 Task: Add an event with the title Lunch and Learn: Effective Time Management and Productivity Strategies, date '2023/12/07', time 7:50 AM to 9:50 AMand add a description: We value the participation and input of all stakeholders, as their engagement is vital to the growth and sustainability of our organization. Join us at the Annual General Meeting and be part of the collaborative effort to shape our organization's future, celebrate achievements, and address challenges head-on. Together, we will continue to build a successful and thriving organization.Select event color  Lavender . Add location for the event as: 789 Thyssen-Bornemisza Museum, Madrid, Spain, logged in from the account softage.5@softage.netand send the event invitation to softage.10@softage.net and softage.3@softage.net. Set a reminder for the event Weekly on Sunday
Action: Mouse moved to (1342, 94)
Screenshot: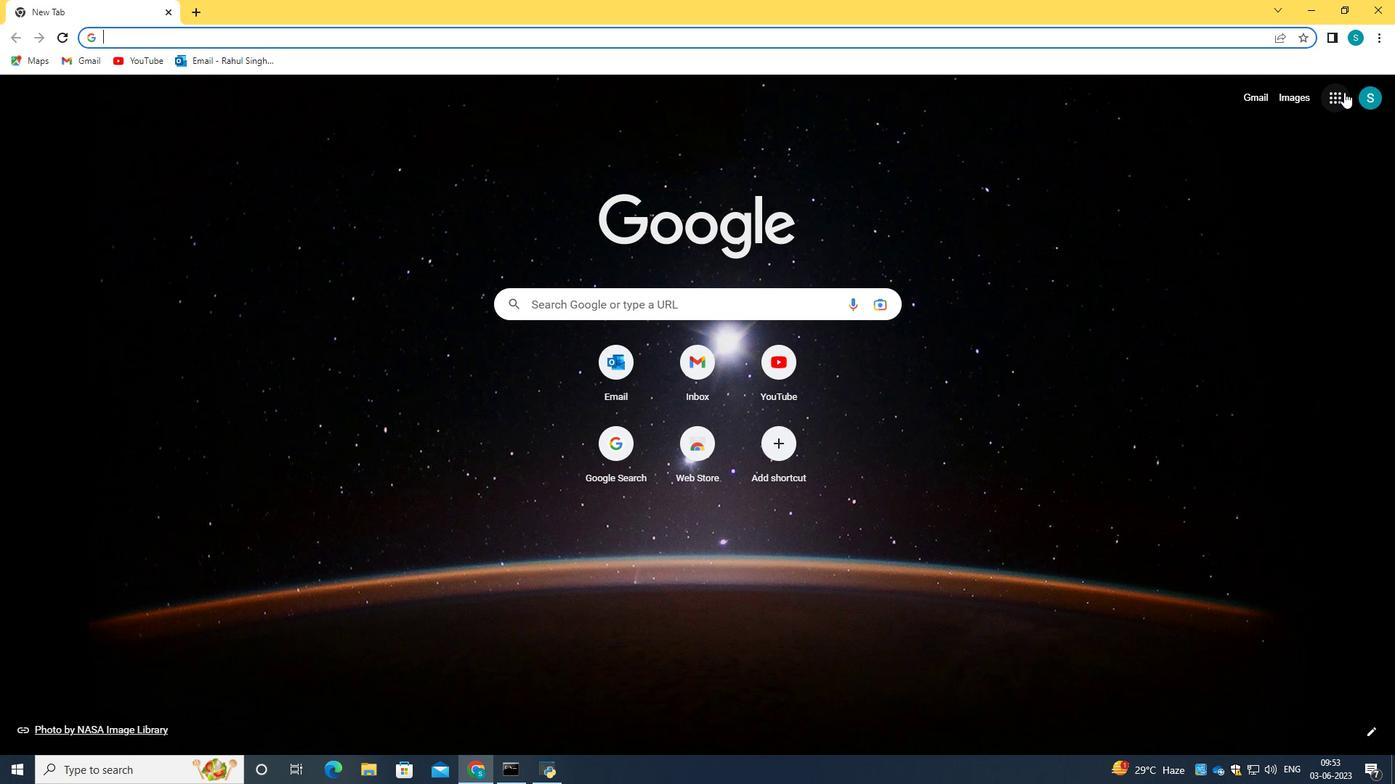 
Action: Mouse pressed left at (1342, 94)
Screenshot: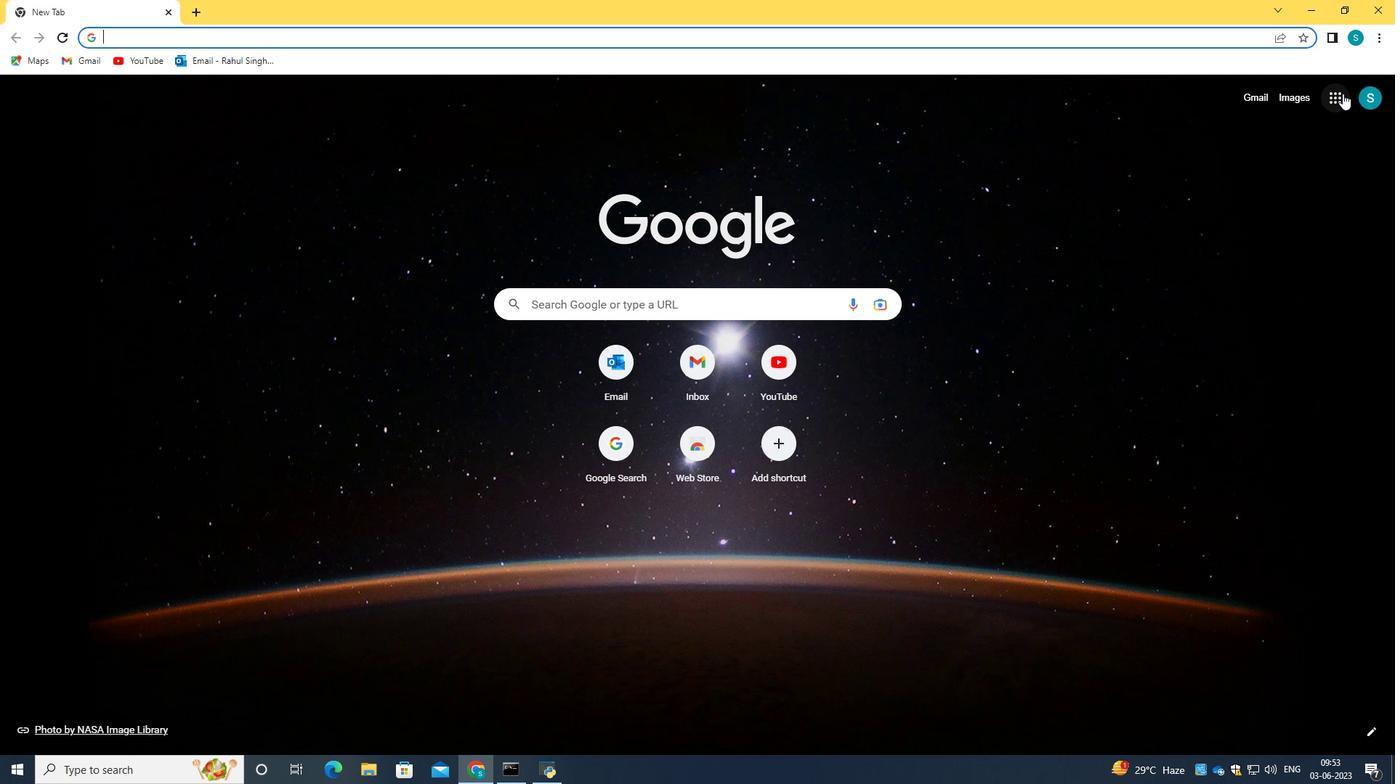 
Action: Mouse moved to (1201, 305)
Screenshot: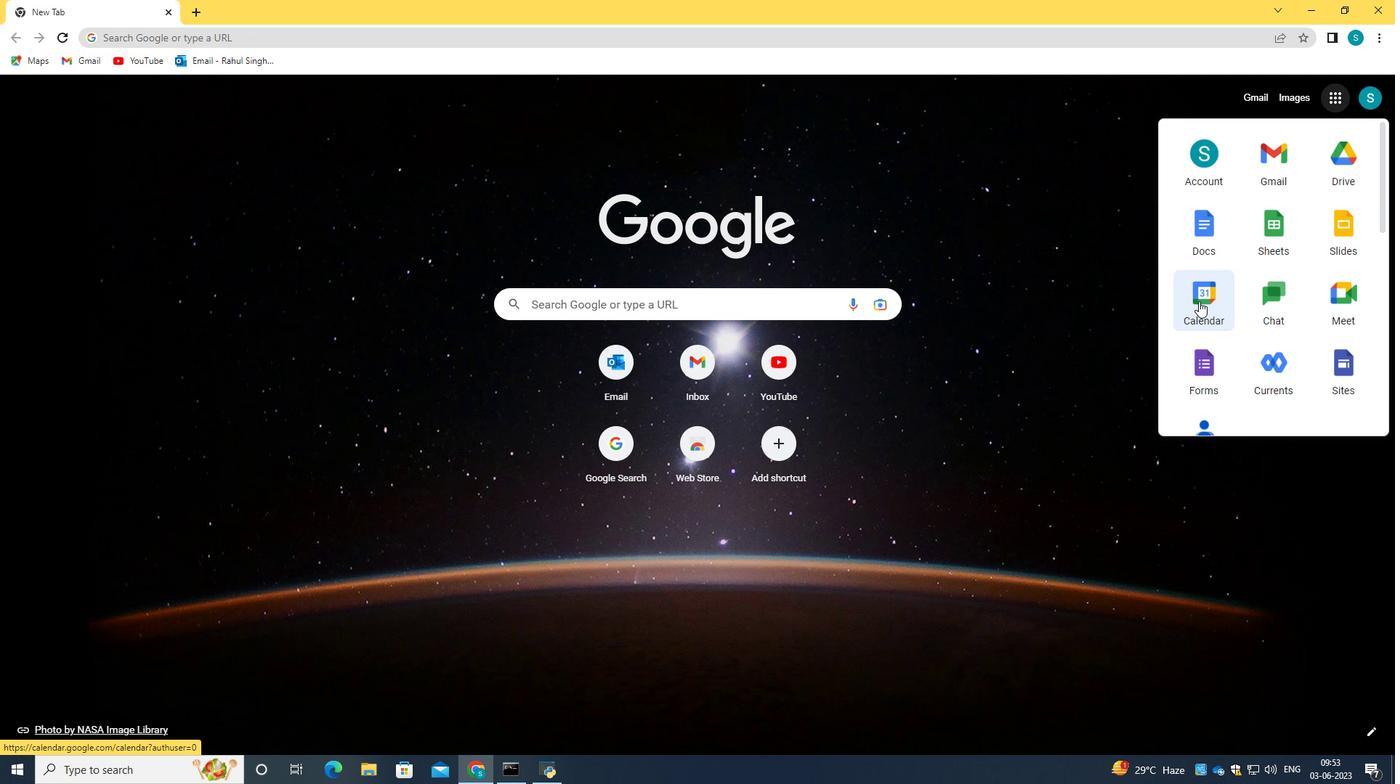 
Action: Mouse pressed left at (1201, 305)
Screenshot: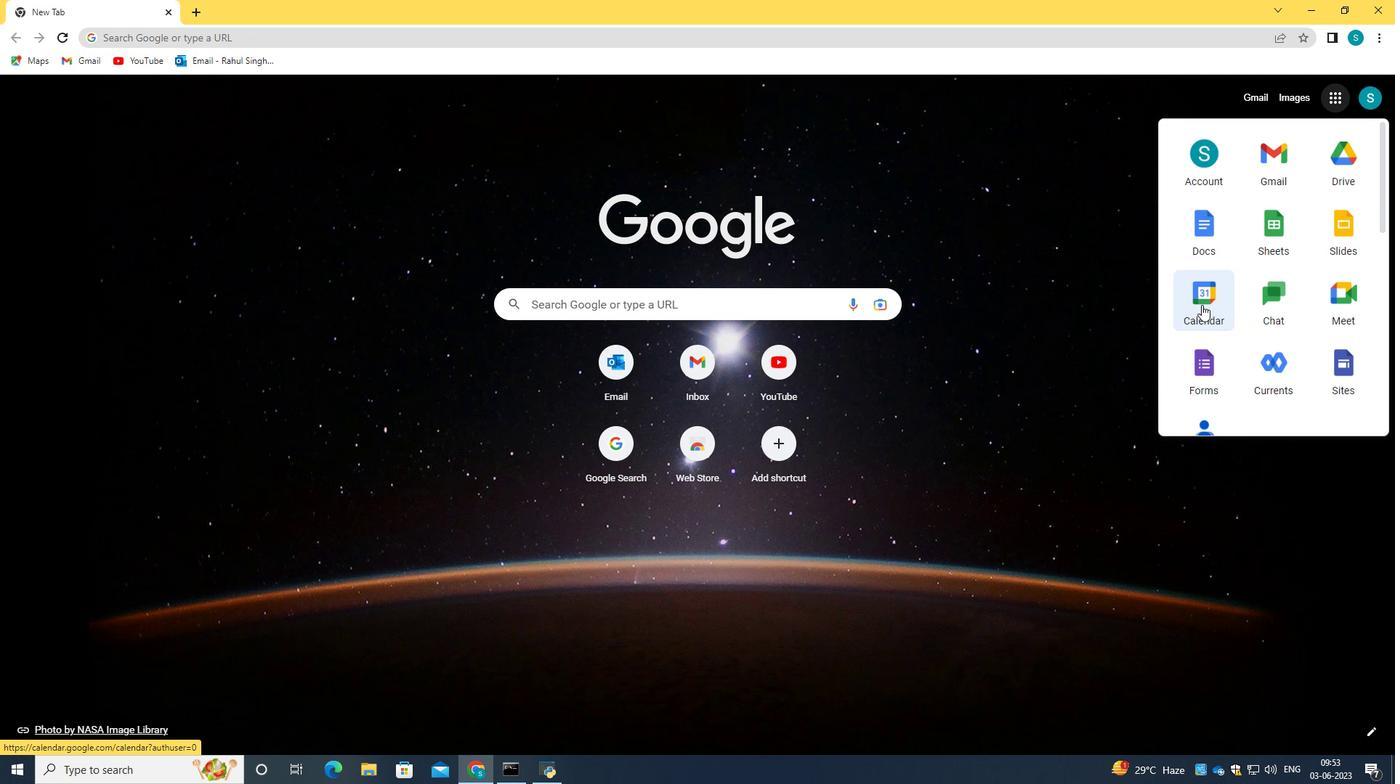 
Action: Mouse moved to (95, 144)
Screenshot: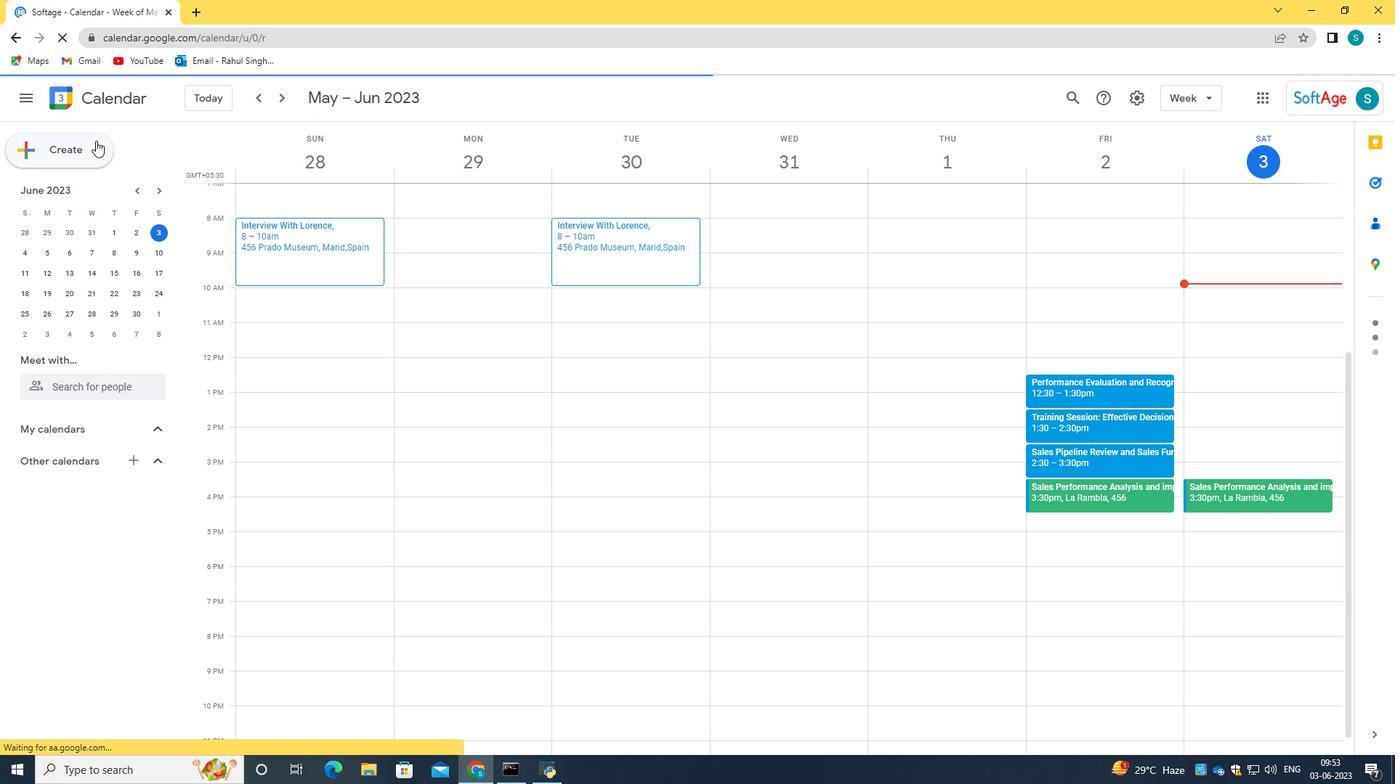 
Action: Mouse pressed left at (95, 144)
Screenshot: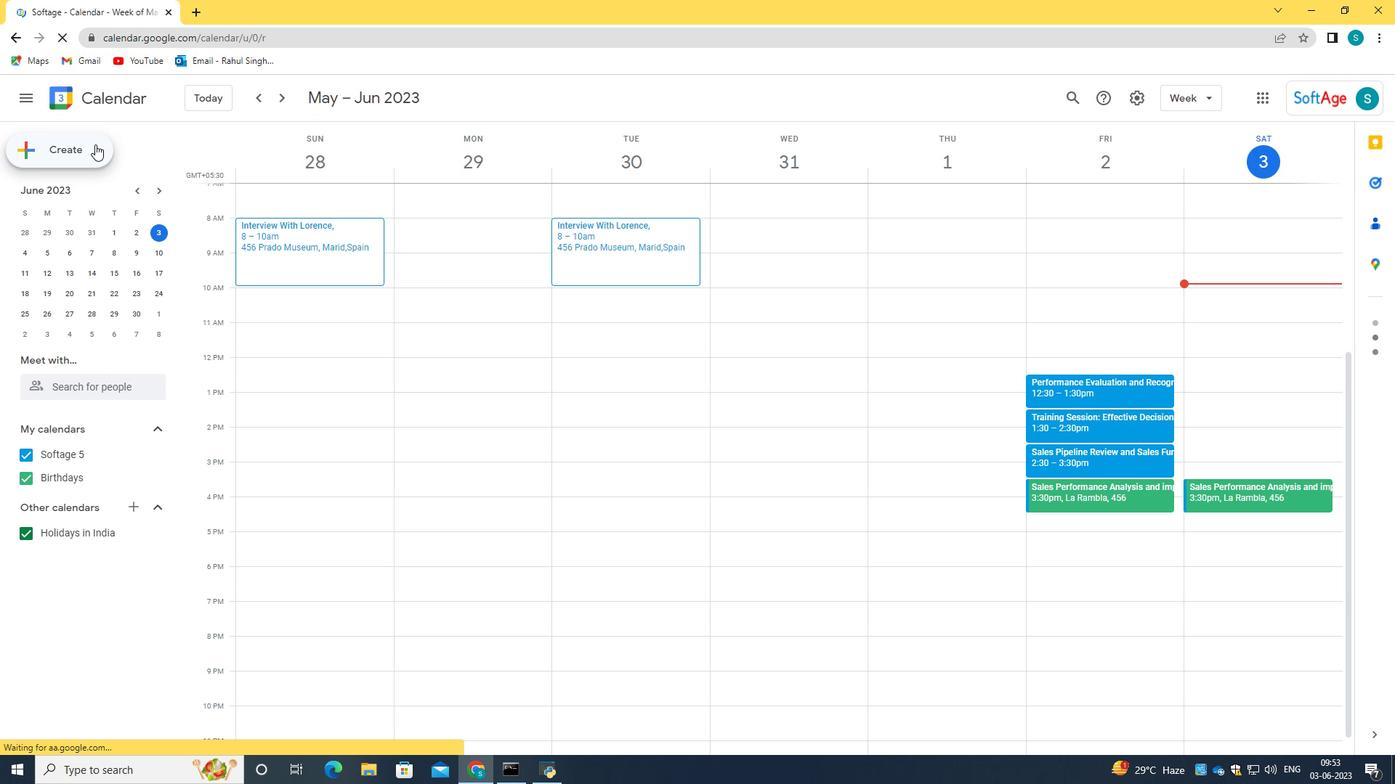 
Action: Mouse moved to (81, 191)
Screenshot: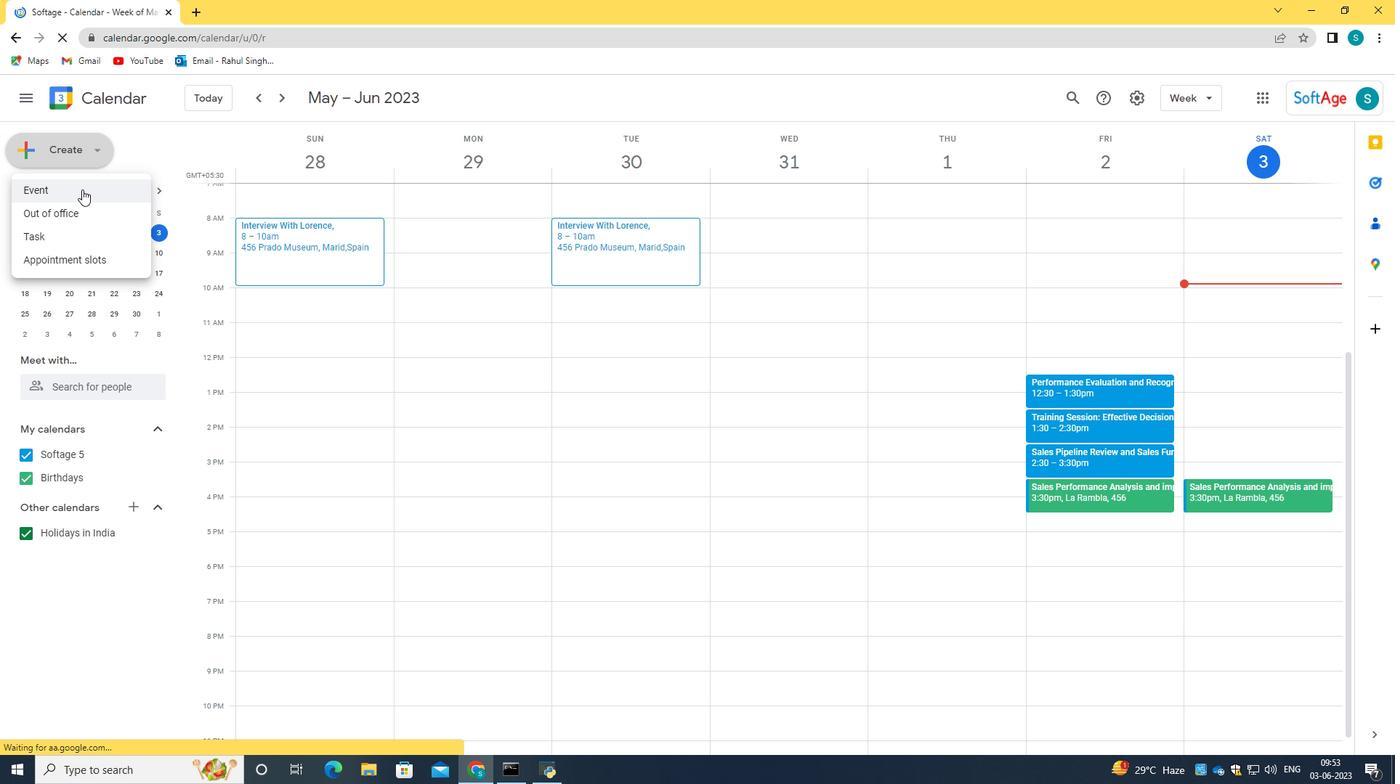 
Action: Mouse pressed left at (81, 191)
Screenshot: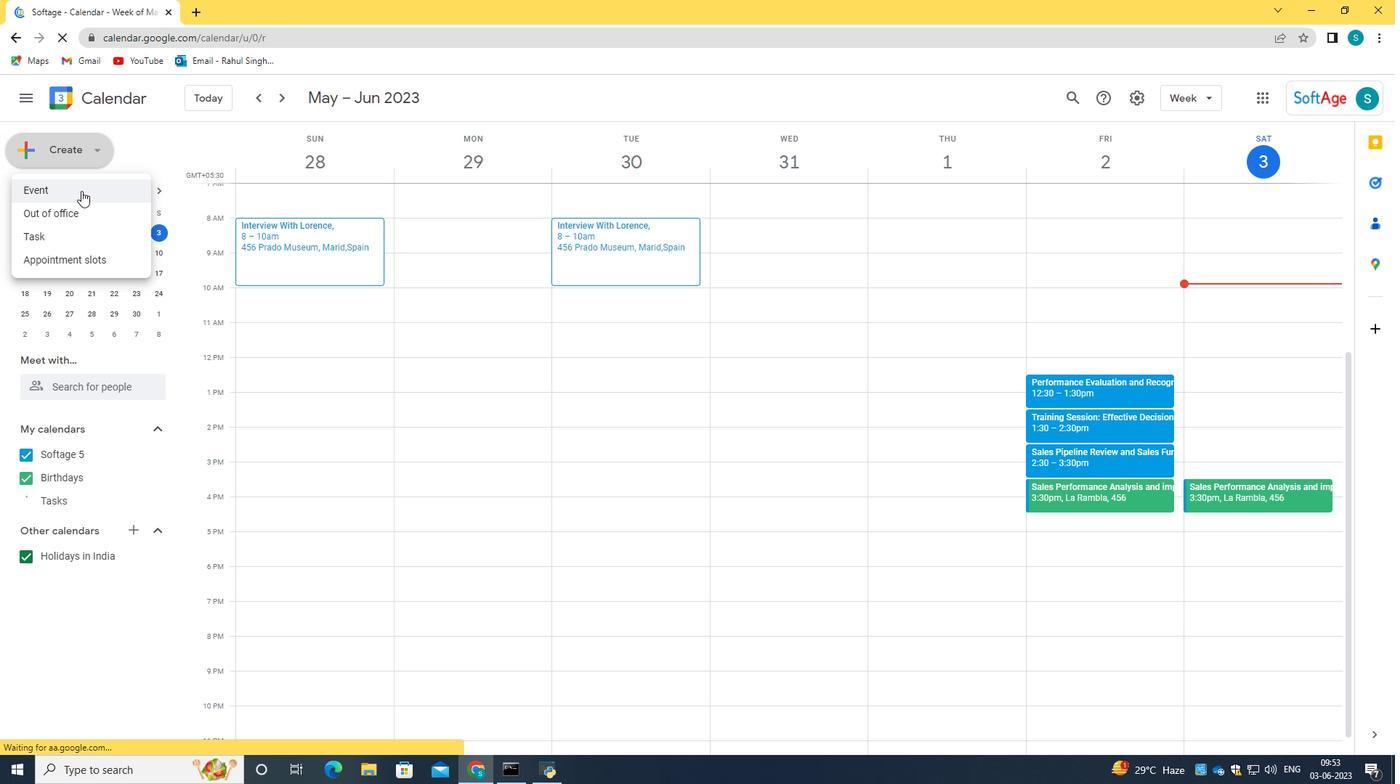 
Action: Mouse moved to (1043, 576)
Screenshot: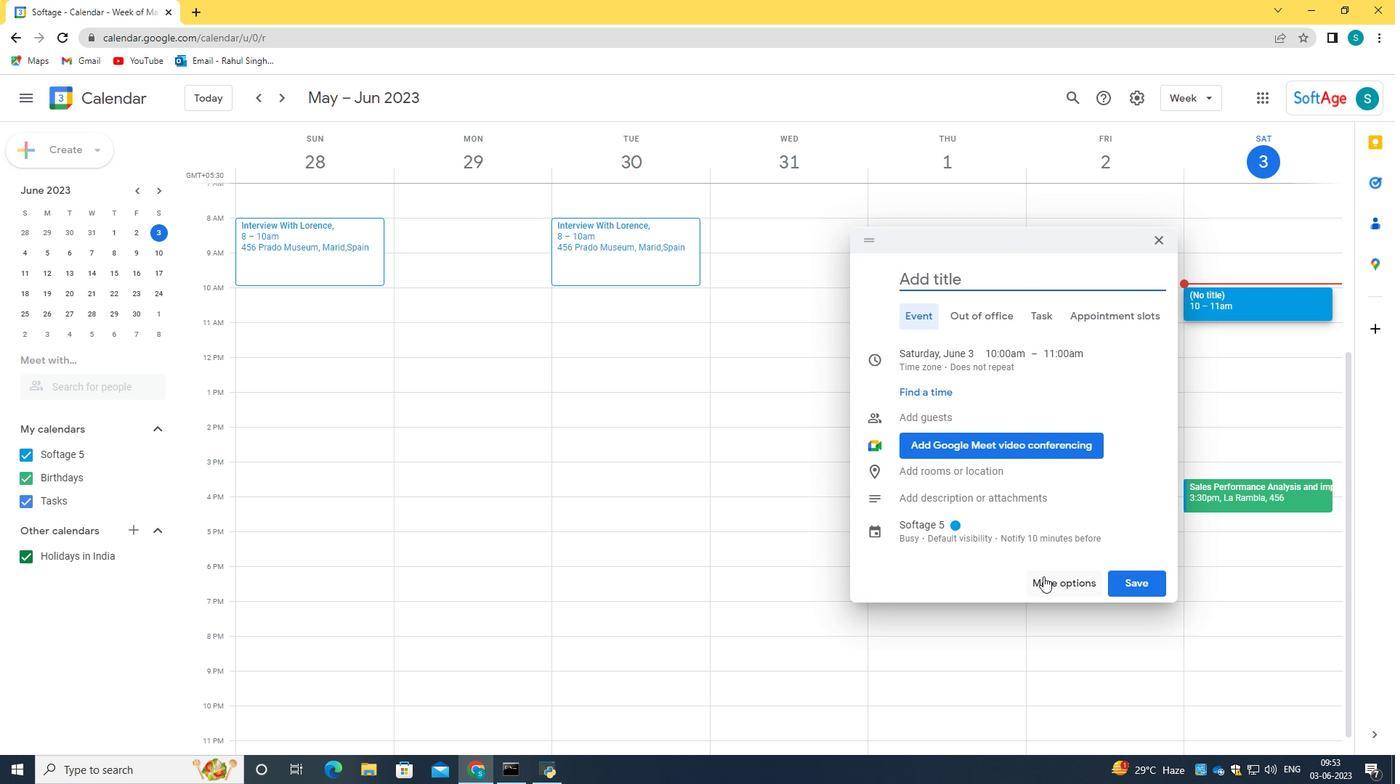 
Action: Mouse pressed left at (1043, 576)
Screenshot: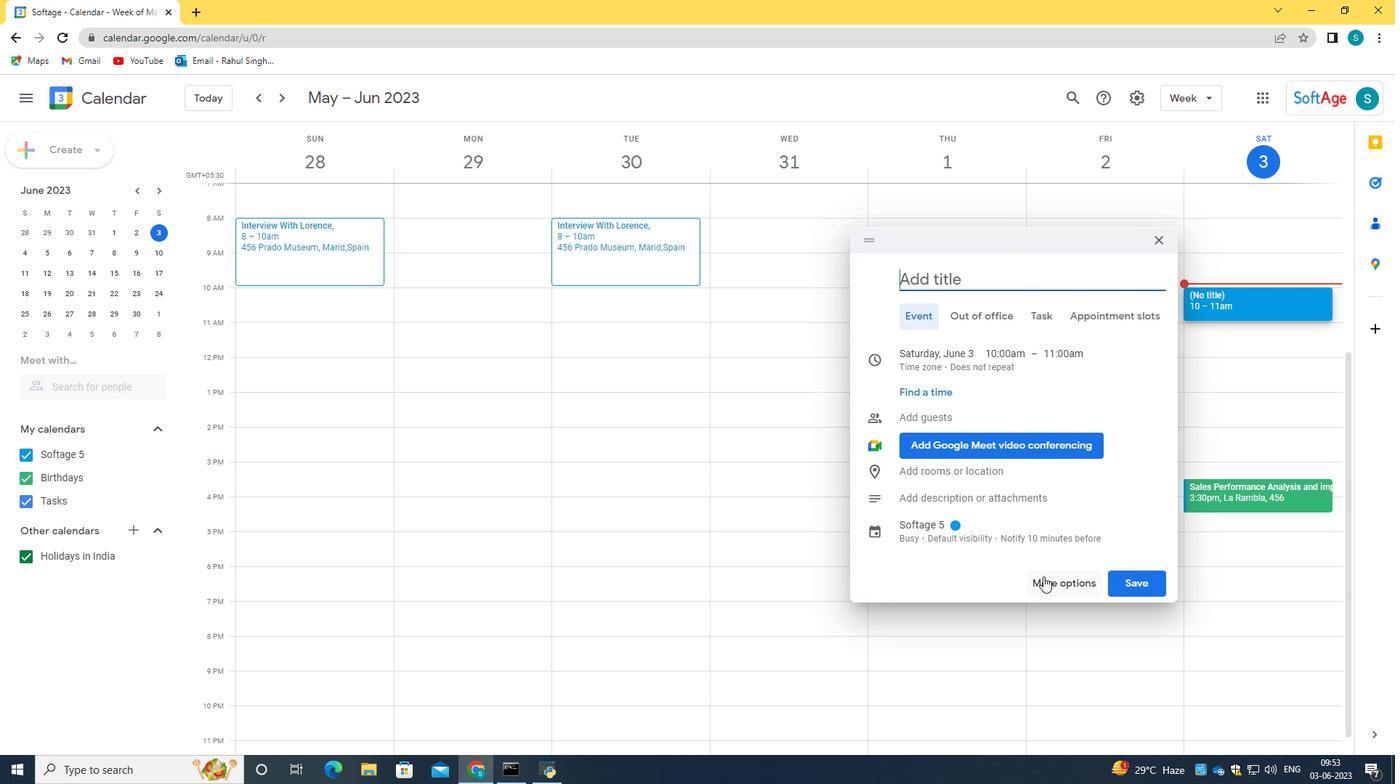 
Action: Mouse moved to (164, 107)
Screenshot: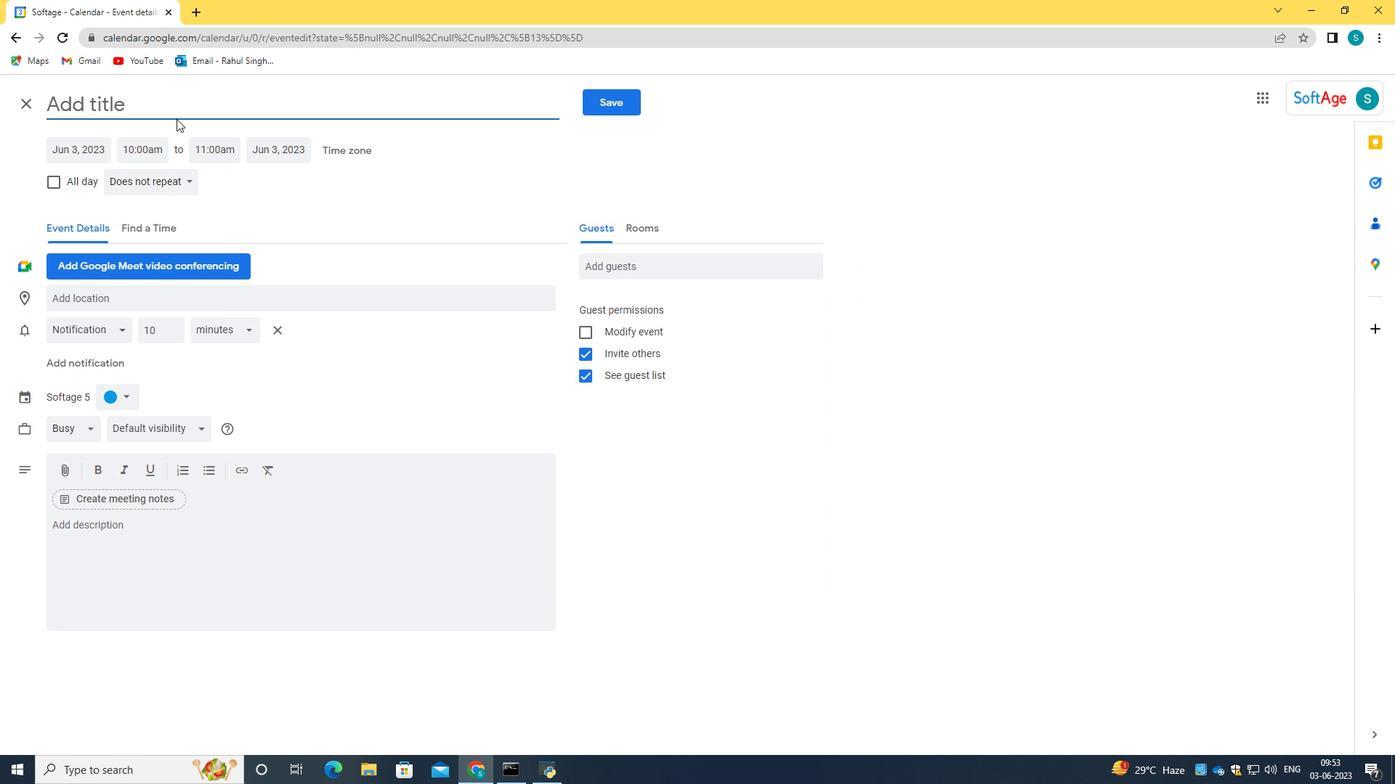 
Action: Mouse pressed left at (164, 107)
Screenshot: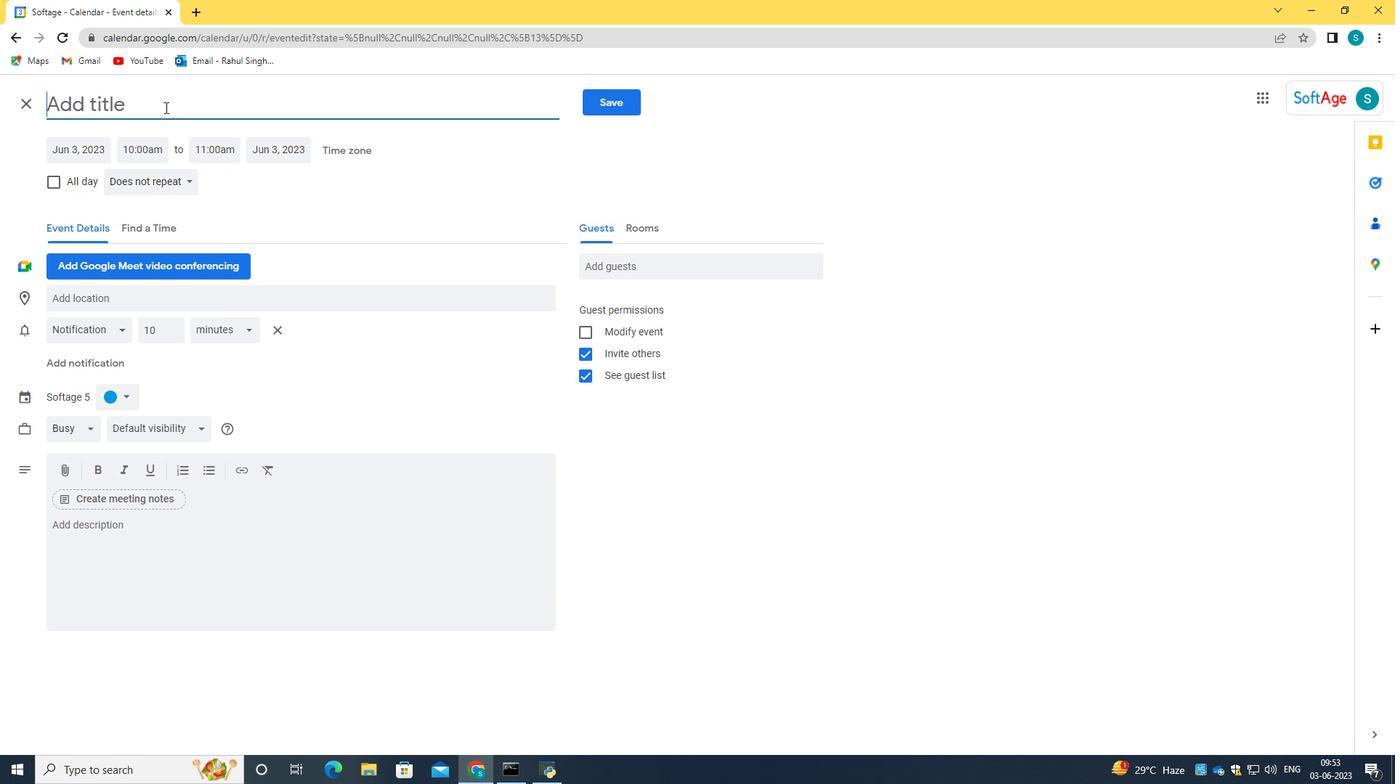 
Action: Key pressed <Key.caps_lock>L<Key.caps_lock>uc<Key.backspace>nch<Key.space>and<Key.space><Key.caps_lock>L<Key.caps_lock>earn<Key.shift_r>:<Key.space><Key.caps_lock>E<Key.caps_lock>ffective<Key.space><Key.caps_lock>T<Key.caps_lock>ime<Key.space><Key.caps_lock>M<Key.caps_lock>anagement<Key.space>and<Key.space>pr<Key.backspace><Key.backspace><Key.caps_lock>P<Key.caps_lock>roductivity<Key.space><Key.caps_lock>S<Key.caps_lock>trag<Key.backspace>tegies<Key.space>
Screenshot: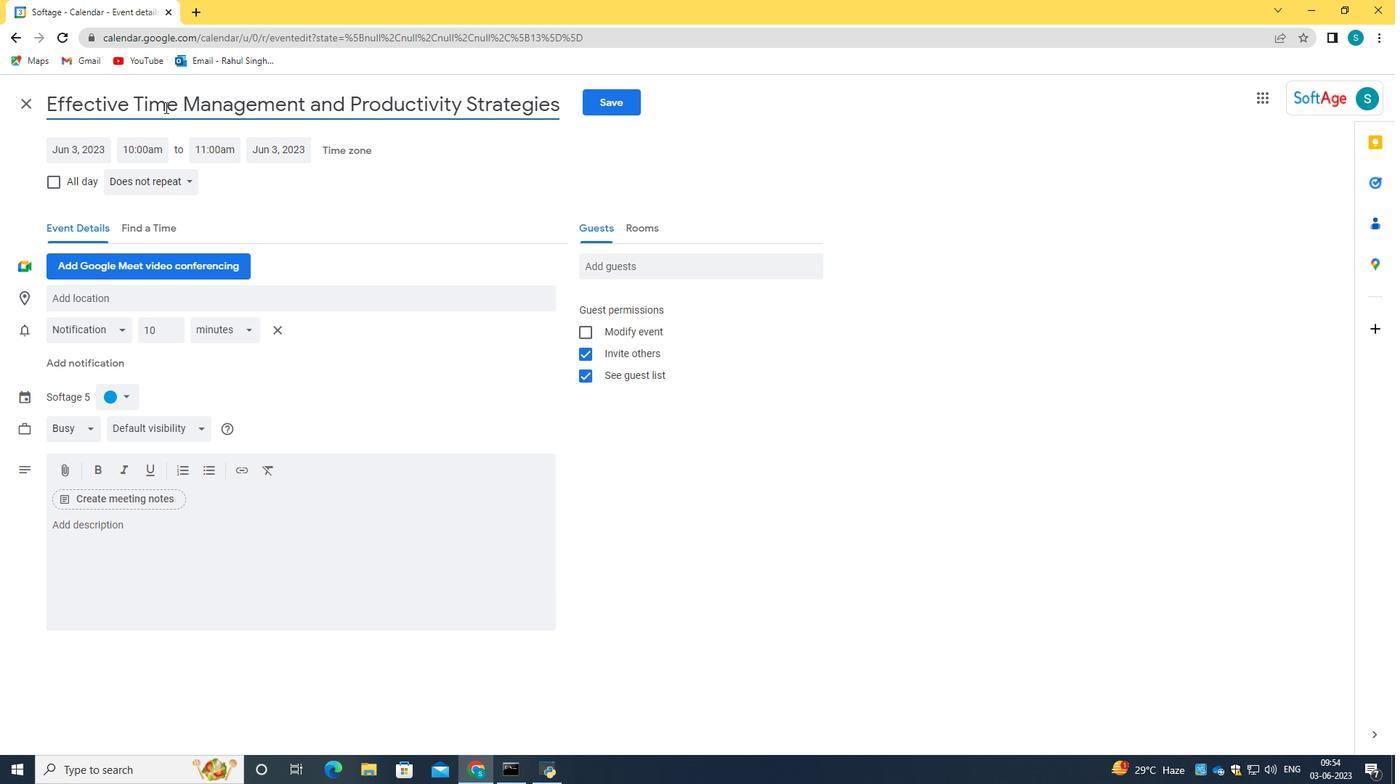 
Action: Mouse moved to (70, 149)
Screenshot: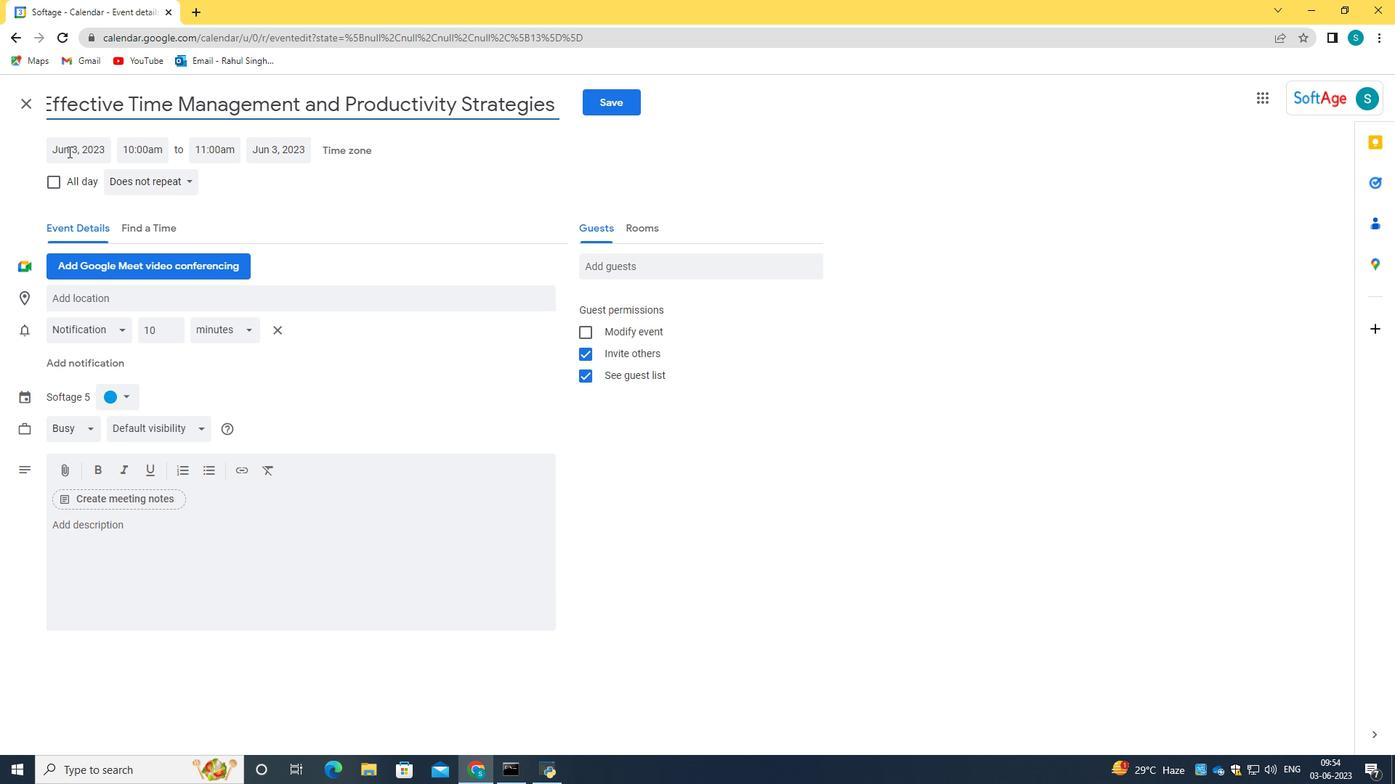 
Action: Mouse pressed left at (70, 149)
Screenshot: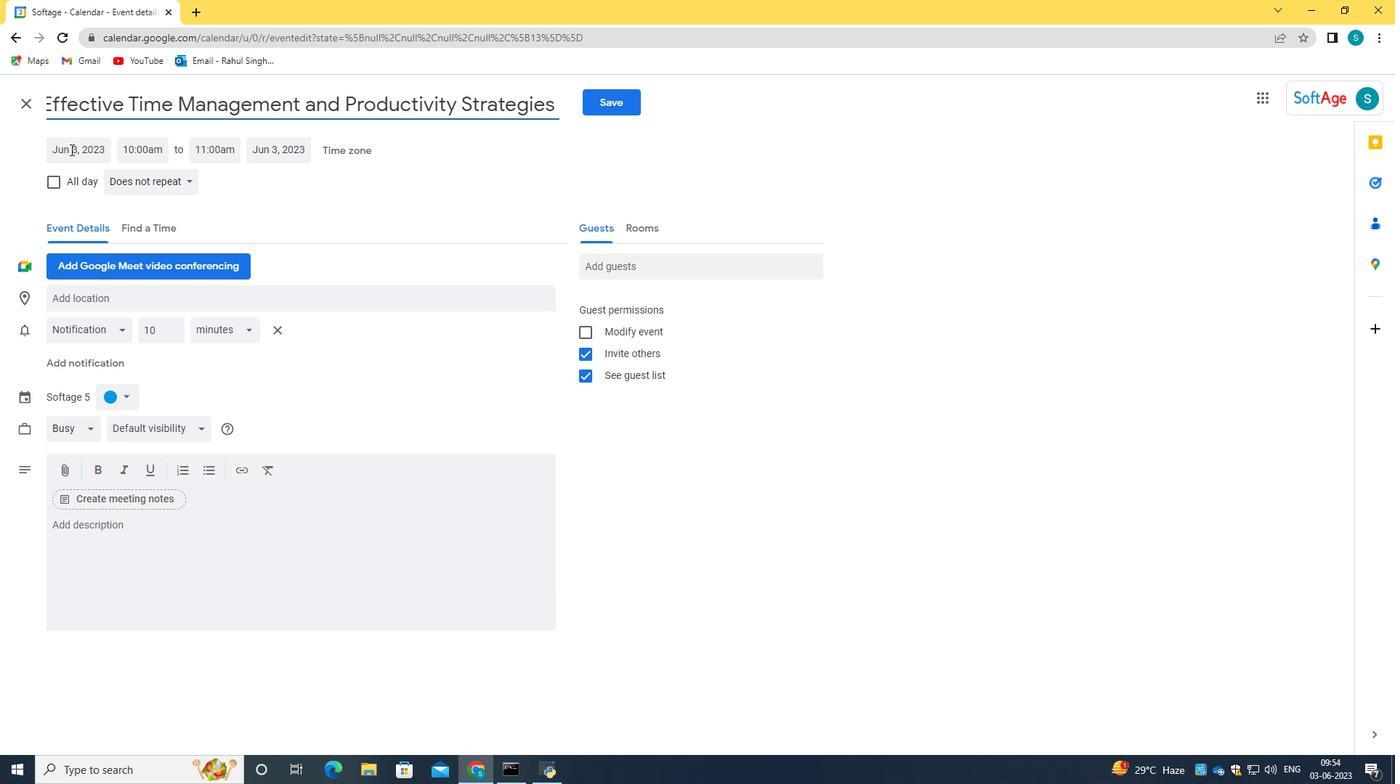 
Action: Key pressed 2023/12/07
Screenshot: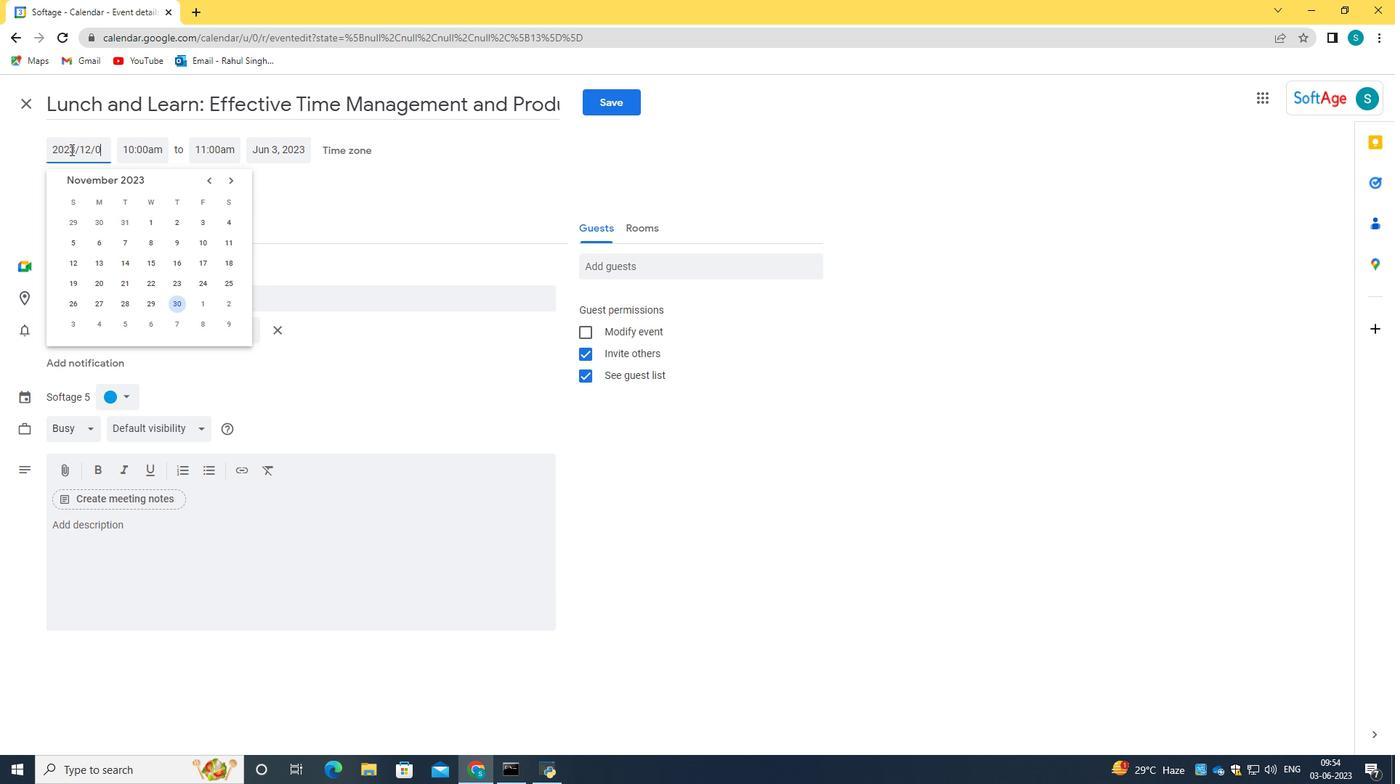 
Action: Mouse moved to (250, 202)
Screenshot: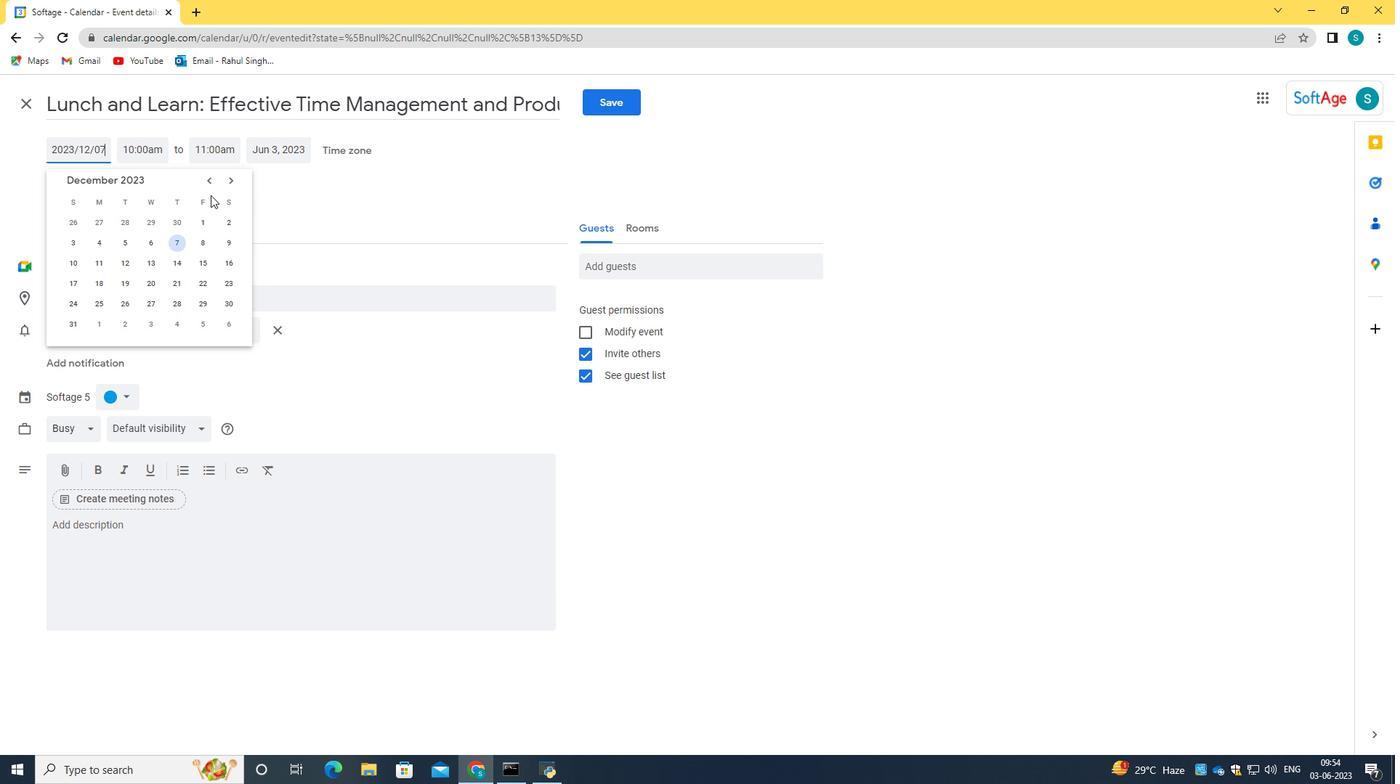 
Action: Key pressed <Key.tab>
Screenshot: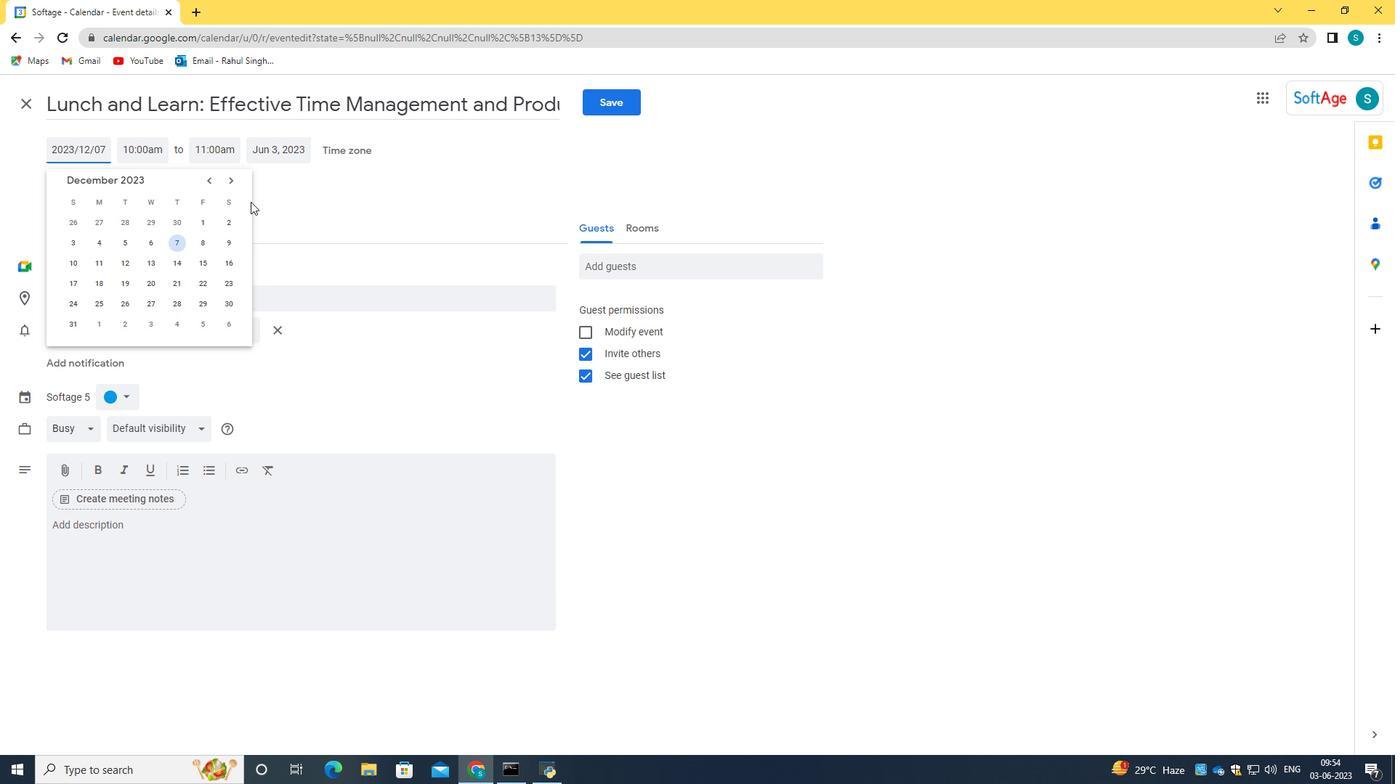 
Action: Mouse moved to (218, 177)
Screenshot: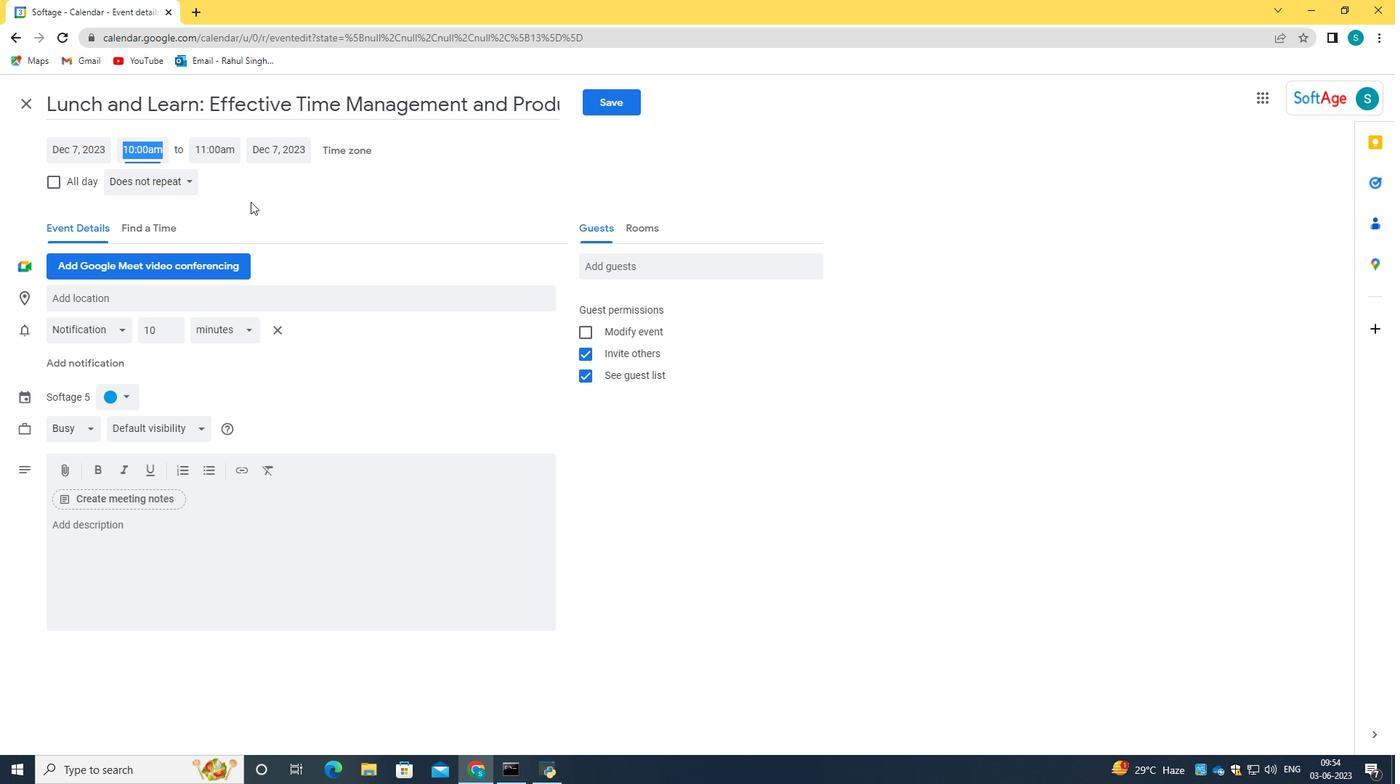
Action: Key pressed 7<Key.shift_r>:50am<Key.tab>9<Key.shift_r>:50am
Screenshot: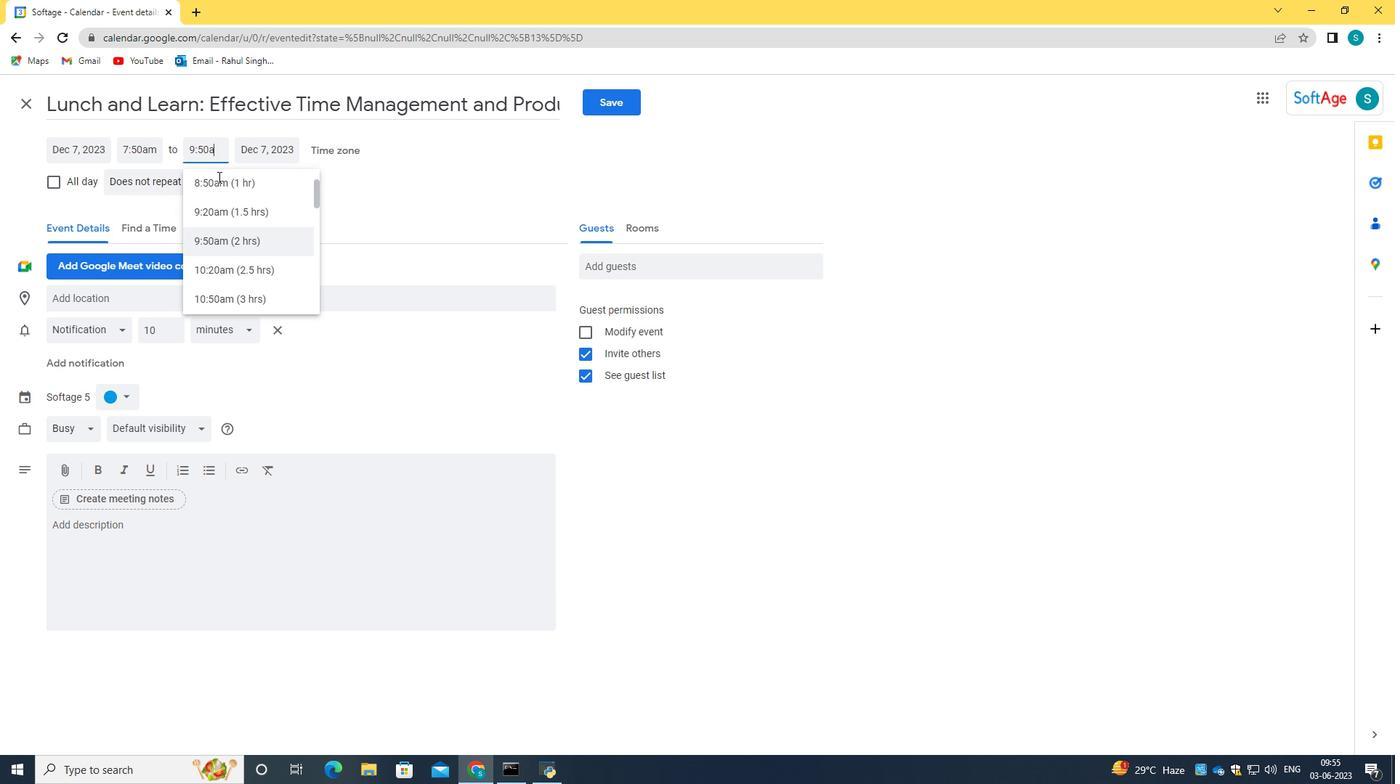 
Action: Mouse moved to (275, 244)
Screenshot: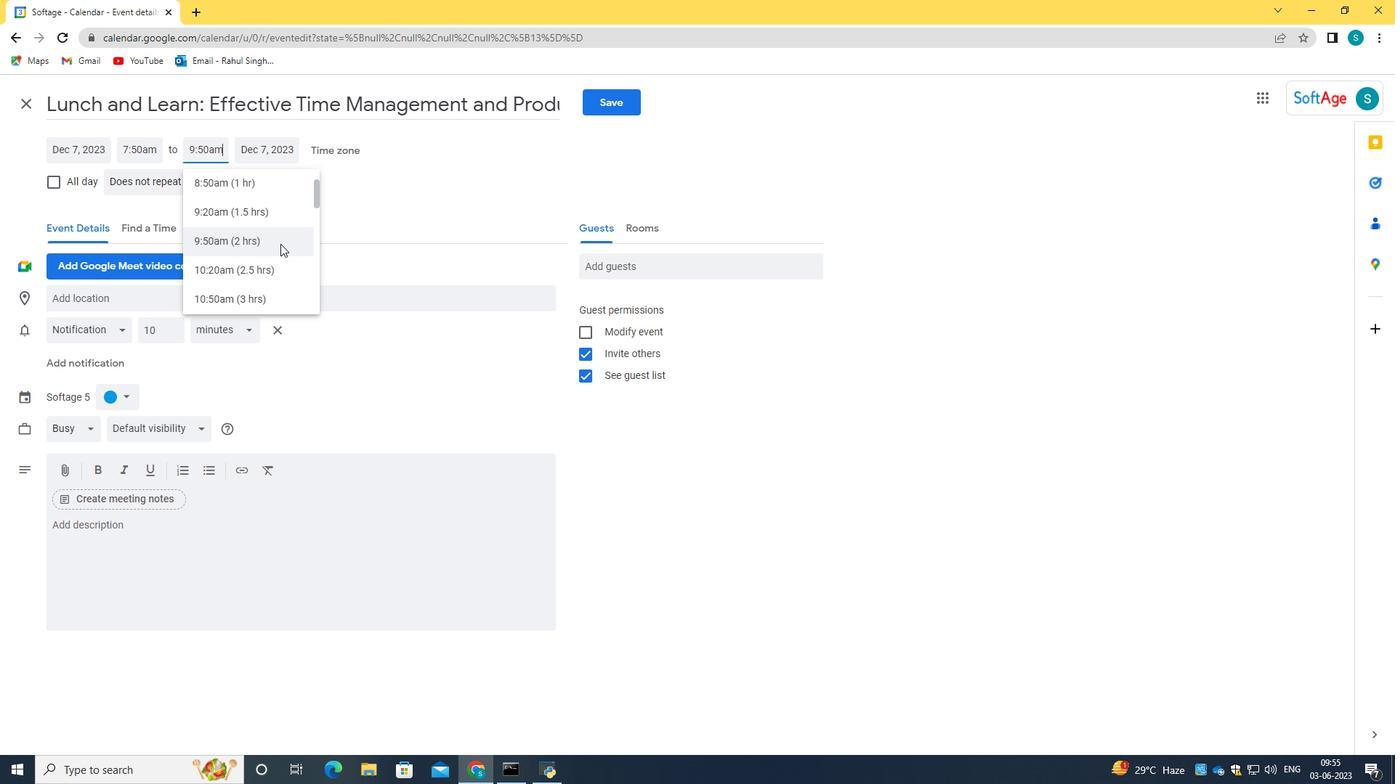 
Action: Mouse pressed left at (275, 244)
Screenshot: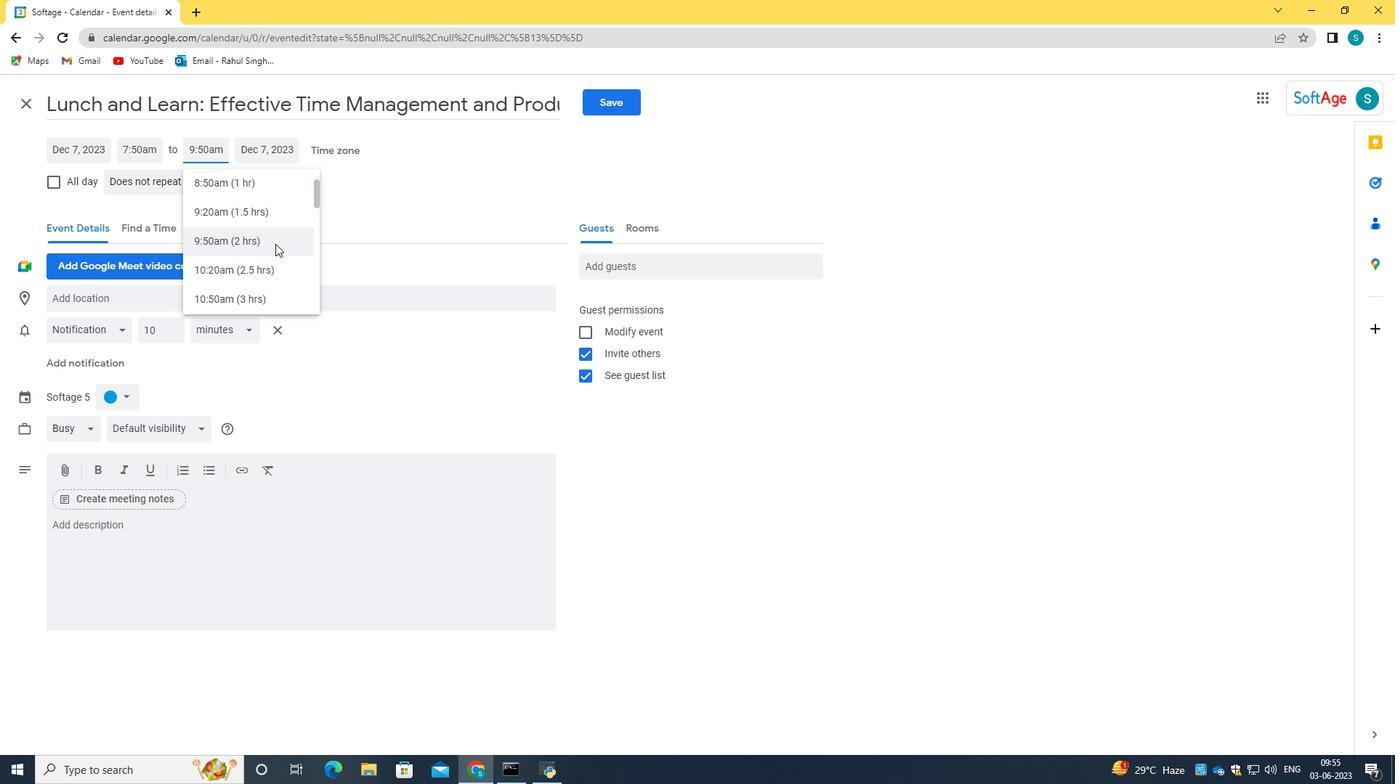 
Action: Mouse moved to (393, 206)
Screenshot: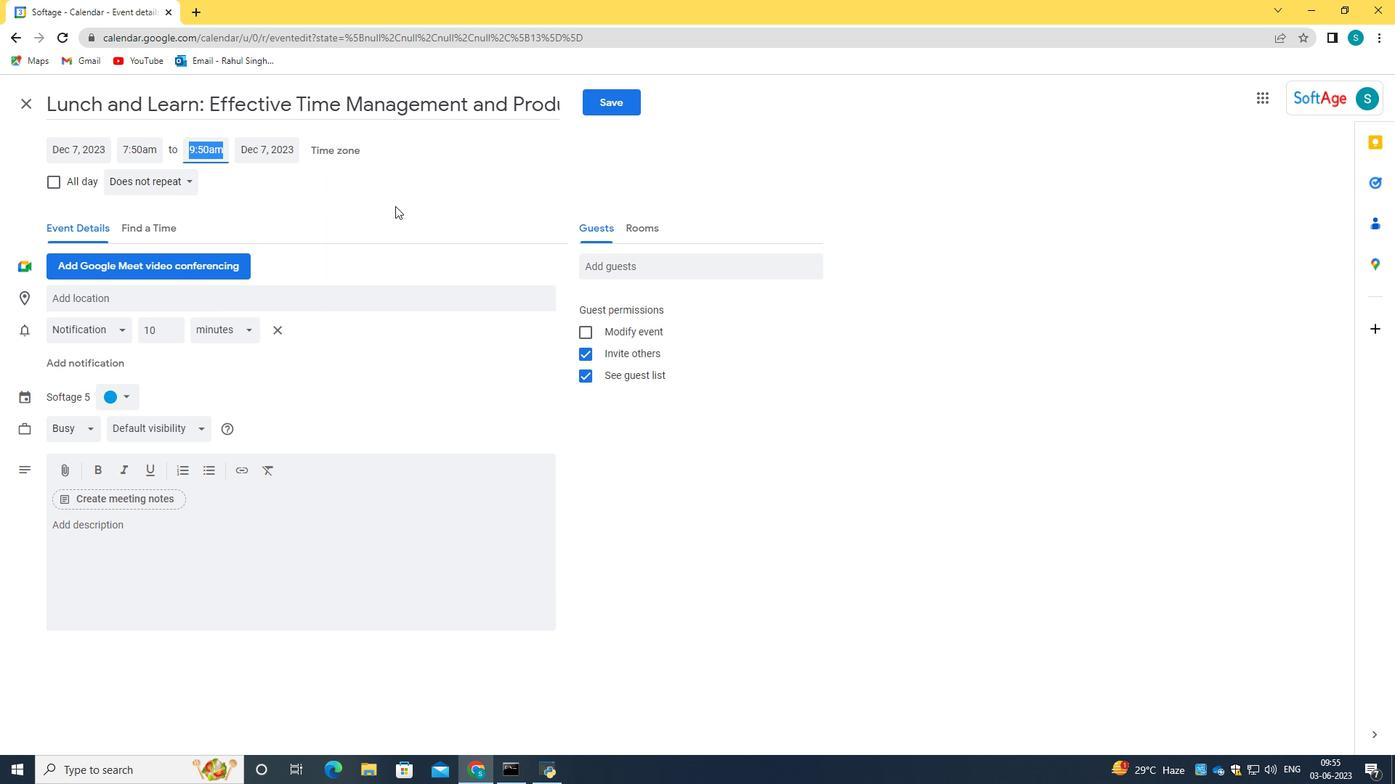 
Action: Mouse pressed left at (393, 206)
Screenshot: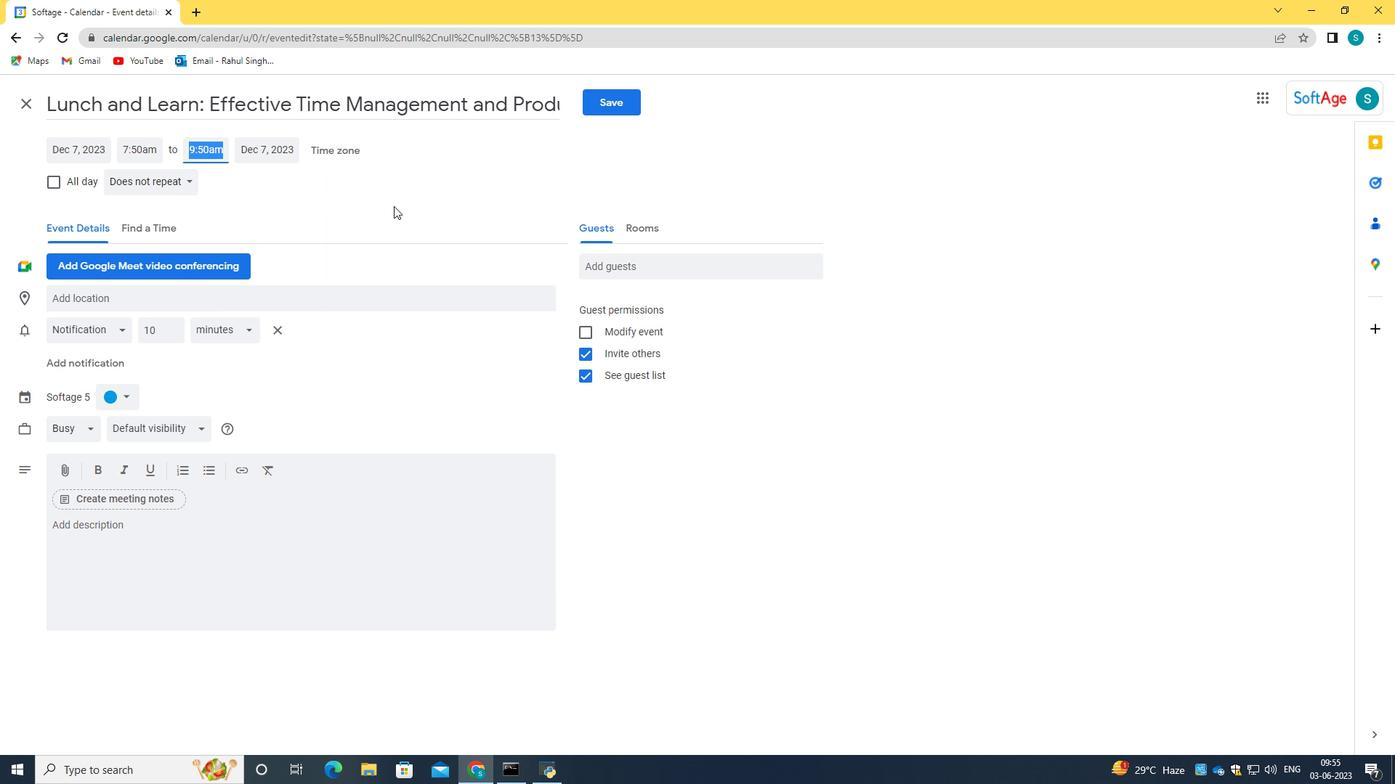 
Action: Mouse moved to (151, 574)
Screenshot: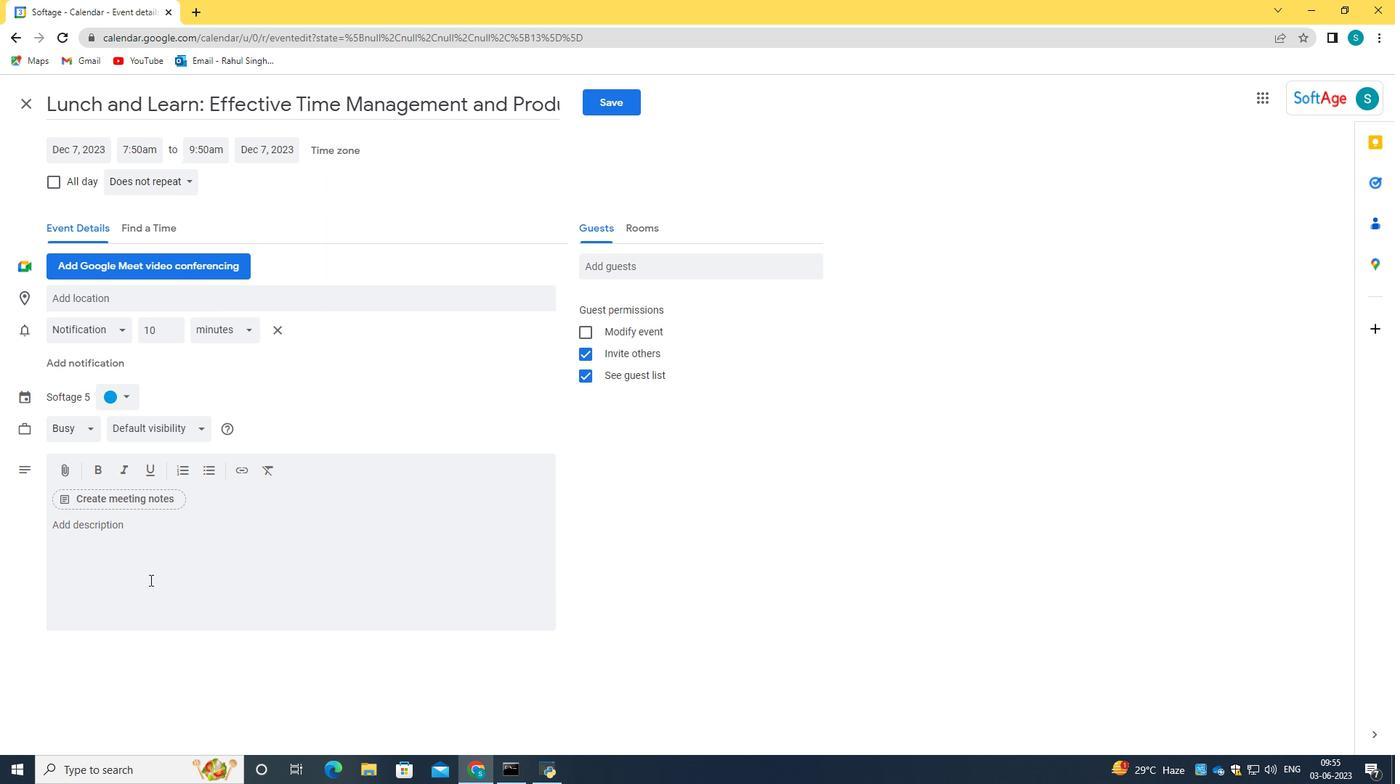 
Action: Mouse pressed left at (151, 574)
Screenshot: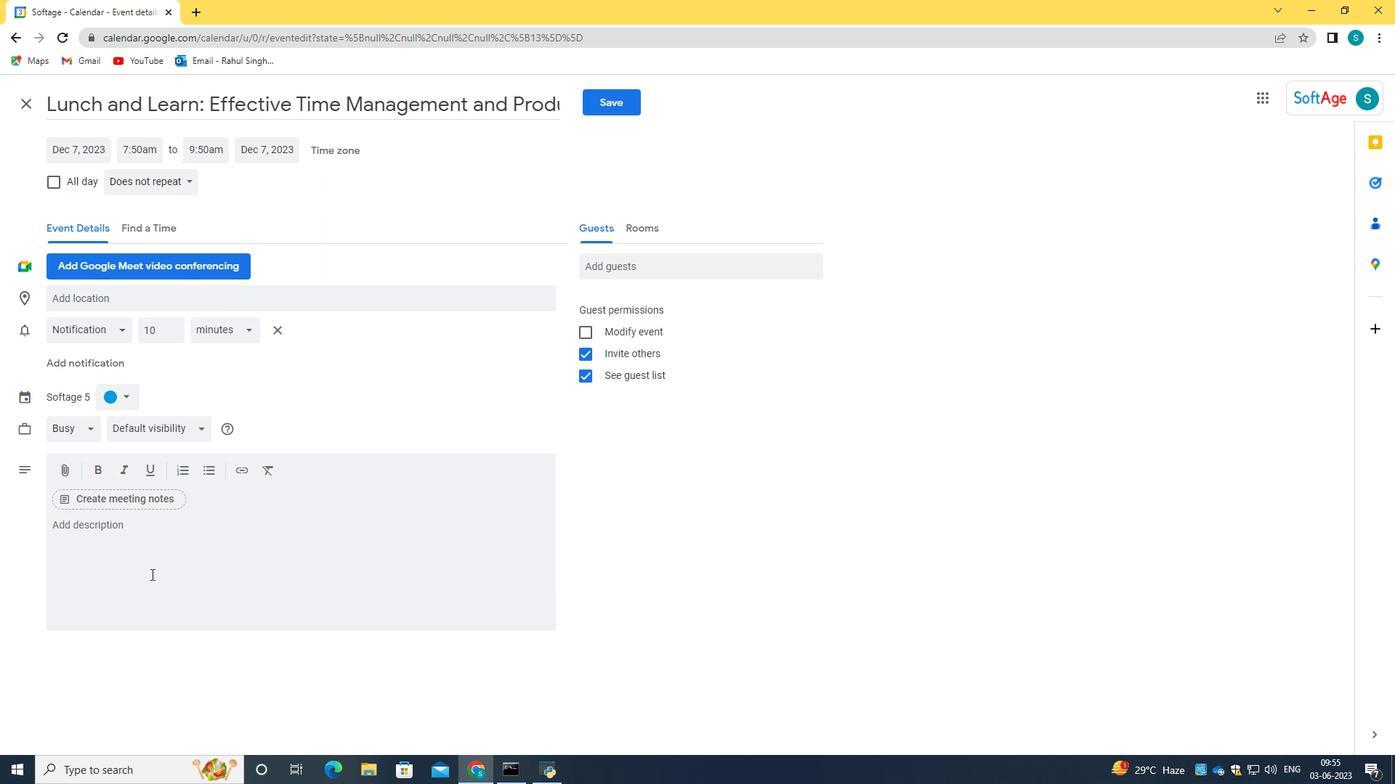
Action: Key pressed <Key.caps_lock>W<Key.caps_lock>e<Key.space>value<Key.space>the<Key.space>participation<Key.space>add<Key.space><Key.backspace><Key.backspace><Key.backspace>nd<Key.space>input<Key.space>of<Key.space>all<Key.space>stakeholders,<Key.space>as<Key.space>their<Key.space>engagement<Key.space>is<Key.space>vital<Key.space>to<Key.space>the<Key.space>grown<Key.backspace>th<Key.space>ans<Key.space><Key.backspace><Key.backspace>d<Key.space>sustainability<Key.space>of<Key.space>our<Key.space>organization.<Key.space><Key.caps_lock>J<Key.caps_lock>oin<Key.space>us<Key.space>at<Key.space>the<Key.space><Key.caps_lock>A<Key.caps_lock>nnual<Key.space><Key.caps_lock>G<Key.caps_lock>eneral<Key.space><Key.caps_lock>M<Key.caps_lock>eeting<Key.space>and<Key.space>be<Key.space>part<Key.space>of<Key.space>the<Key.space>collaborative<Key.space>effort<Key.space>to<Key.space>shape<Key.space>our<Key.space>organizations's<Key.space><Key.backspace><Key.backspace><Key.backspace><Key.backspace>'s<Key.space>future,<Key.space>celebrate<Key.space>achievements,<Key.space>and<Key.space>address<Key.space>challenge<Key.space>heads=<Key.backspace>-on.<Key.space><Key.caps_lock>T<Key.caps_lock>ogether<Key.space>,<Key.space><Key.backspace><Key.backspace><Key.backspace>,<Key.space>we<Key.space>will<Key.space>continue<Key.space>to<Key.space>build<Key.space>a<Key.space>successful<Key.space>and<Key.space>thriving<Key.space>organization.
Screenshot: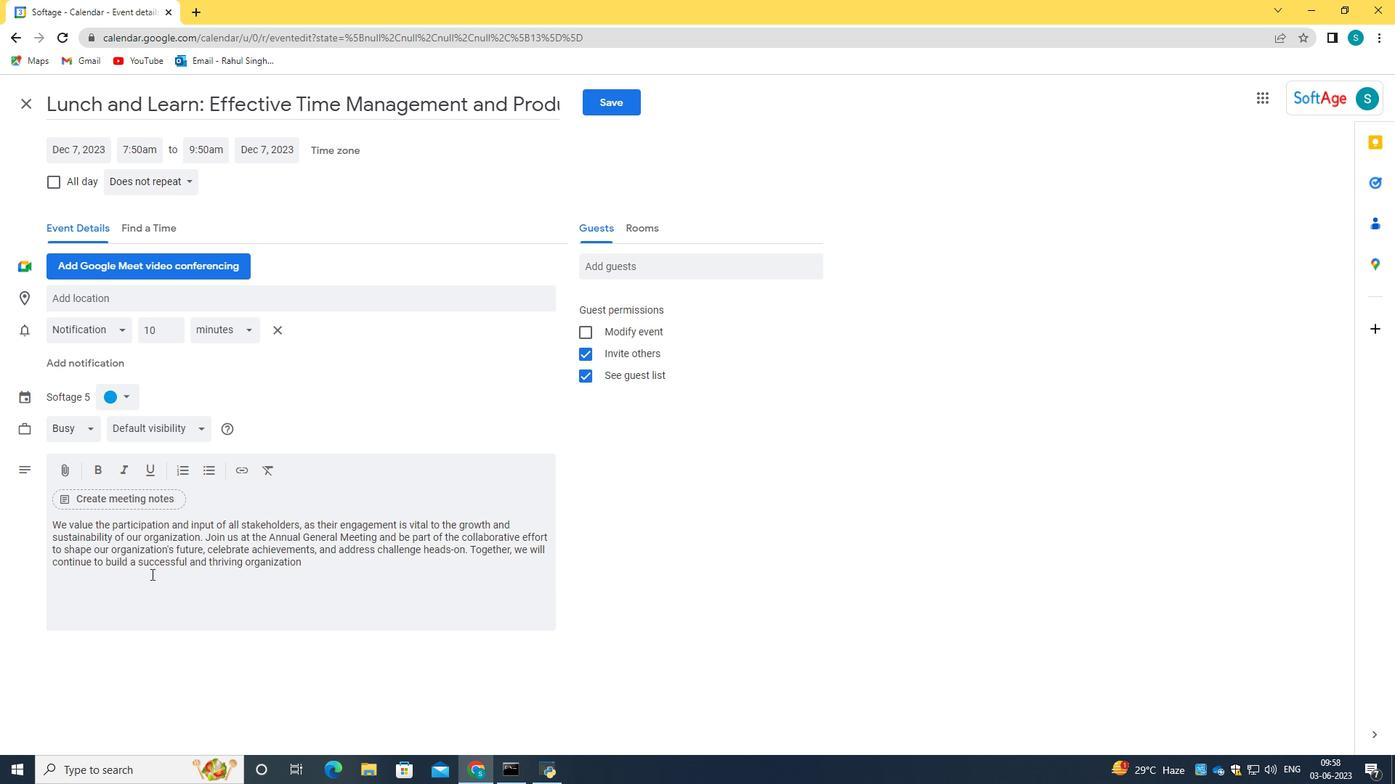 
Action: Mouse moved to (123, 390)
Screenshot: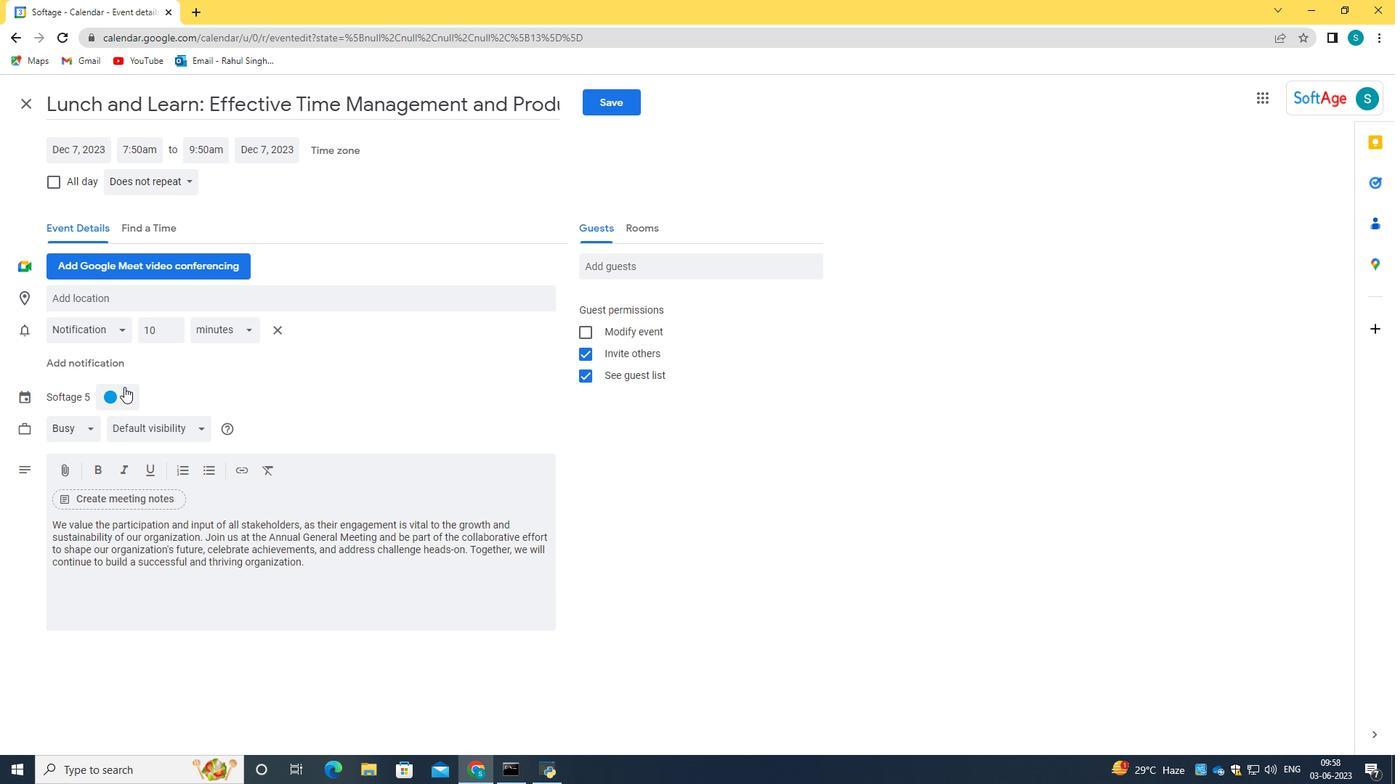 
Action: Mouse pressed left at (123, 390)
Screenshot: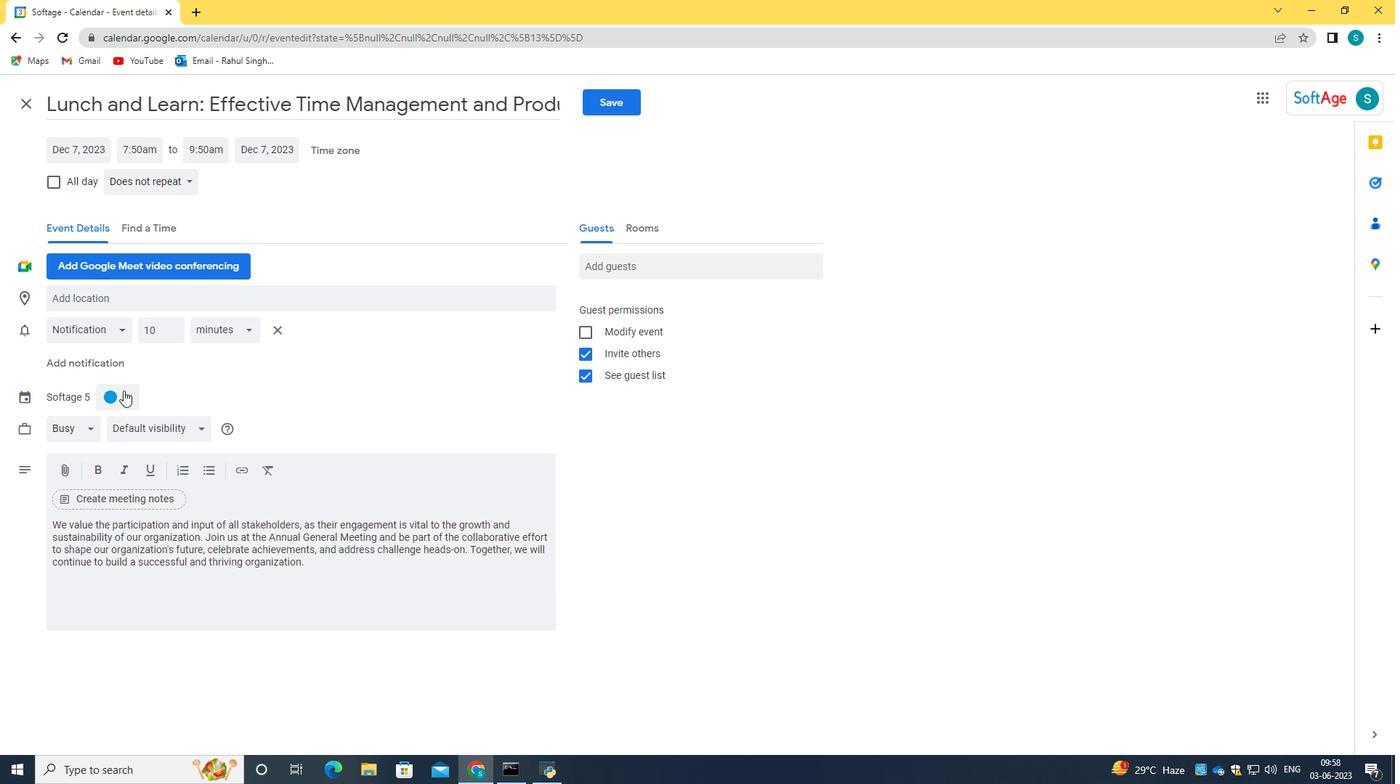 
Action: Mouse moved to (114, 465)
Screenshot: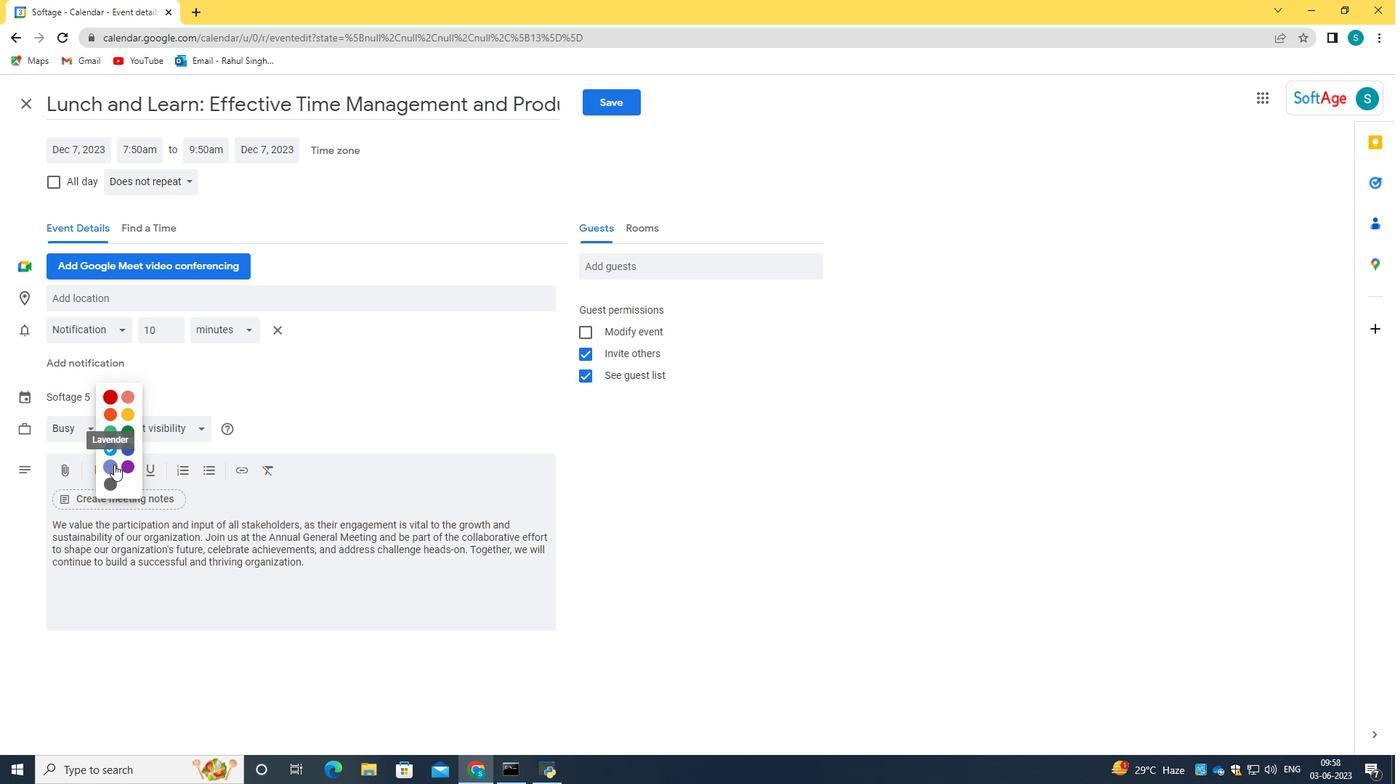 
Action: Mouse pressed left at (114, 465)
Screenshot: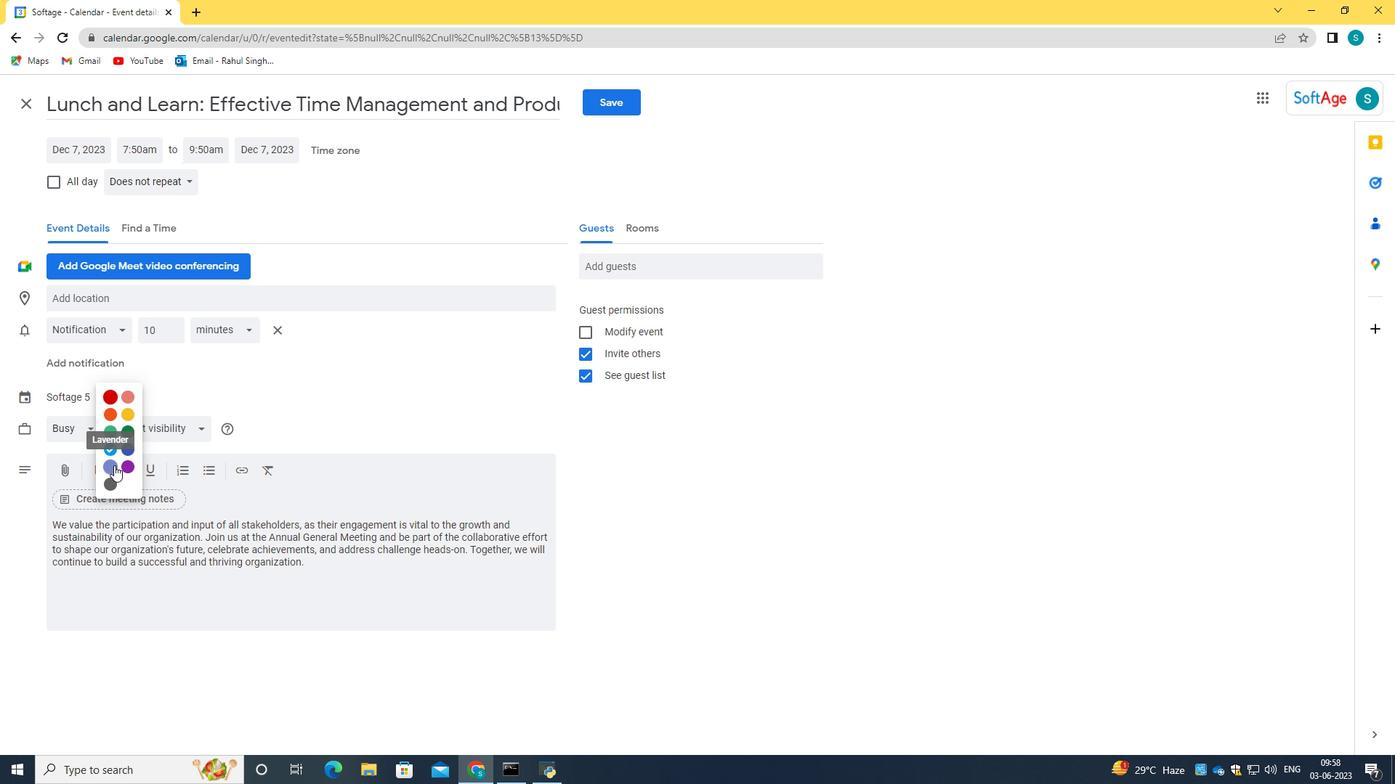
Action: Mouse moved to (151, 304)
Screenshot: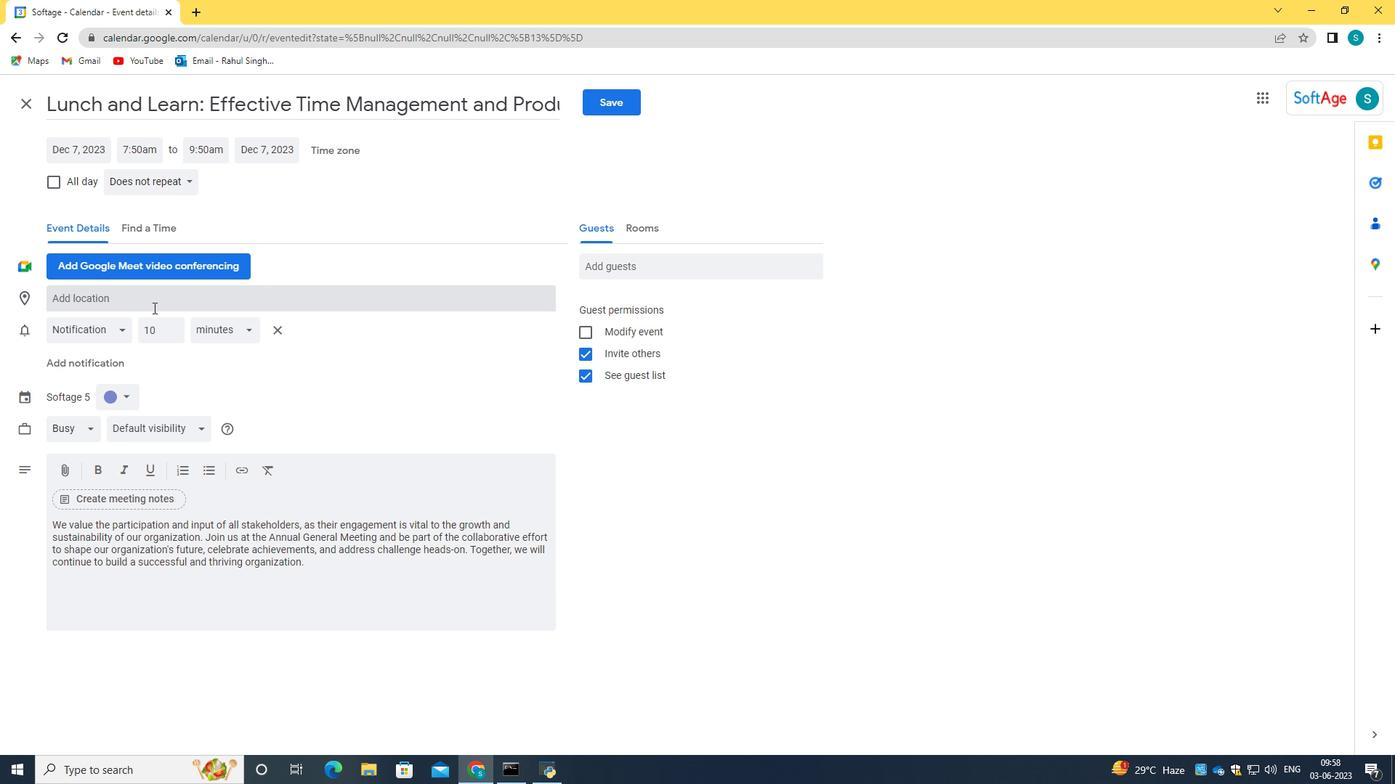 
Action: Mouse pressed left at (151, 304)
Screenshot: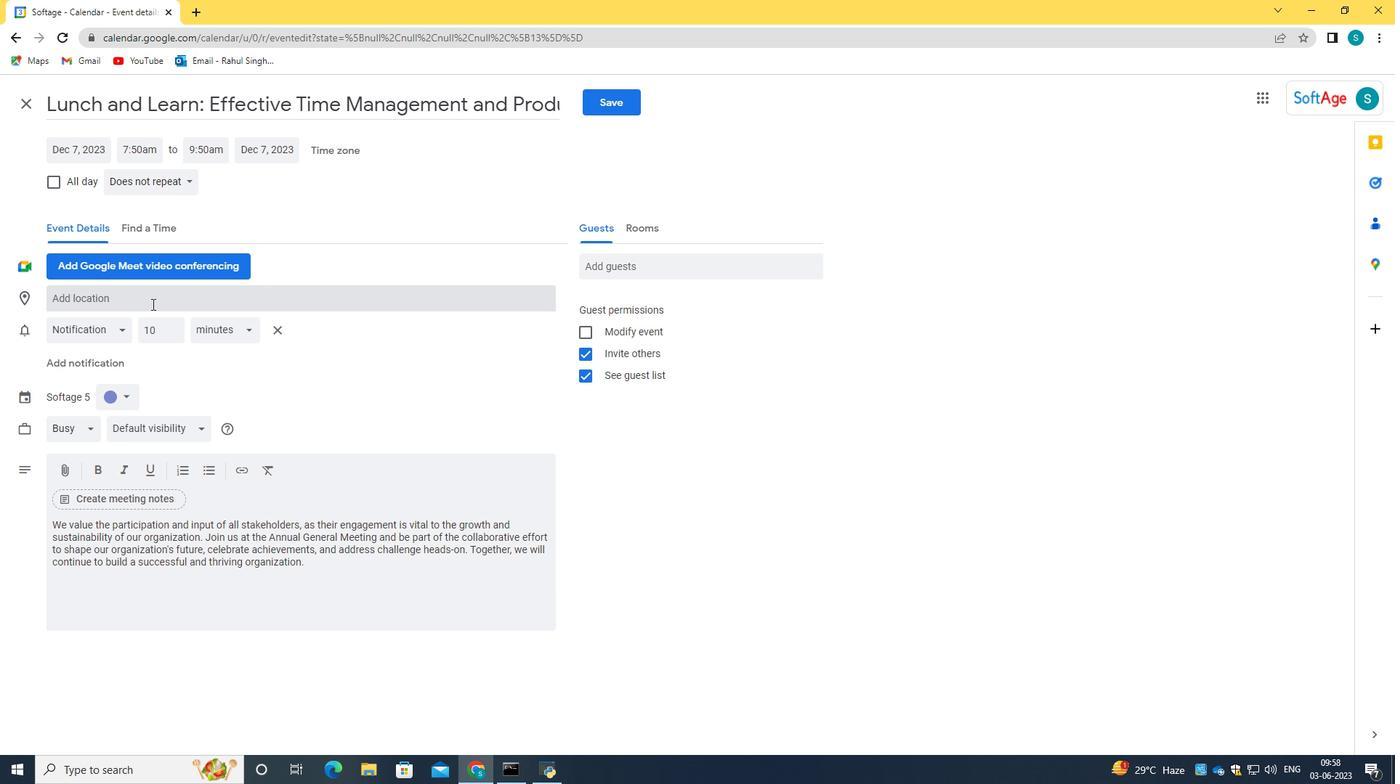 
Action: Key pressed 789<Key.space><Key.caps_lock>T<Key.caps_lock>hyssen-<Key.caps_lock>B<Key.caps_lock>ornemisza<Key.space>m<Key.caps_lock><Key.caps_lock><Key.backspace>
Screenshot: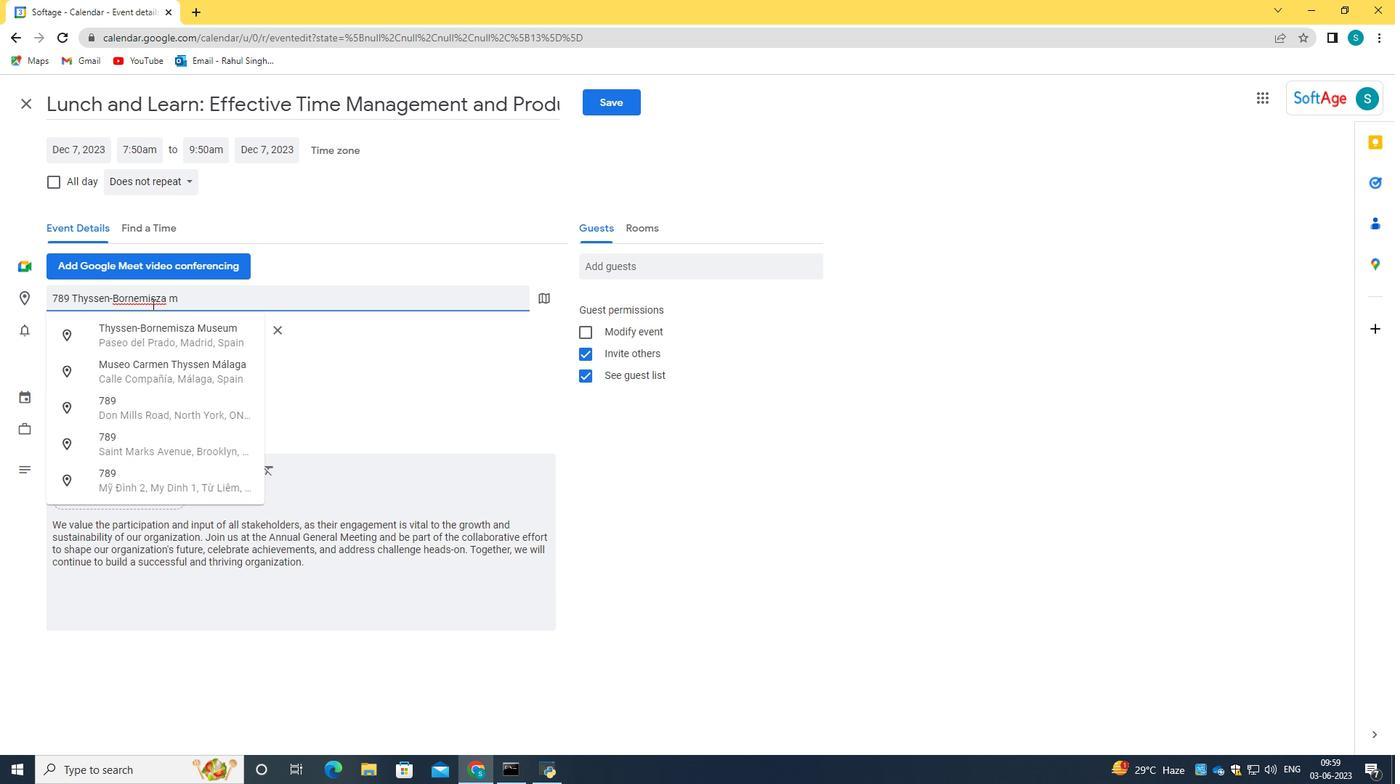 
Action: Mouse moved to (157, 327)
Screenshot: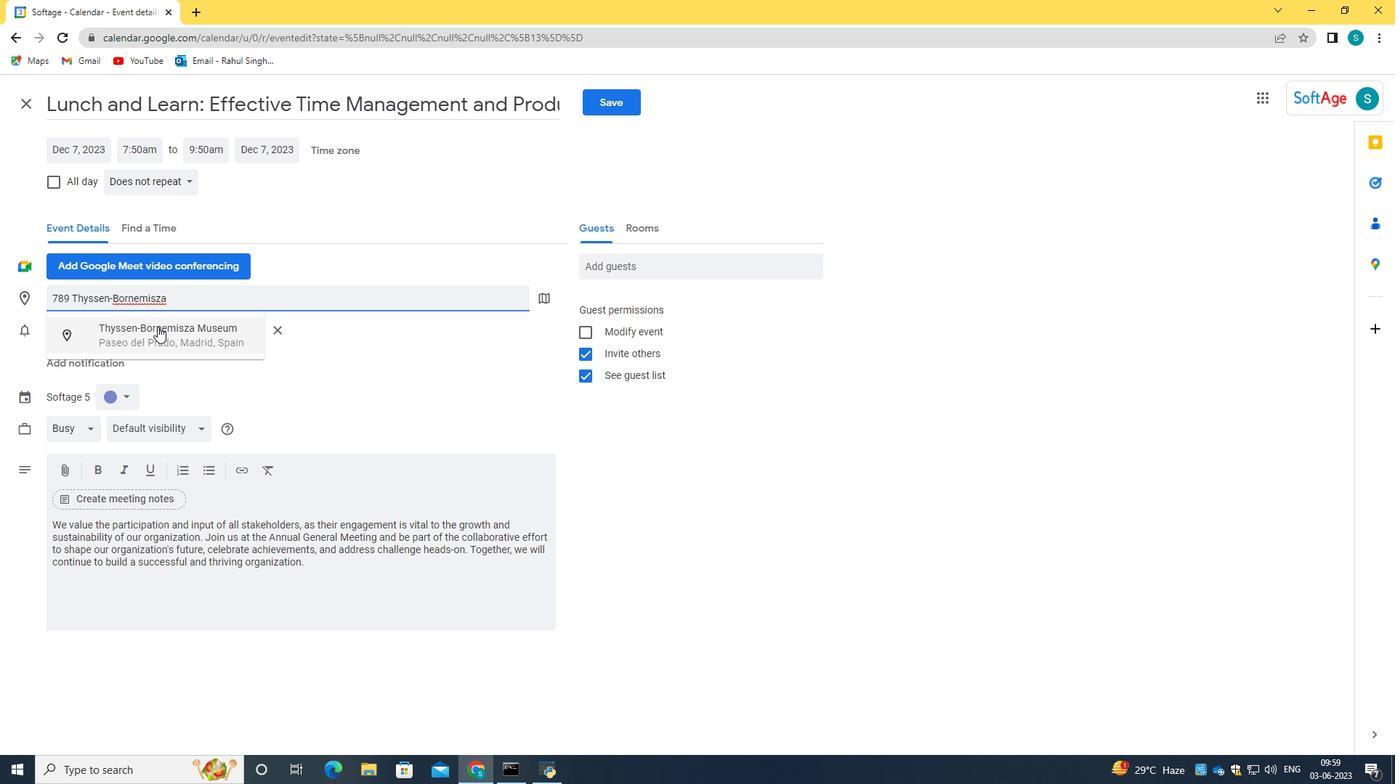 
Action: Mouse pressed left at (157, 327)
Screenshot: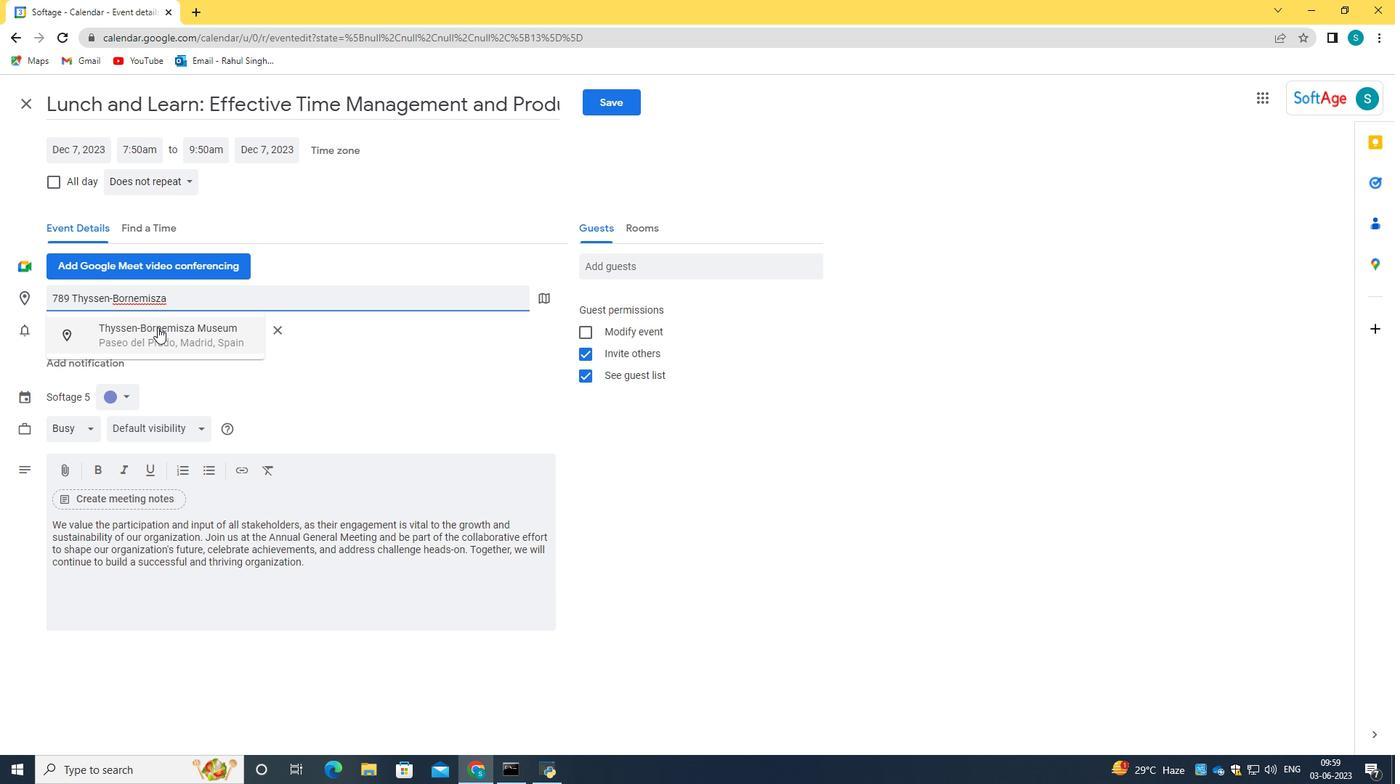 
Action: Mouse moved to (632, 270)
Screenshot: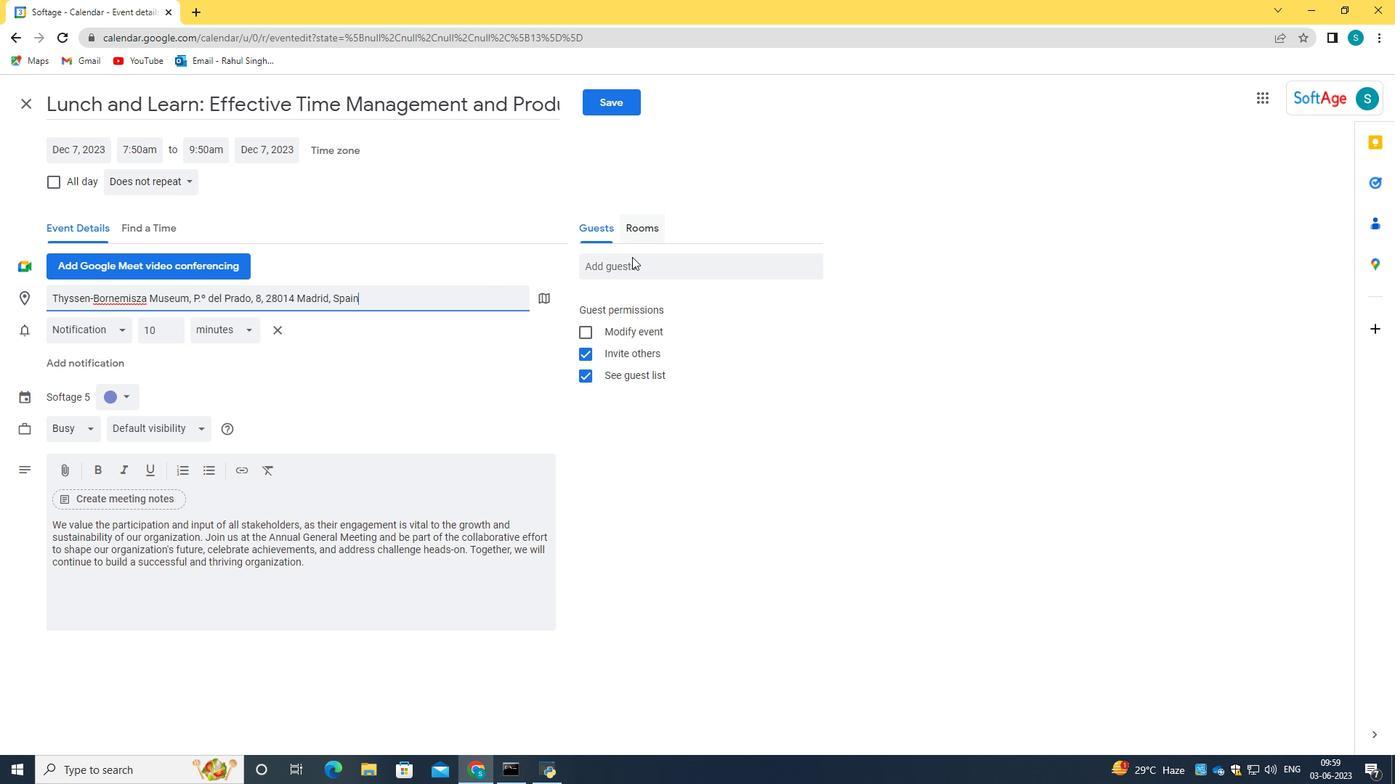
Action: Mouse pressed left at (632, 270)
Screenshot: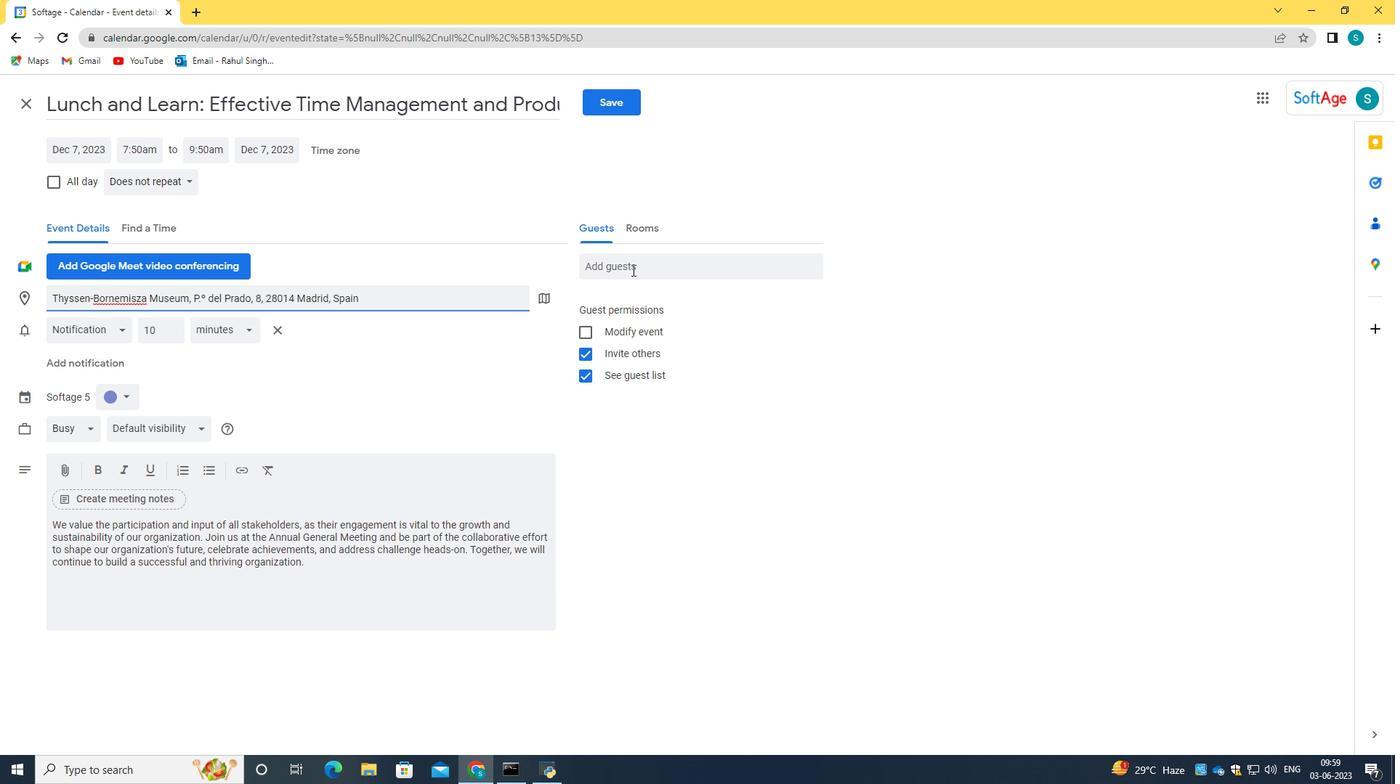 
Action: Mouse moved to (375, 297)
Screenshot: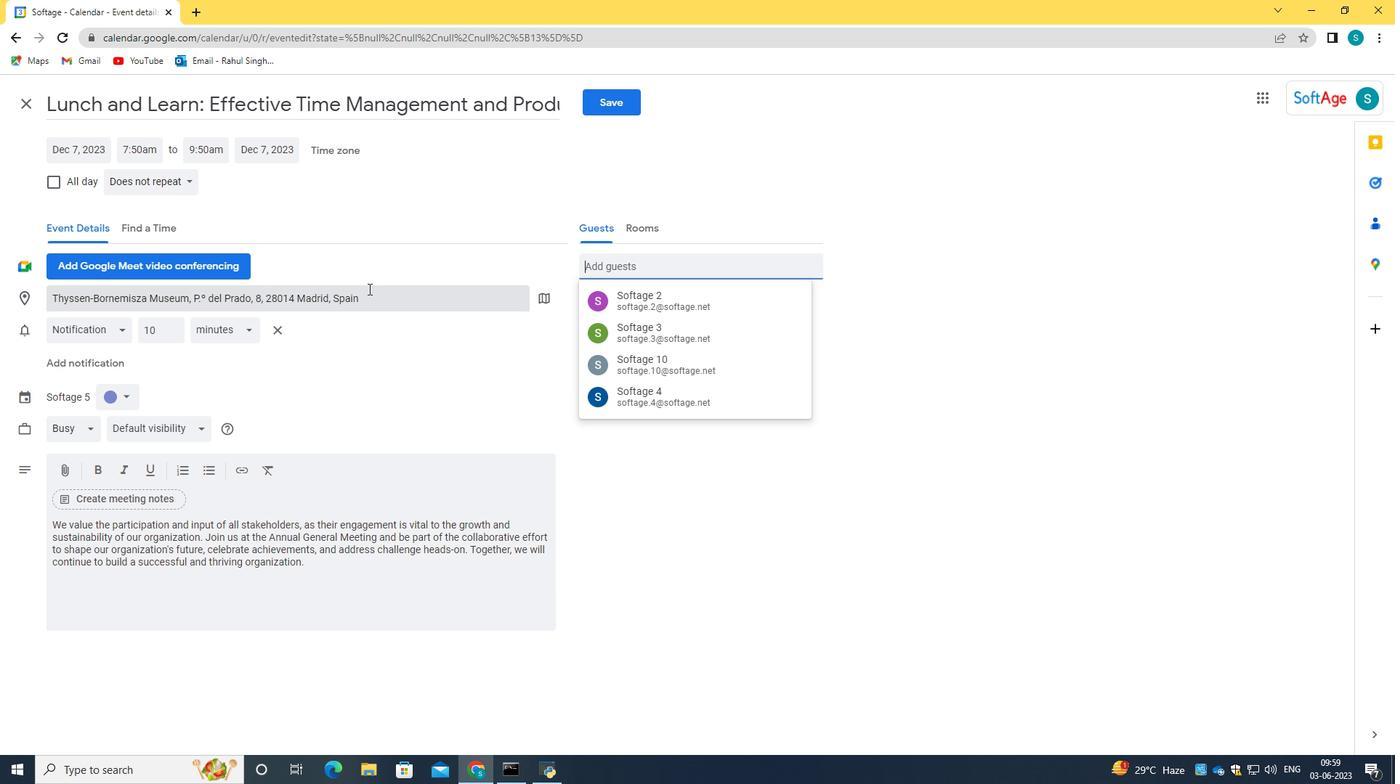 
Action: Mouse pressed left at (375, 297)
Screenshot: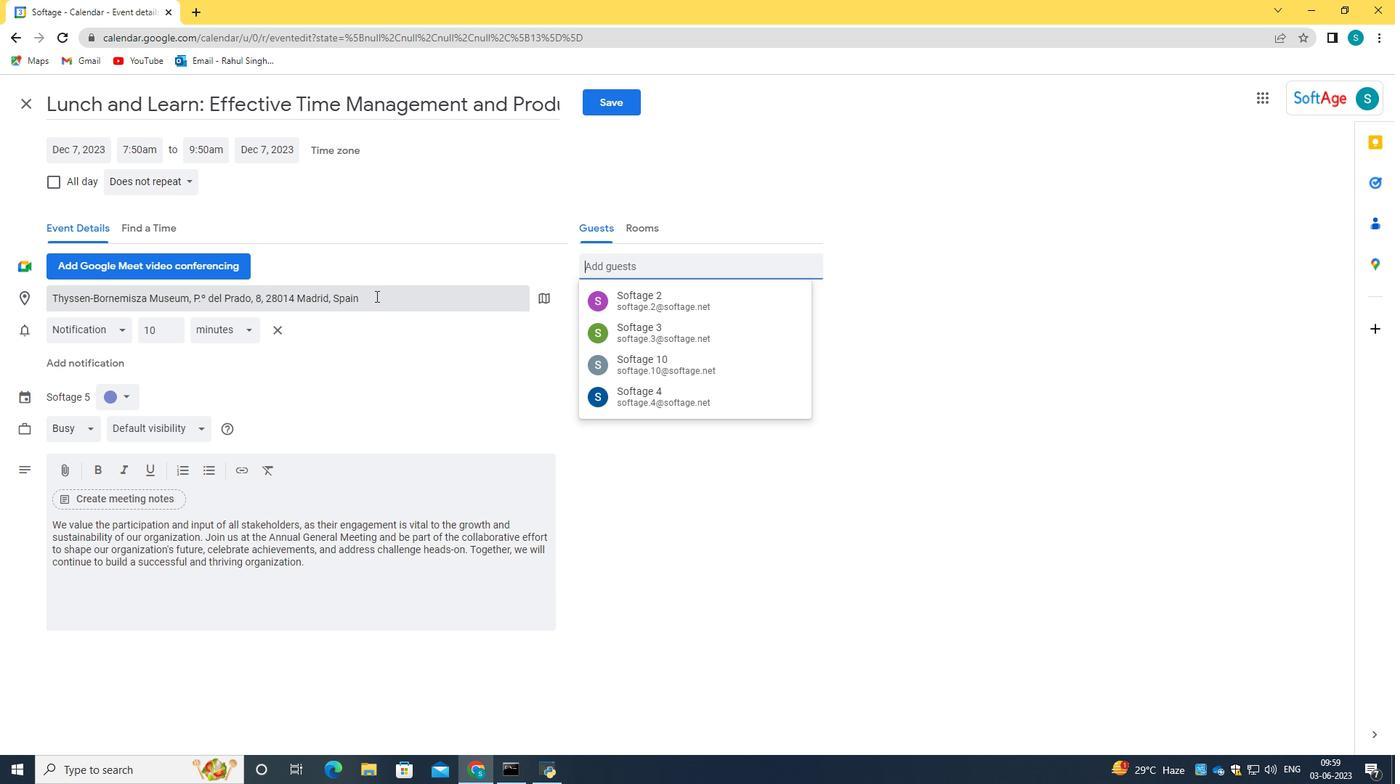 
Action: Mouse moved to (29, 302)
Screenshot: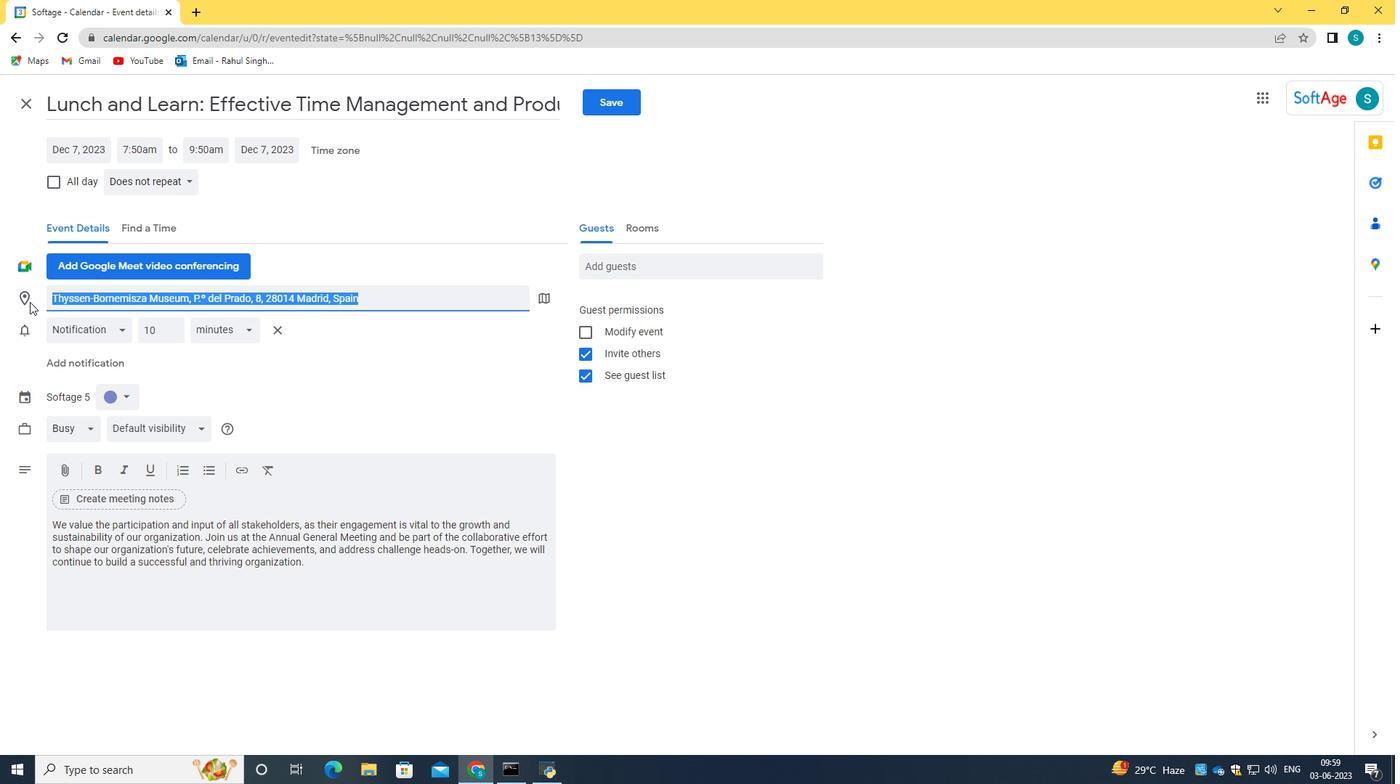 
Action: Key pressed <Key.backspace>789<Key.space><Key.caps_lock>T<Key.caps_lock>hyssen-<Key.caps_lock>B<Key.caps_lock>ornemisza<Key.space>m<Key.caps_lock><Key.caps_lock>u<Key.backspace><Key.backspace>m<Key.caps_lock>USEUM,<Key.space><Key.caps_lock>m<Key.caps_lock><Key.backspace><Key.backspace><Key.backspace><Key.backspace><Key.backspace><Key.backspace><Key.backspace><Key.backspace><Key.backspace><Key.backspace><Key.space><Key.caps_lock><Key.caps_lock>M<Key.caps_lock>useum,<Key.space><Key.caps_lock>M<Key.caps_lock>adrid,<Key.space><Key.caps_lock>S<Key.caps_lock>pain<Key.enter>
Screenshot: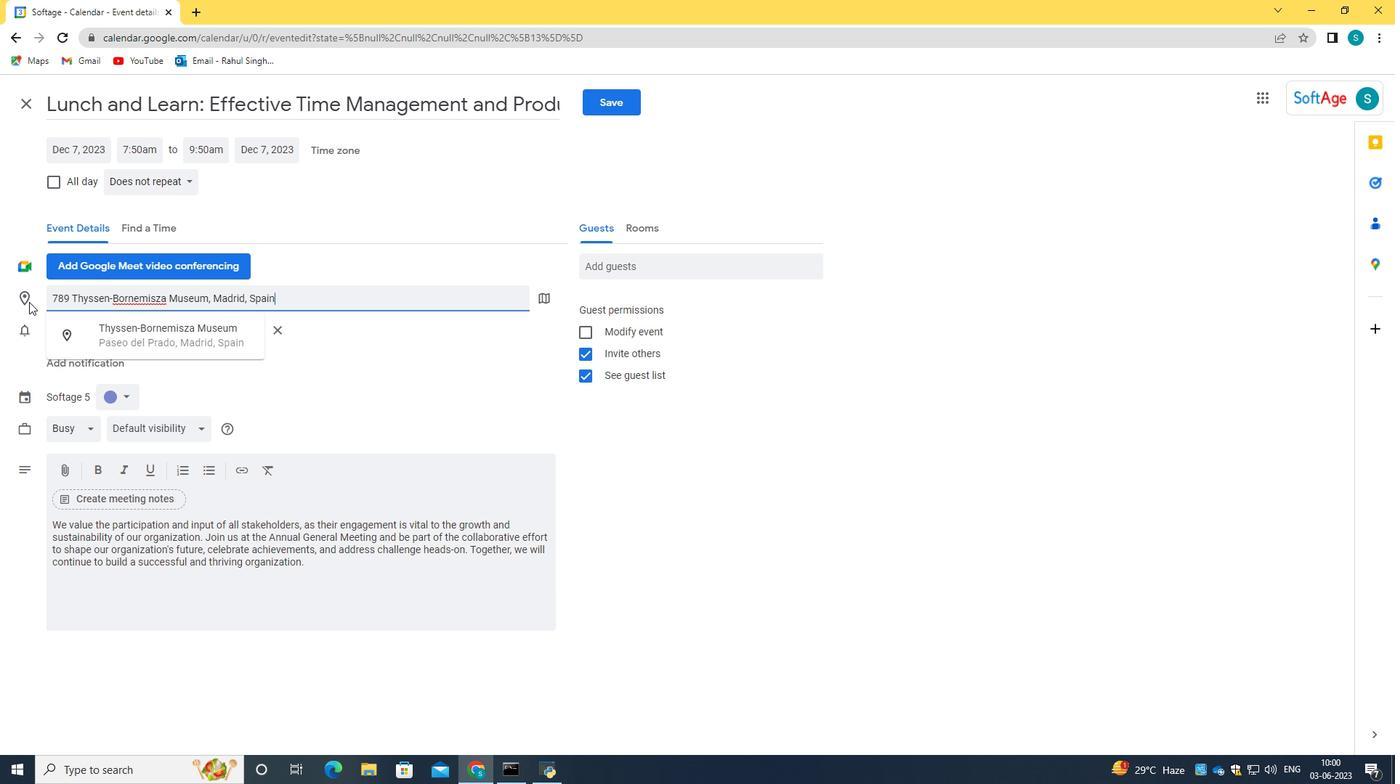 
Action: Mouse moved to (621, 265)
Screenshot: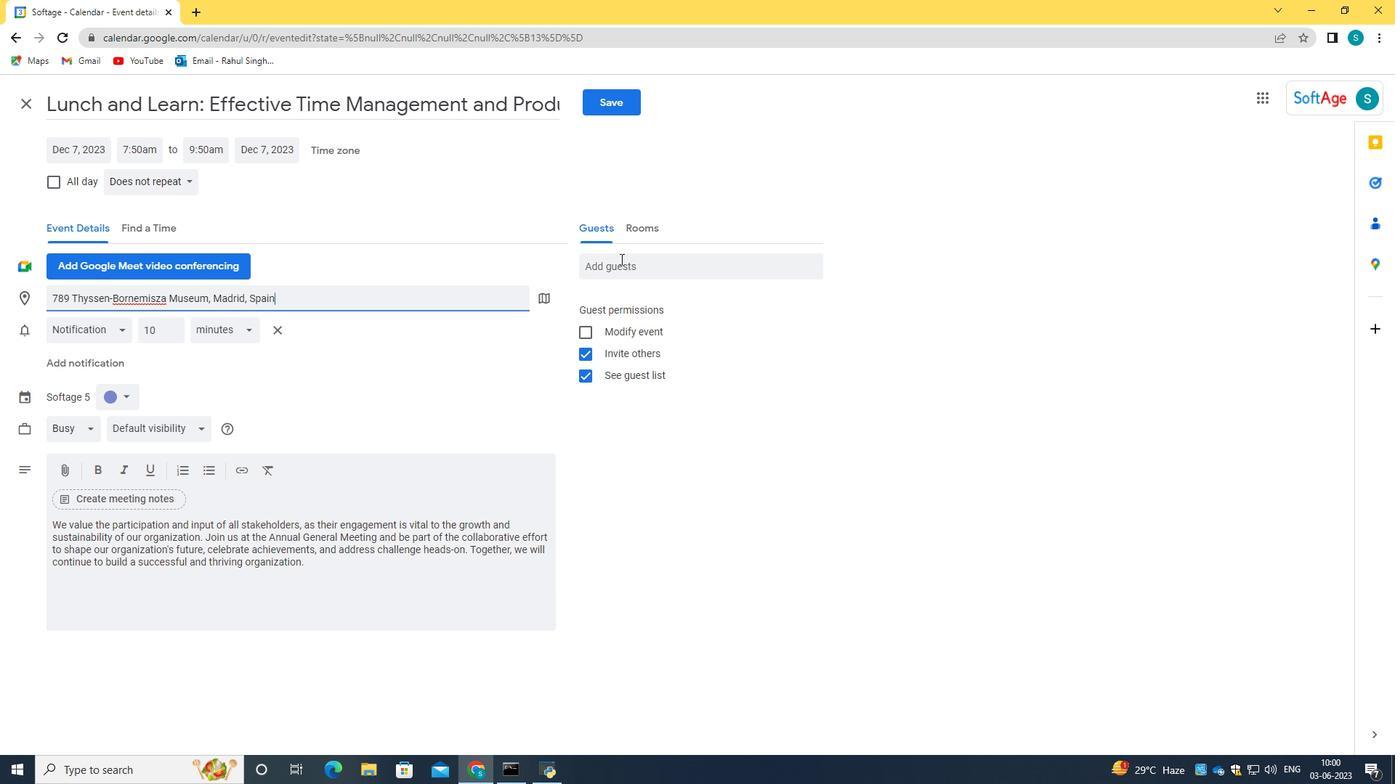 
Action: Mouse pressed left at (621, 265)
Screenshot: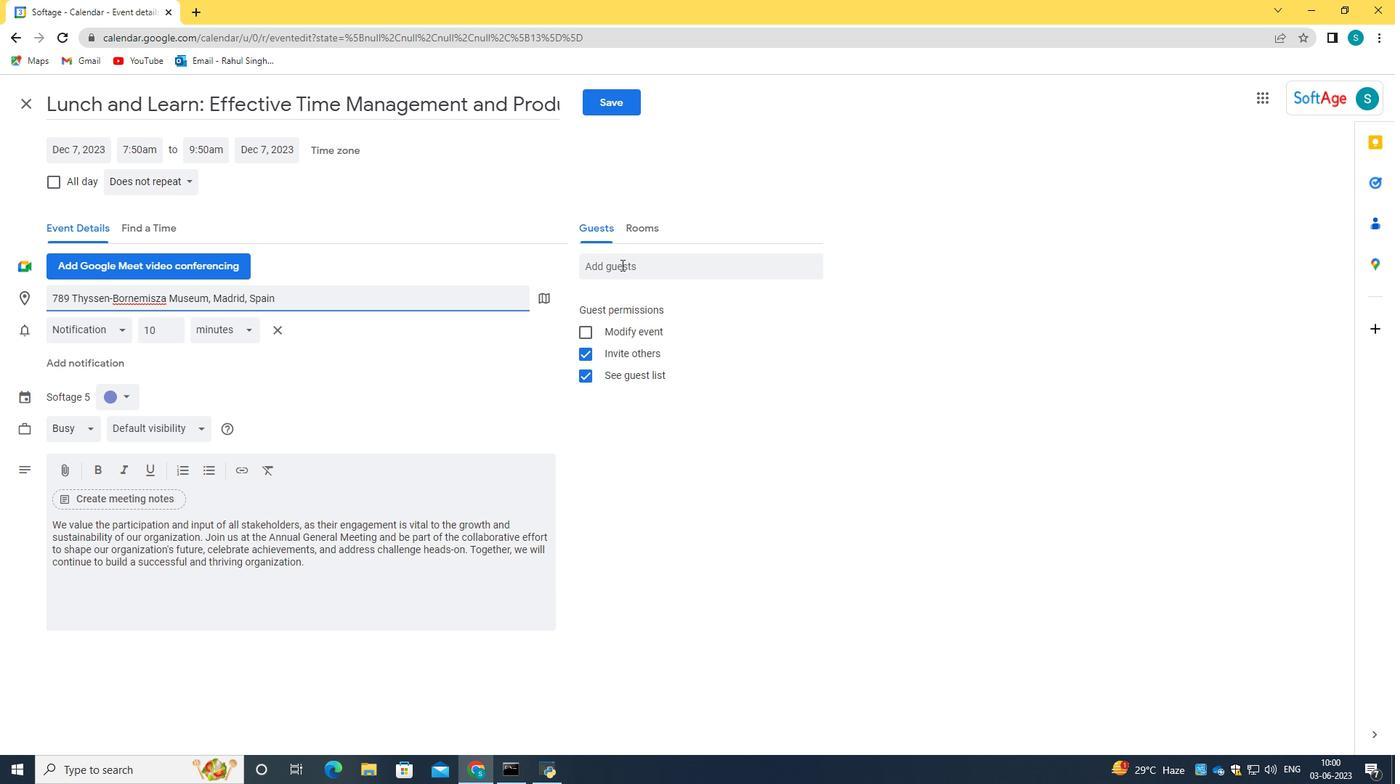 
Action: Key pressed softage.10<Key.shift>@softage.net<Key.tab>softage.3<Key.shift>@softage.net
Screenshot: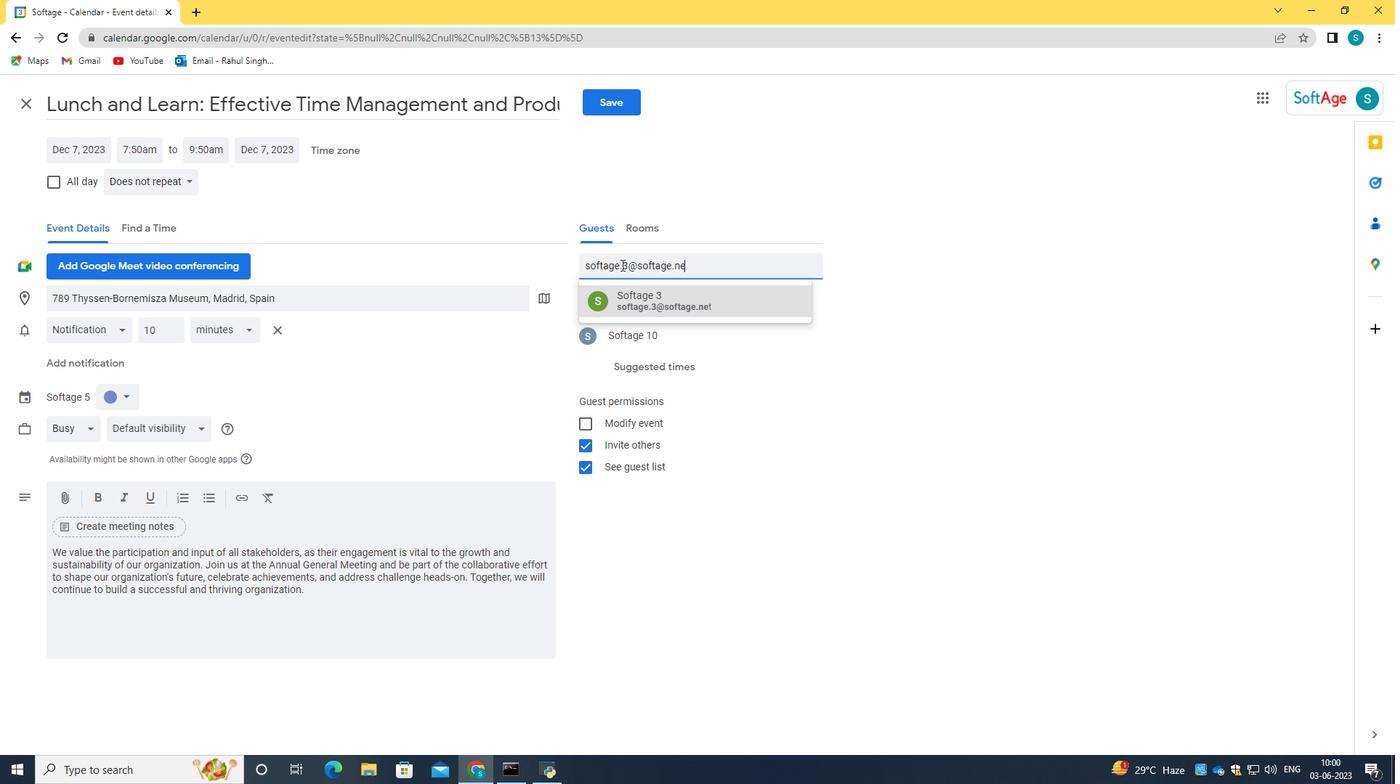 
Action: Mouse moved to (632, 305)
Screenshot: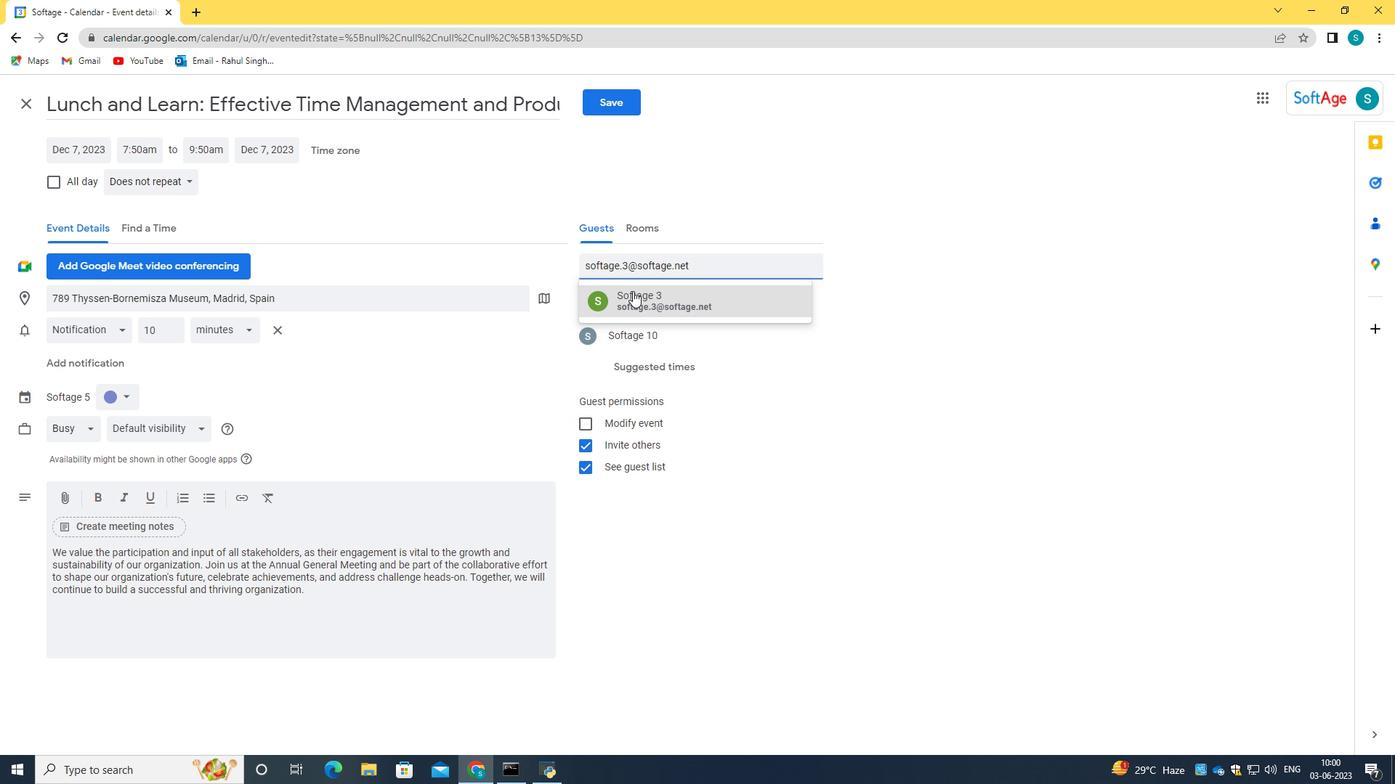 
Action: Mouse pressed left at (632, 305)
Screenshot: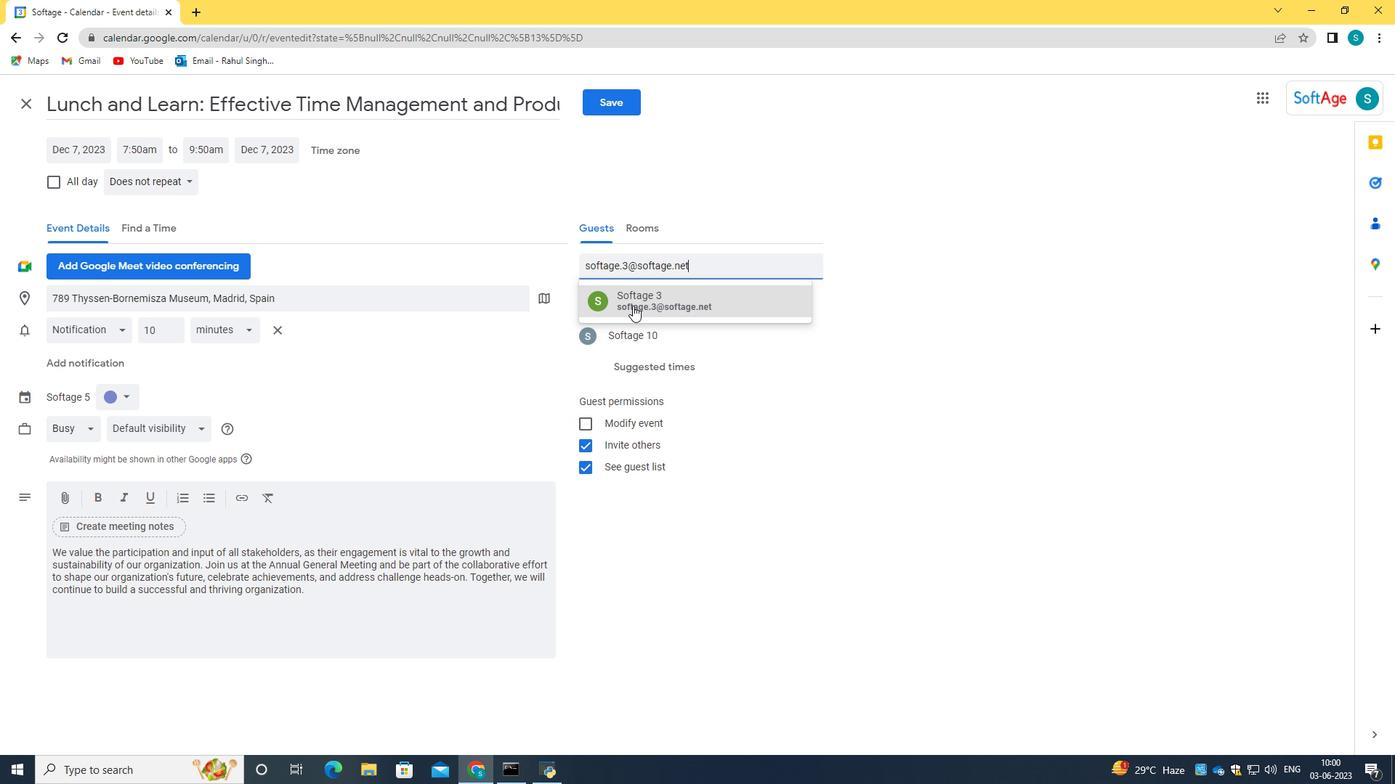 
Action: Mouse moved to (134, 184)
Screenshot: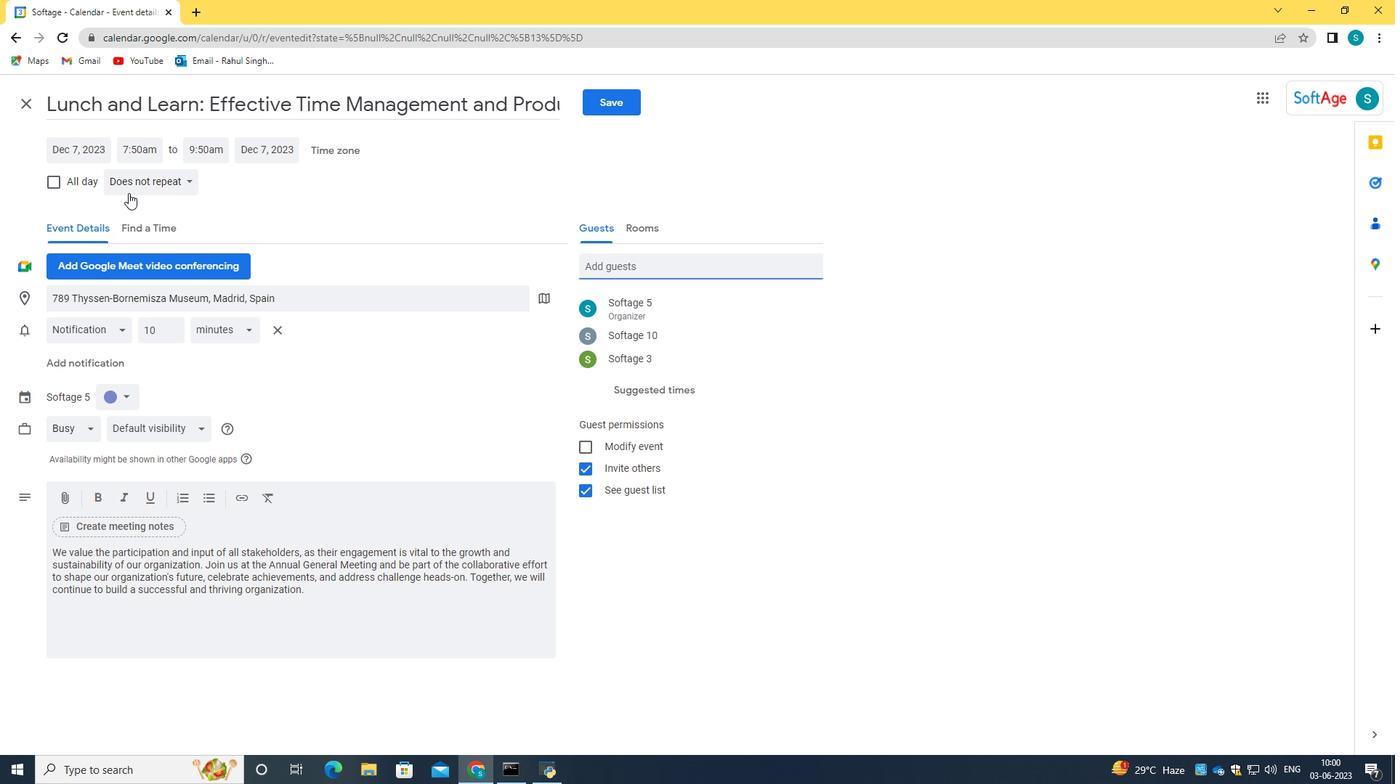 
Action: Mouse pressed left at (134, 184)
Screenshot: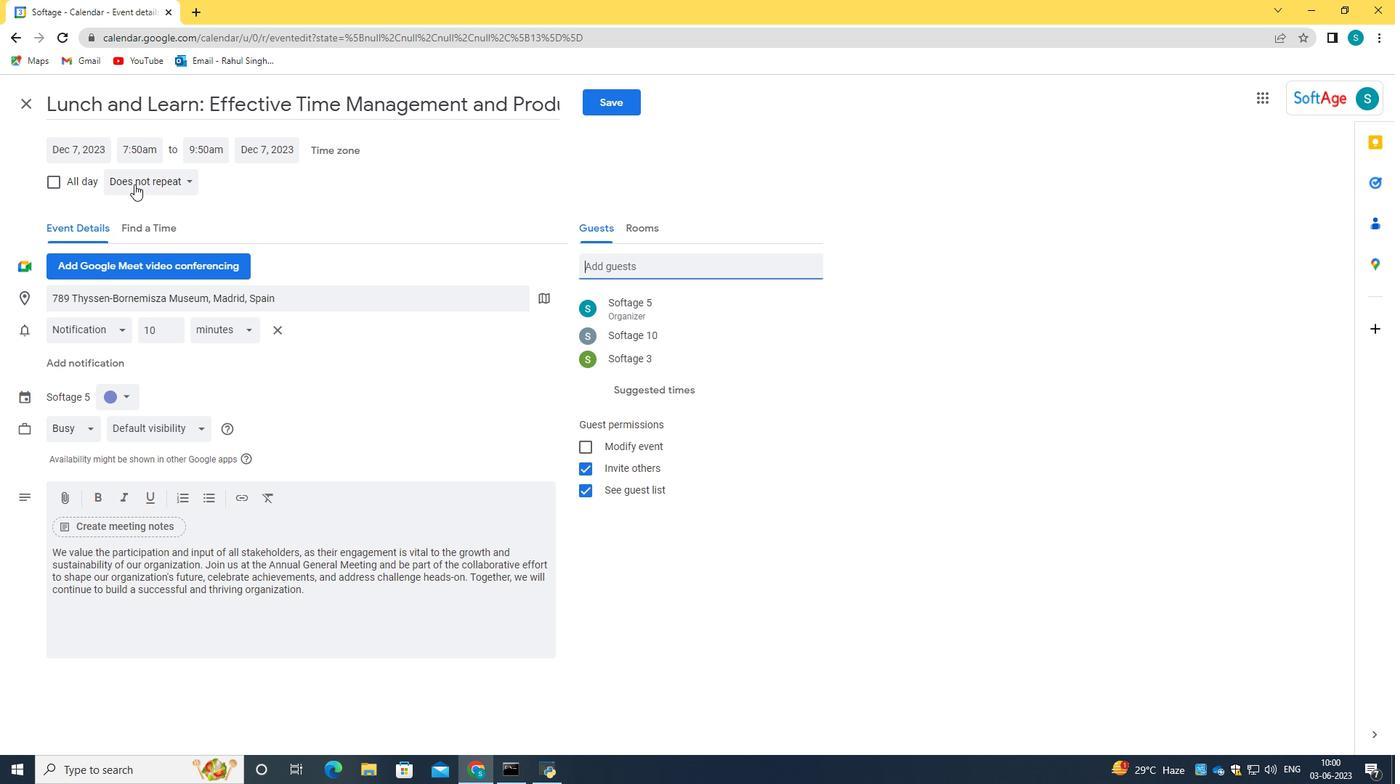
Action: Mouse moved to (156, 333)
Screenshot: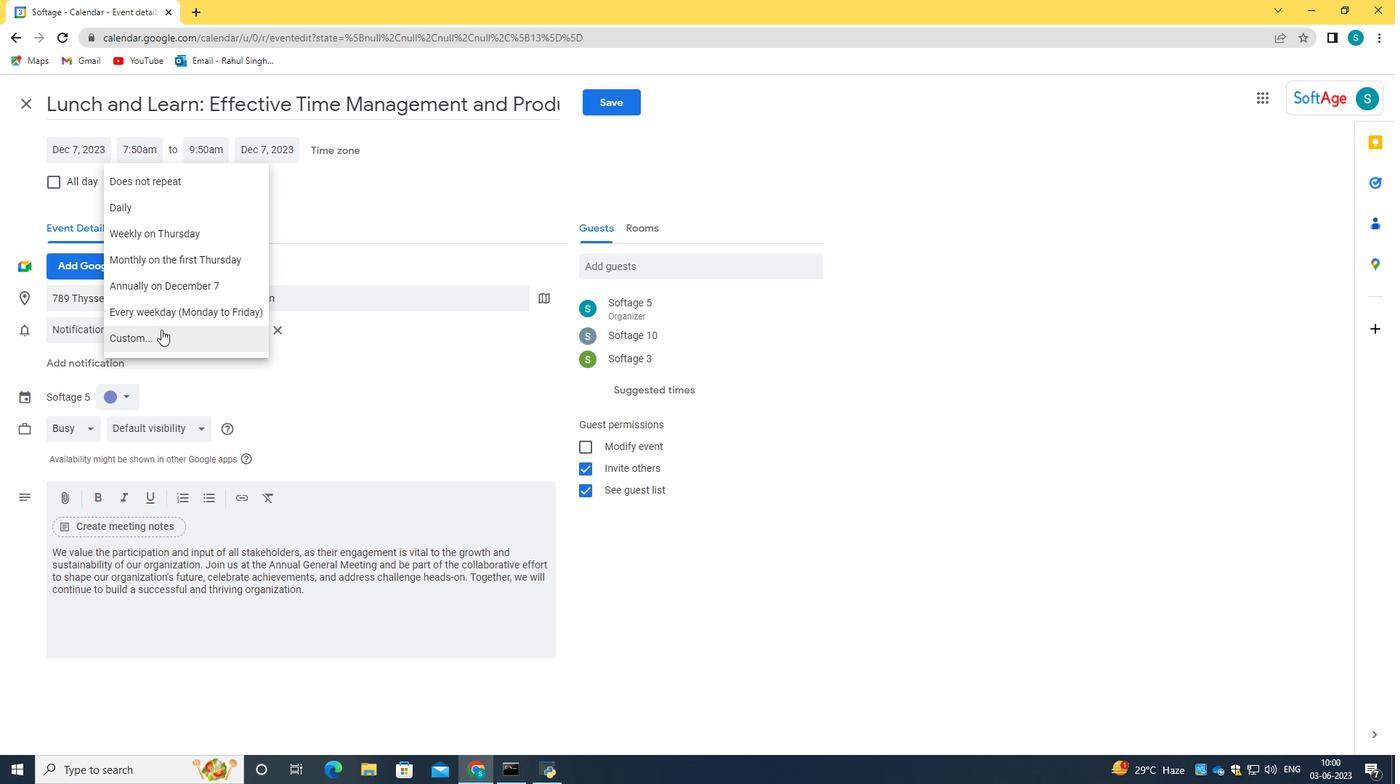
Action: Mouse pressed left at (156, 333)
Screenshot: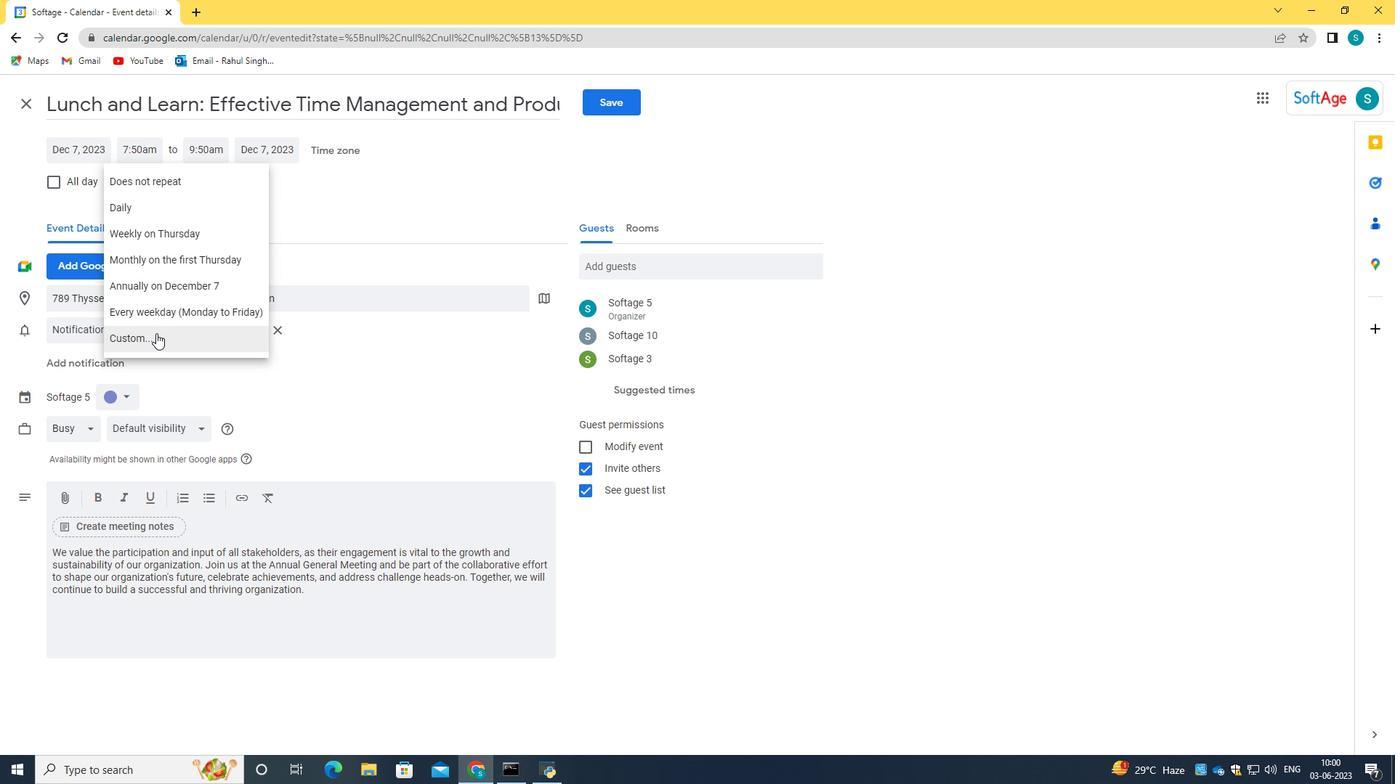 
Action: Mouse moved to (579, 388)
Screenshot: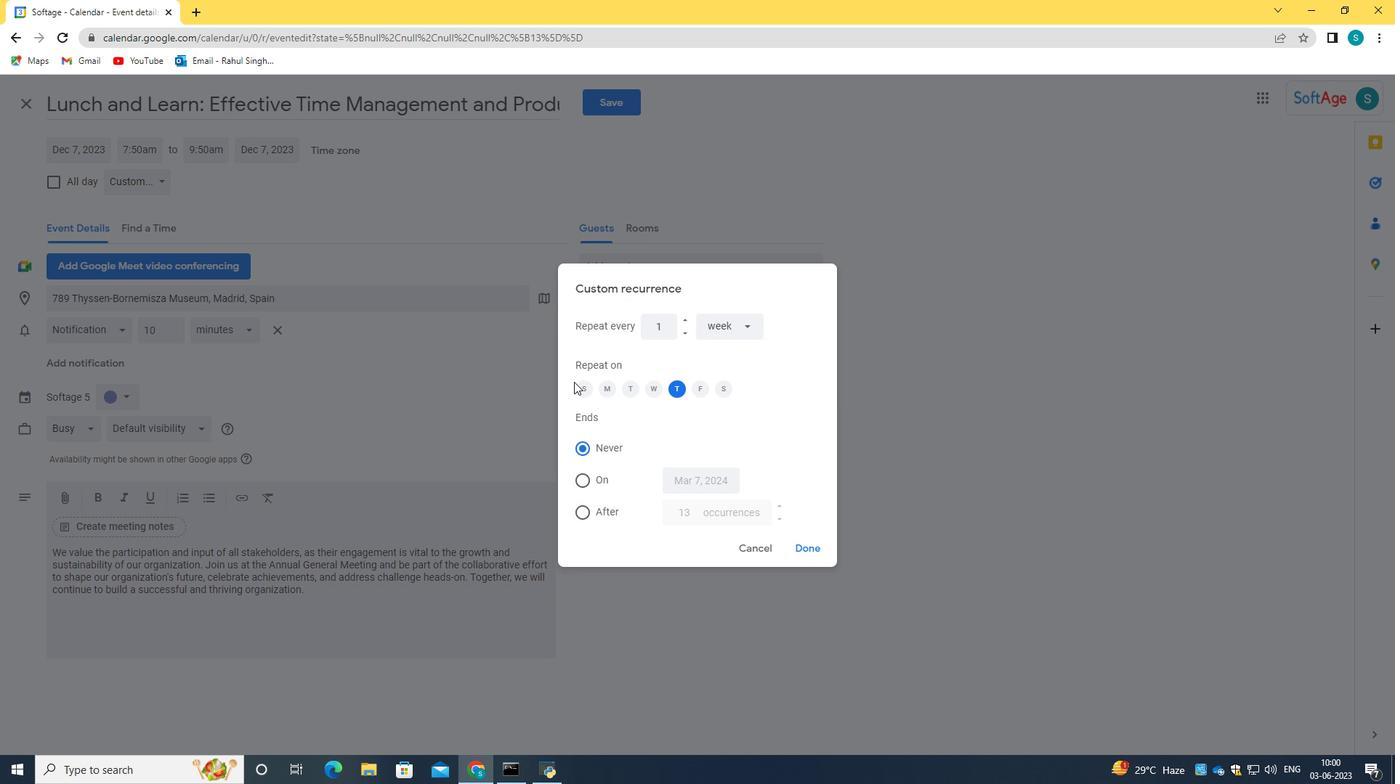 
Action: Mouse pressed left at (579, 388)
Screenshot: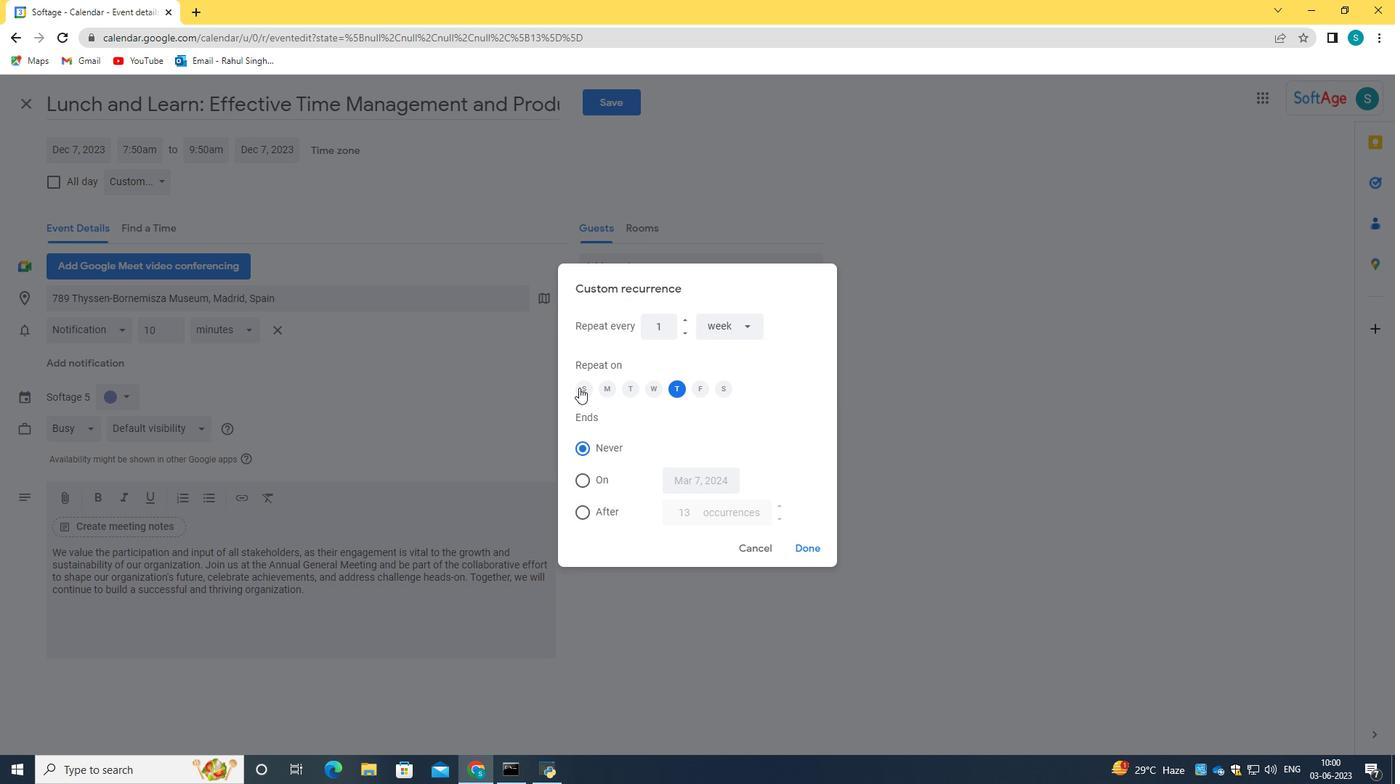 
Action: Mouse moved to (680, 388)
Screenshot: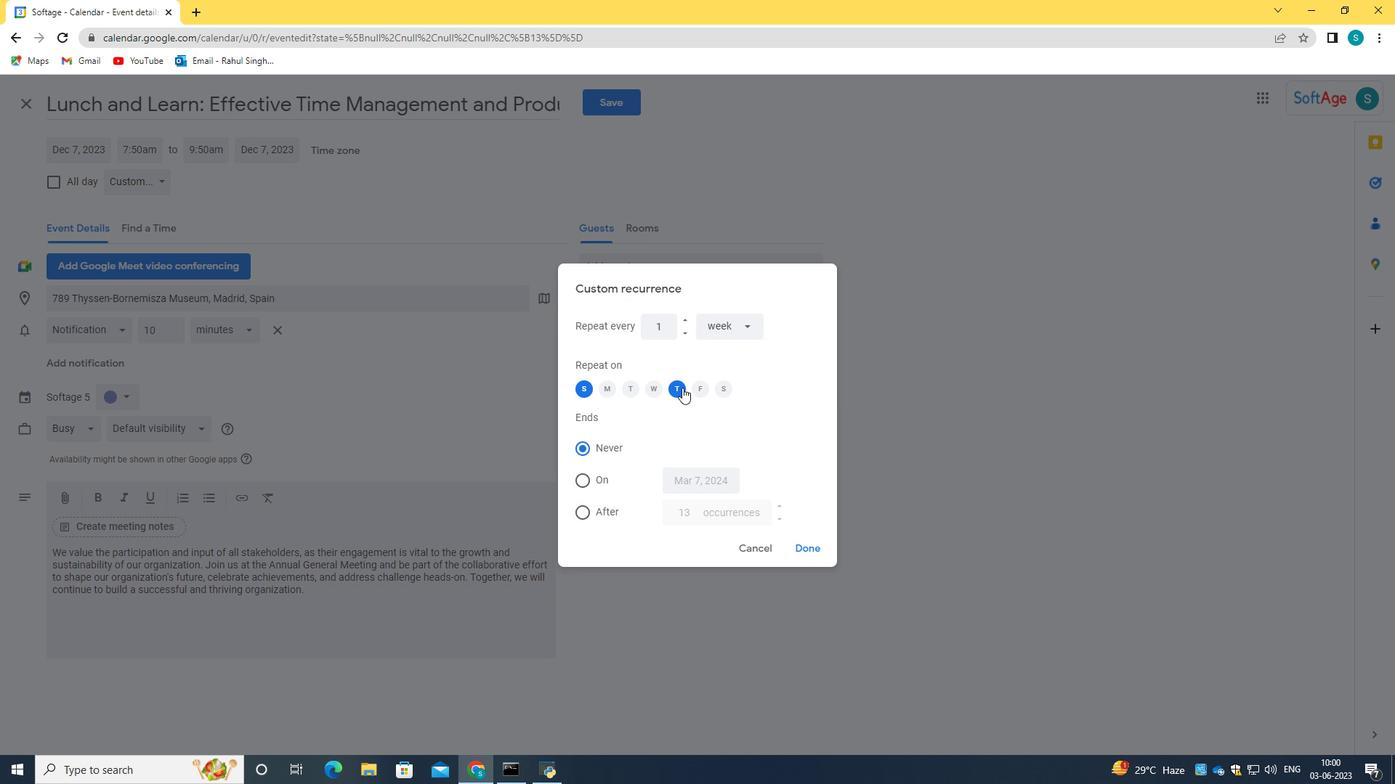 
Action: Mouse pressed left at (680, 388)
Screenshot: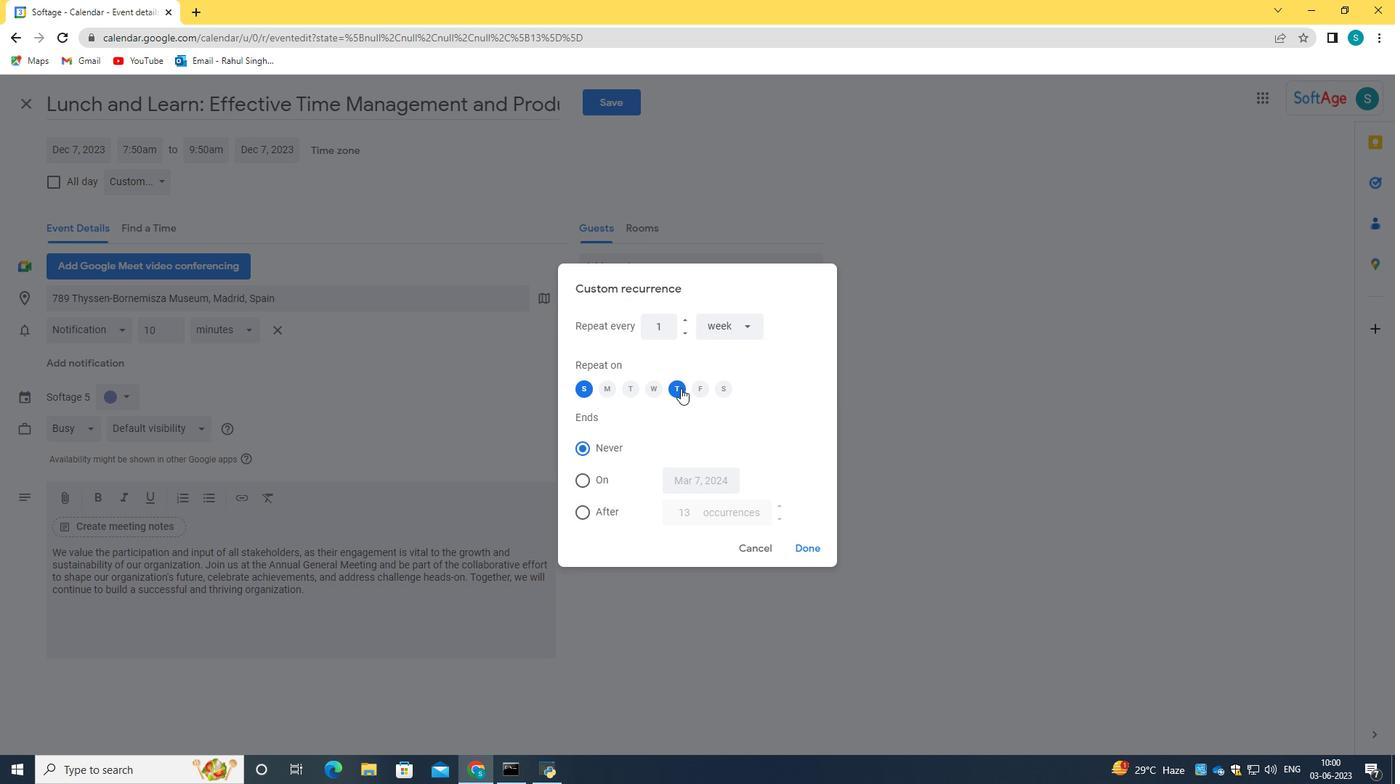 
Action: Mouse moved to (808, 550)
Screenshot: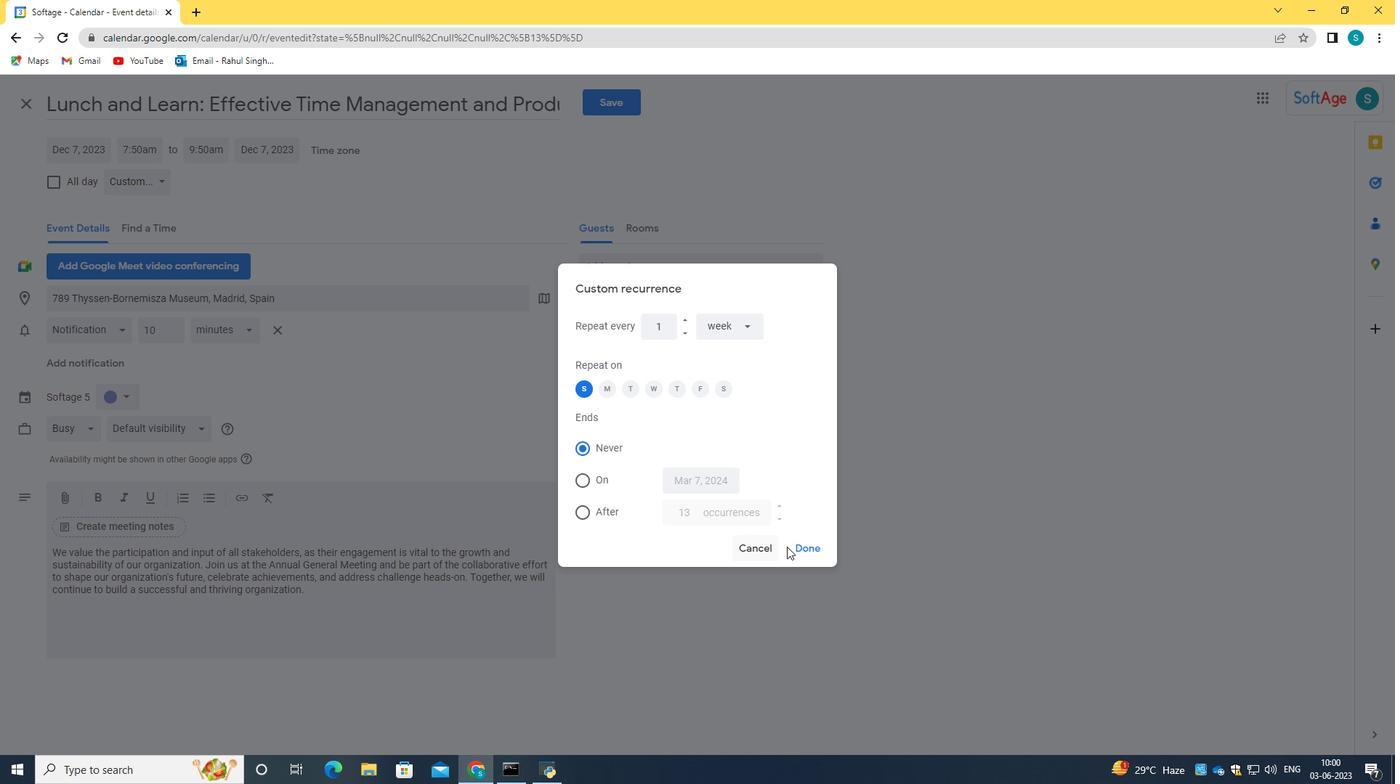
Action: Mouse pressed left at (808, 550)
Screenshot: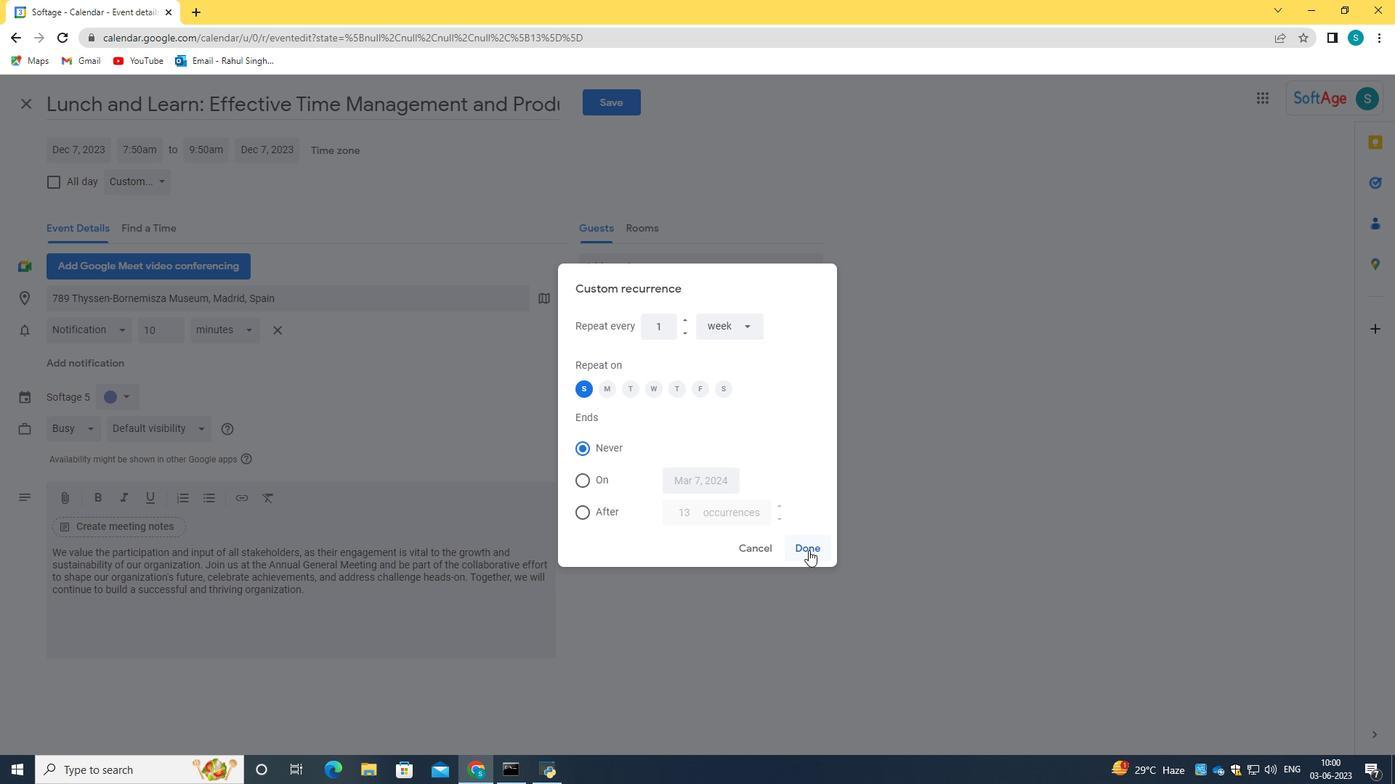 
Action: Mouse moved to (172, 182)
Screenshot: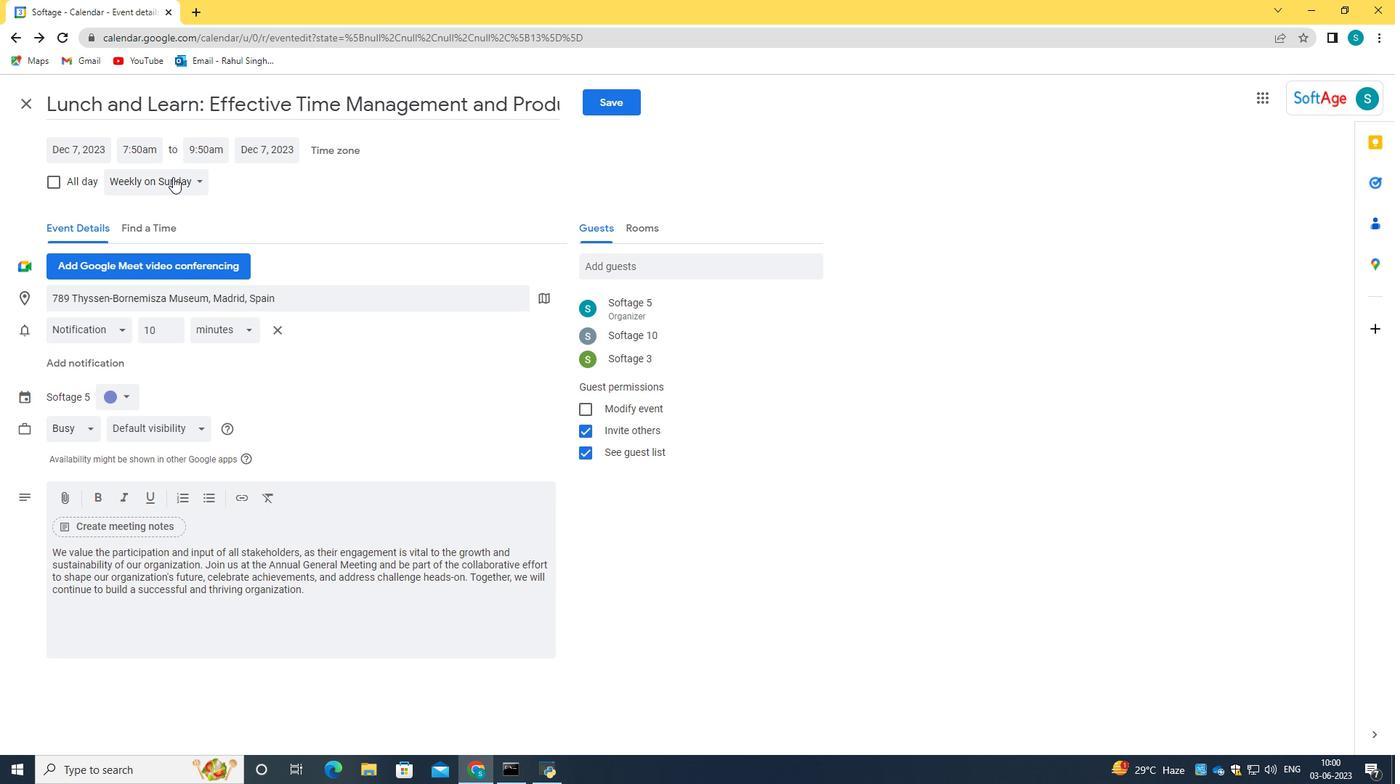 
Action: Mouse pressed left at (172, 182)
Screenshot: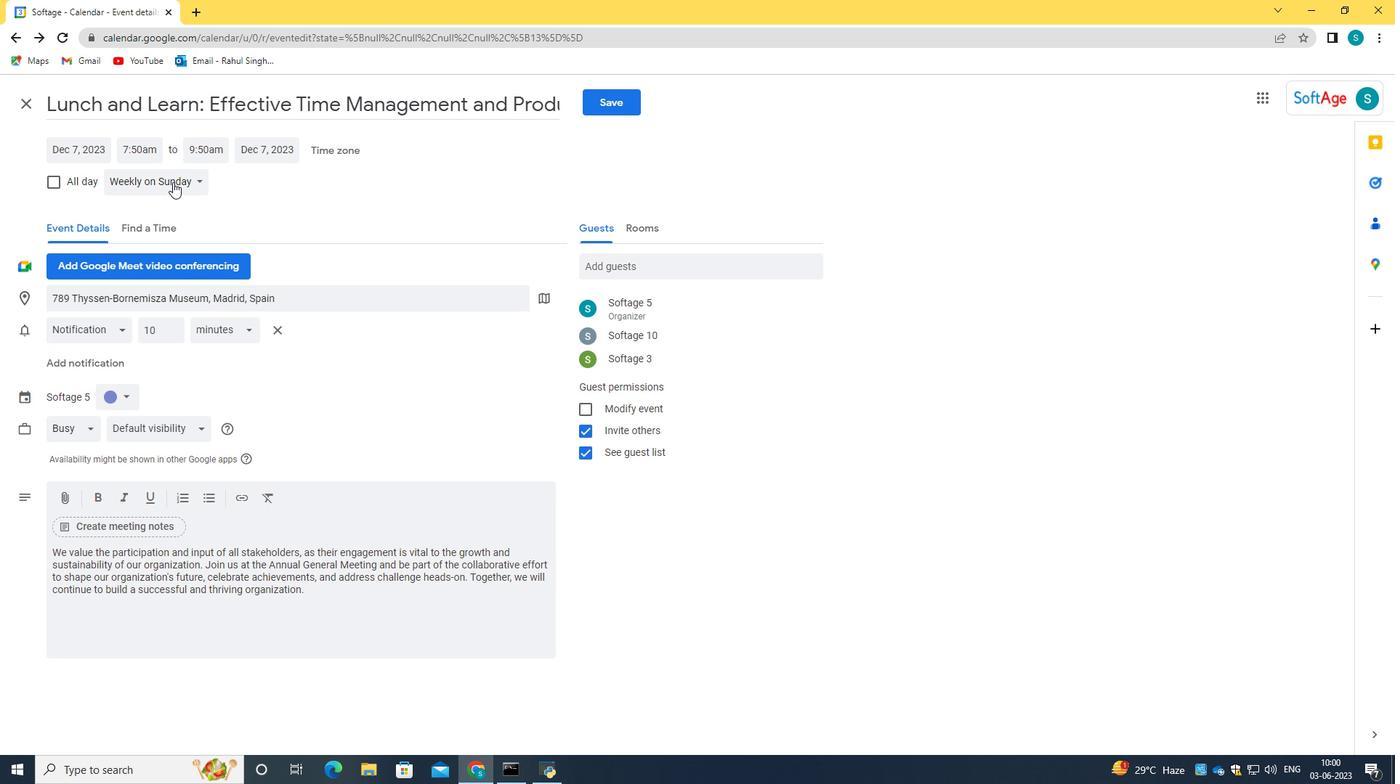 
Action: Mouse moved to (191, 270)
Screenshot: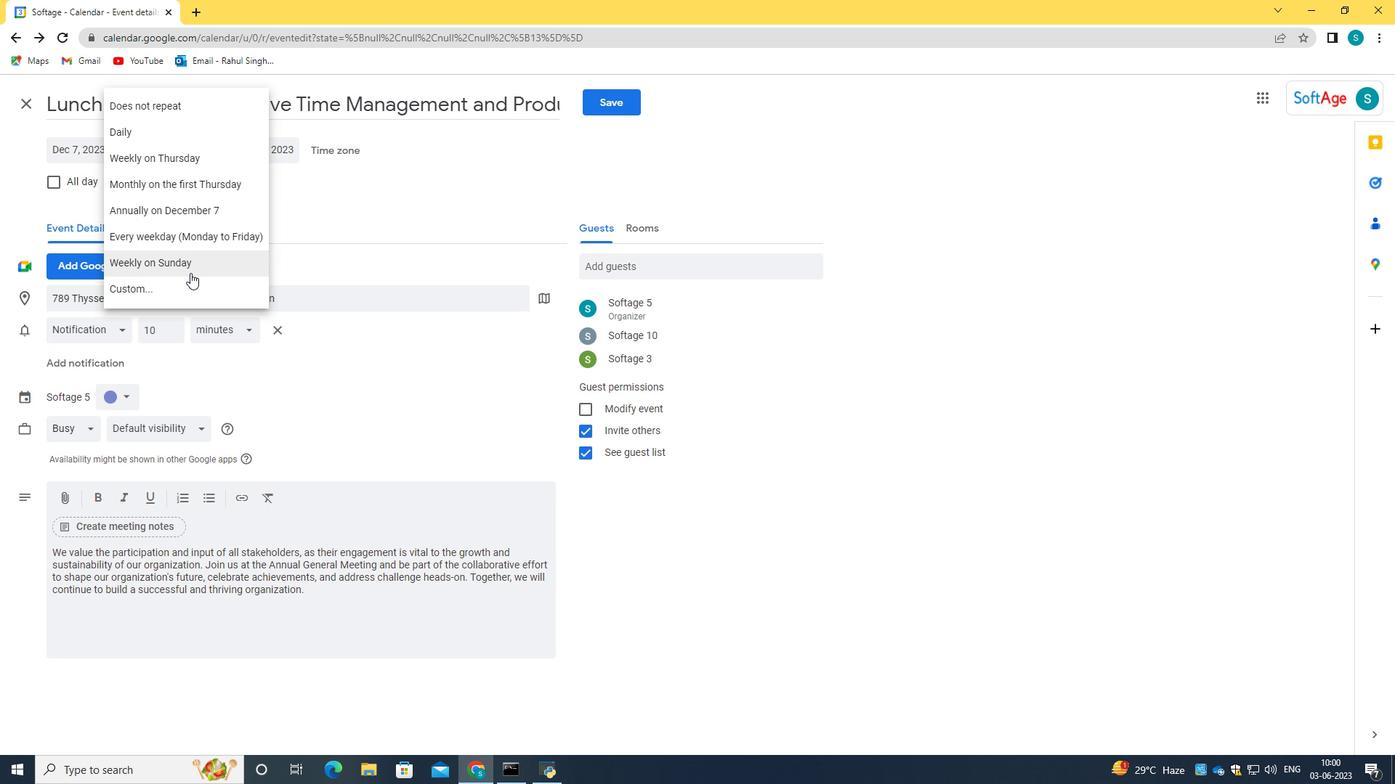 
Action: Mouse pressed left at (191, 270)
Screenshot: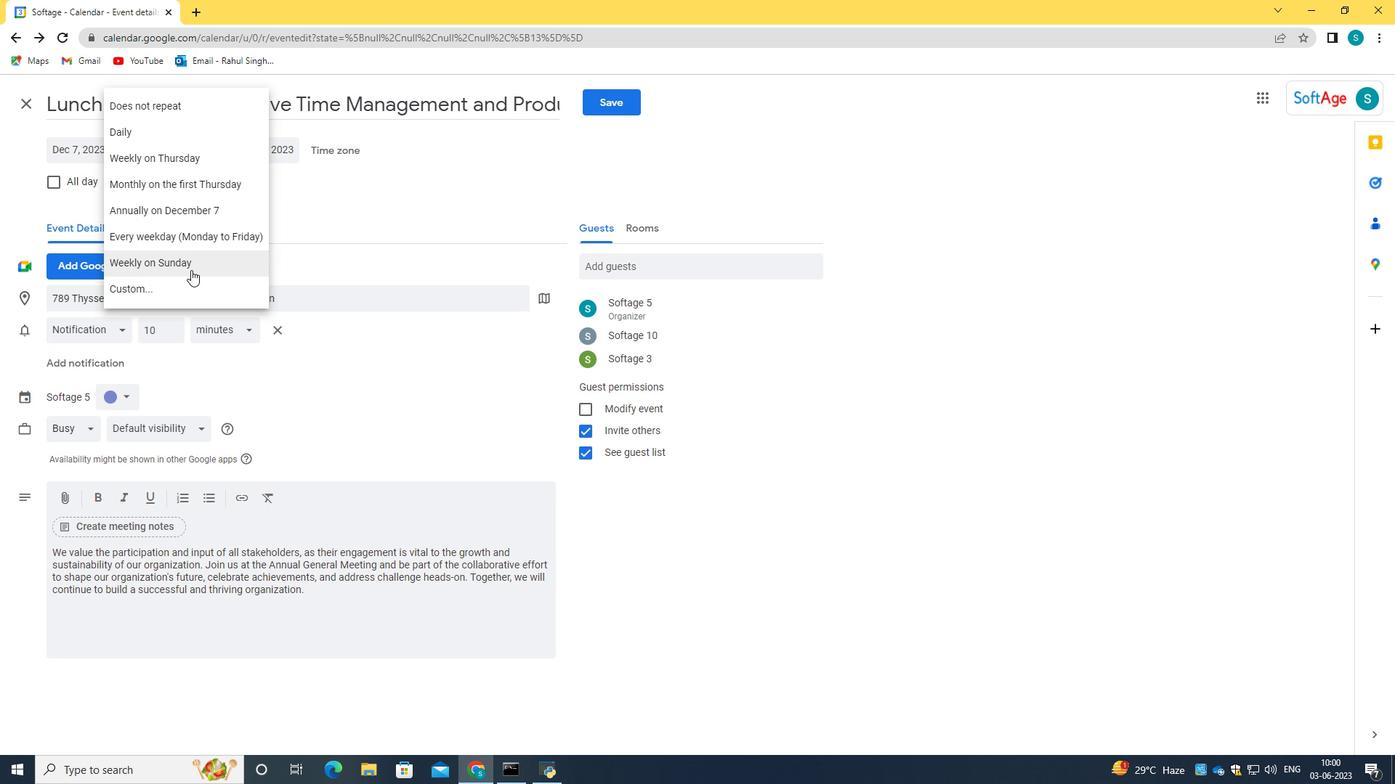 
Action: Mouse moved to (603, 101)
Screenshot: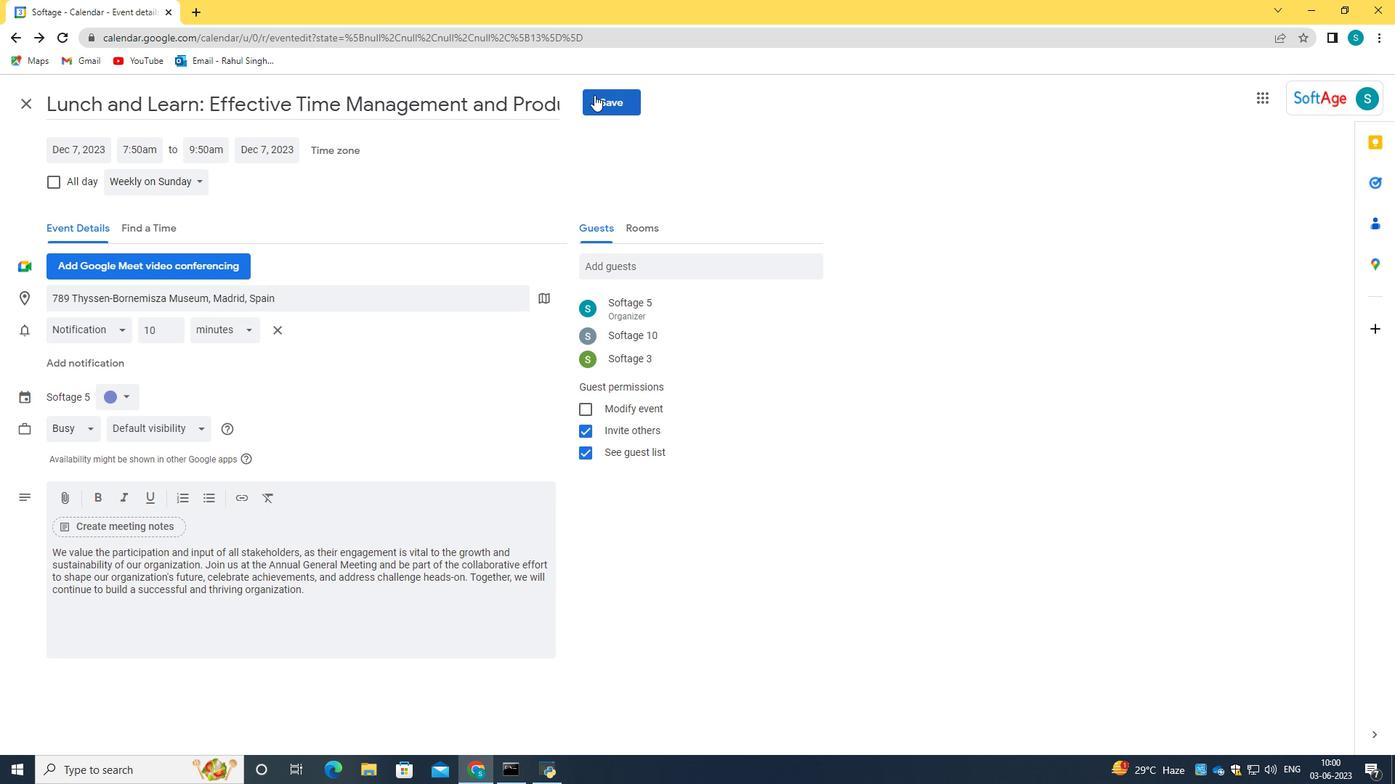 
Action: Mouse pressed left at (603, 101)
Screenshot: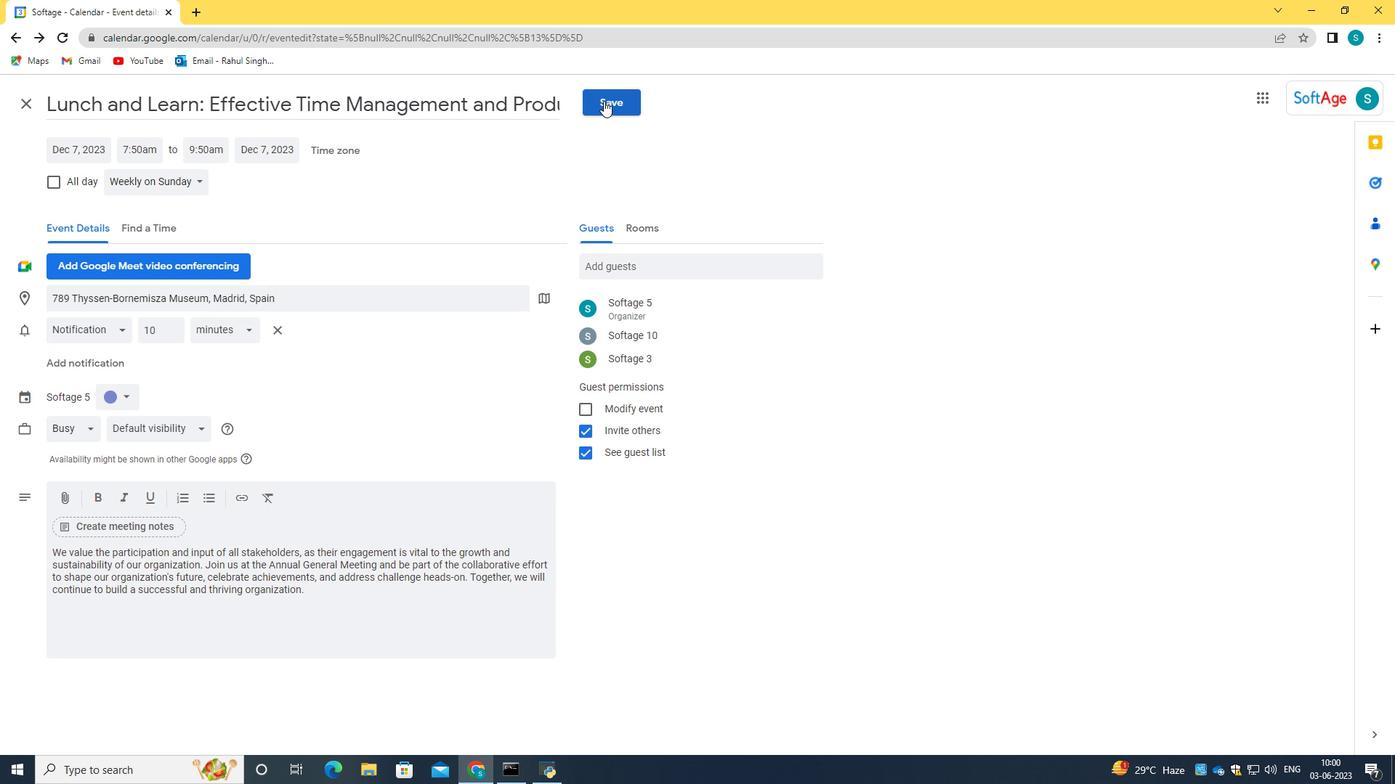 
Action: Mouse moved to (844, 454)
Screenshot: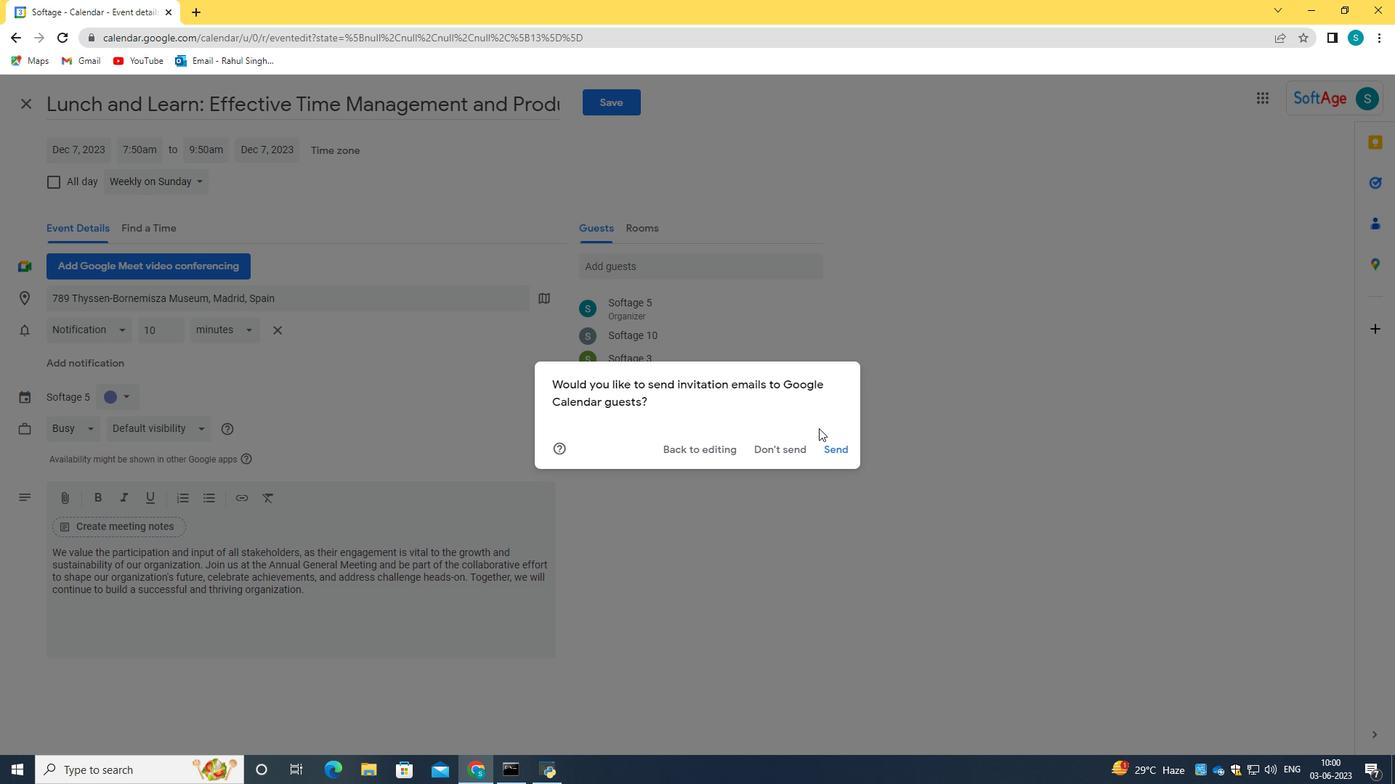 
Action: Mouse pressed left at (844, 454)
Screenshot: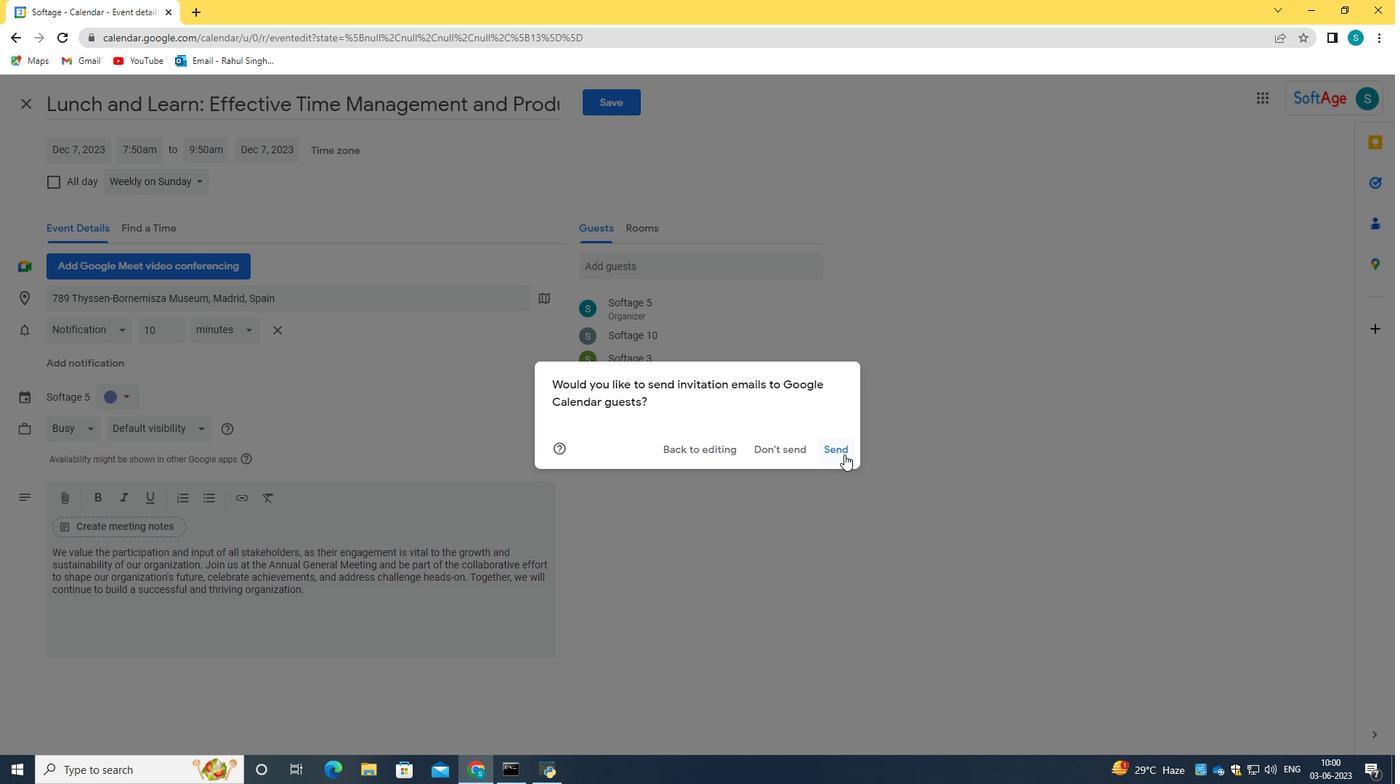 
